Task: Select the current location as Chattahoochee National Forest, Georgia, United States . Now zoom + , and verify the location . Show zoom slider
Action: Mouse moved to (131, 90)
Screenshot: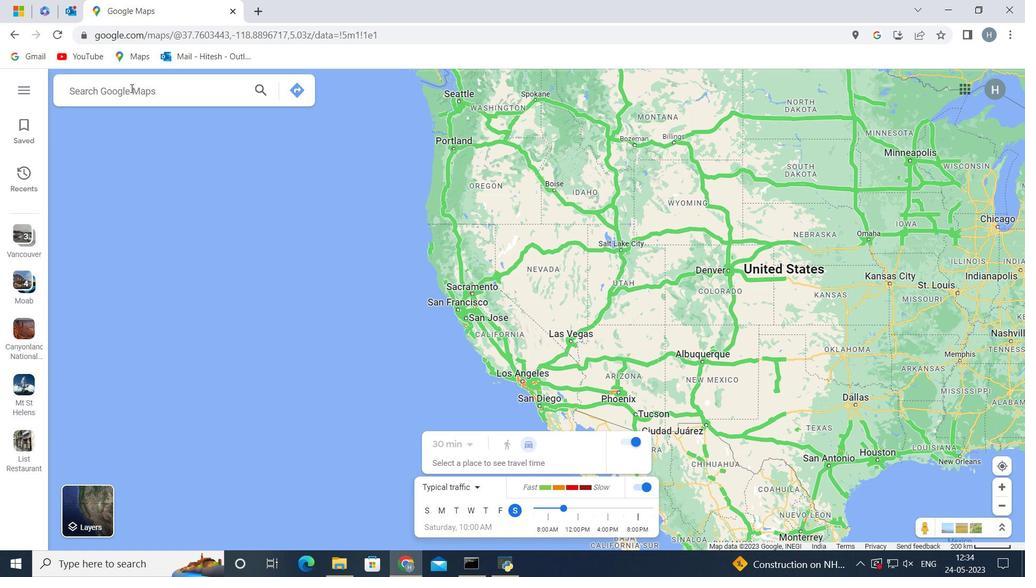
Action: Mouse pressed left at (131, 90)
Screenshot: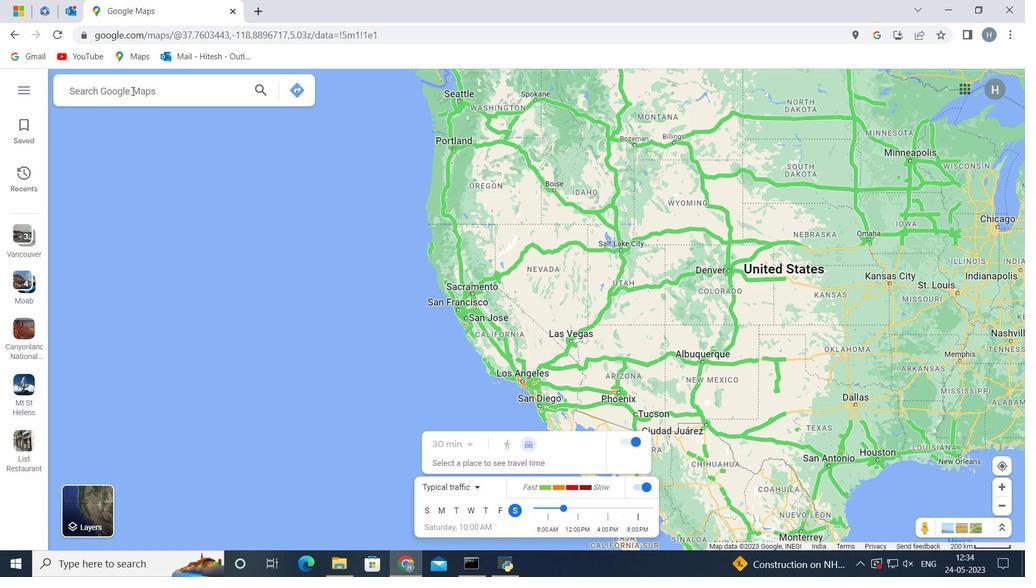 
Action: Key pressed <Key.shift><Key.shift><Key.shift><Key.shift><Key.shift>Chattahoochee<Key.space>national<Key.space>forest<Key.space>gei<Key.backspace>orgia<Key.space>united<Key.space>states<Key.space>
Screenshot: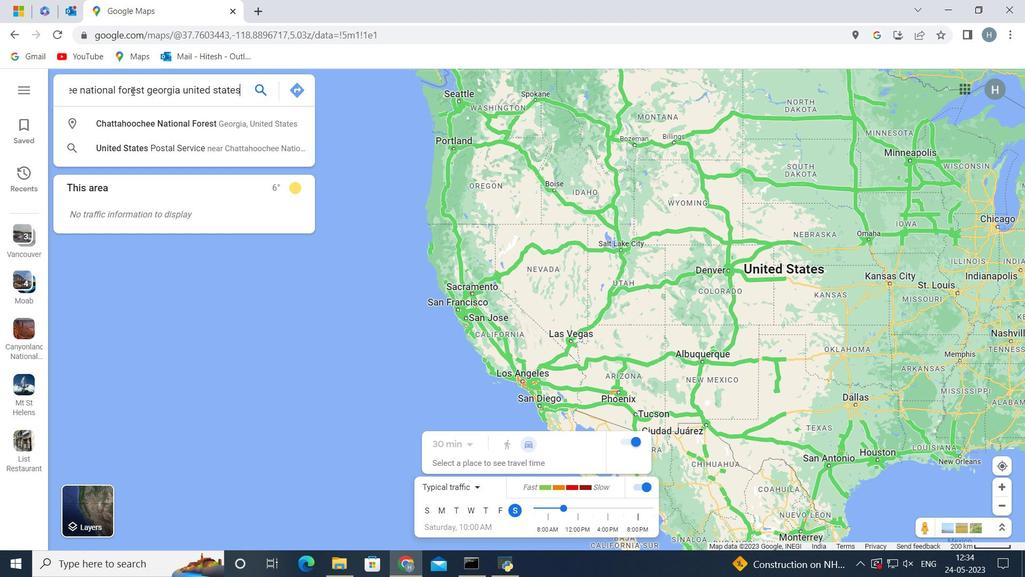 
Action: Mouse moved to (180, 119)
Screenshot: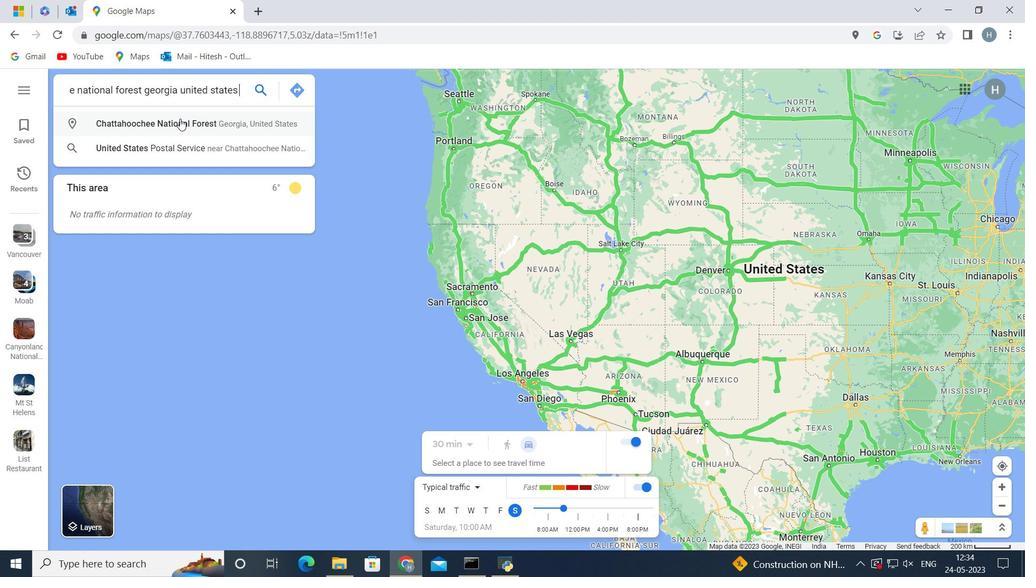 
Action: Mouse pressed left at (180, 119)
Screenshot: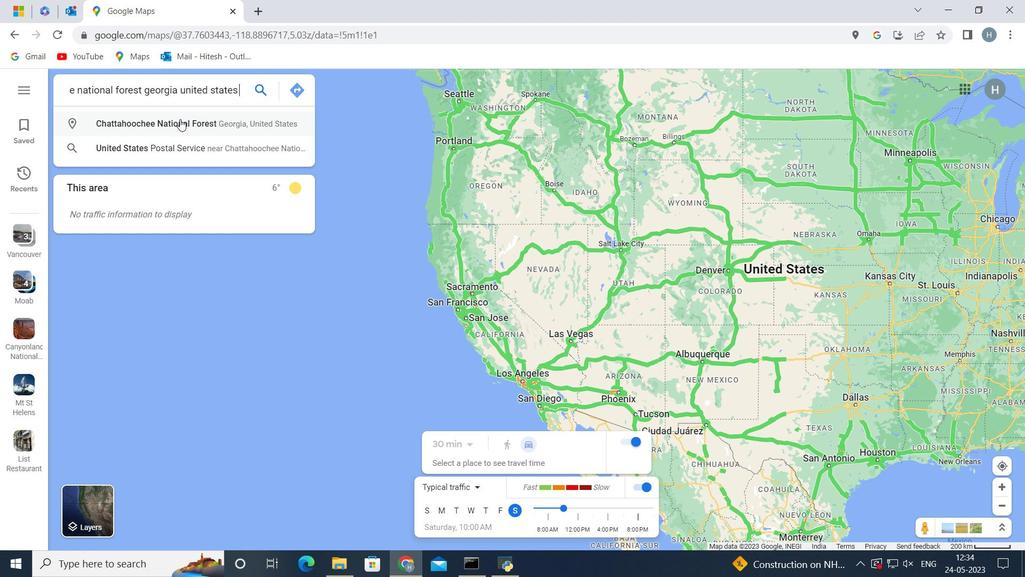 
Action: Mouse moved to (676, 312)
Screenshot: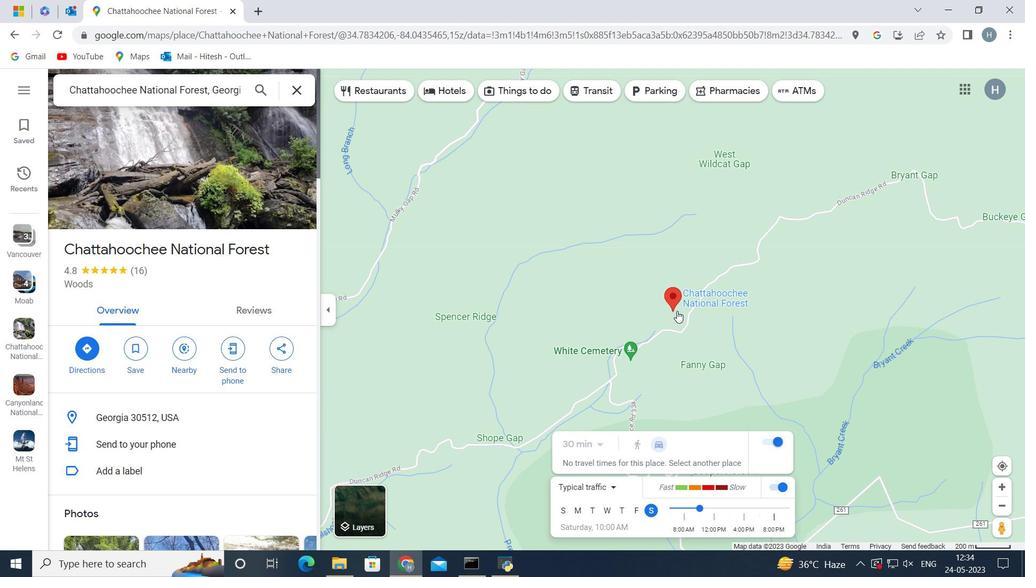 
Action: Mouse scrolled (676, 313) with delta (0, 0)
Screenshot: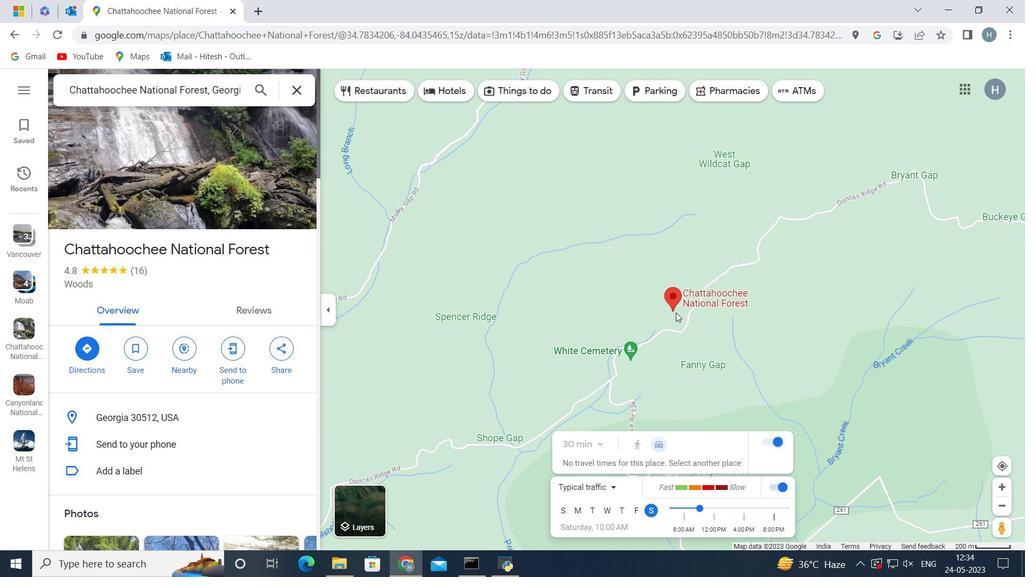 
Action: Mouse scrolled (676, 313) with delta (0, 0)
Screenshot: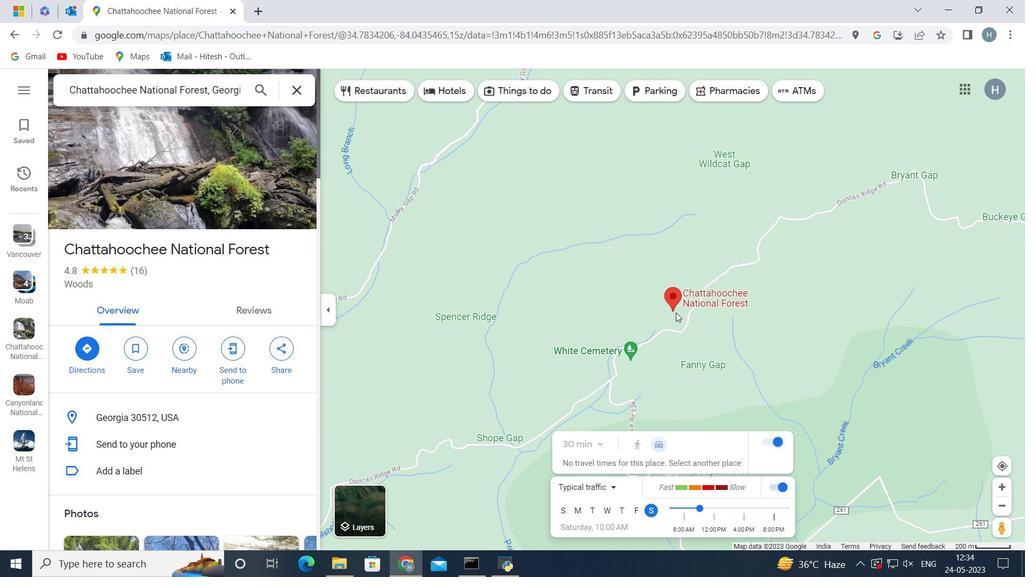 
Action: Mouse scrolled (676, 313) with delta (0, 0)
Screenshot: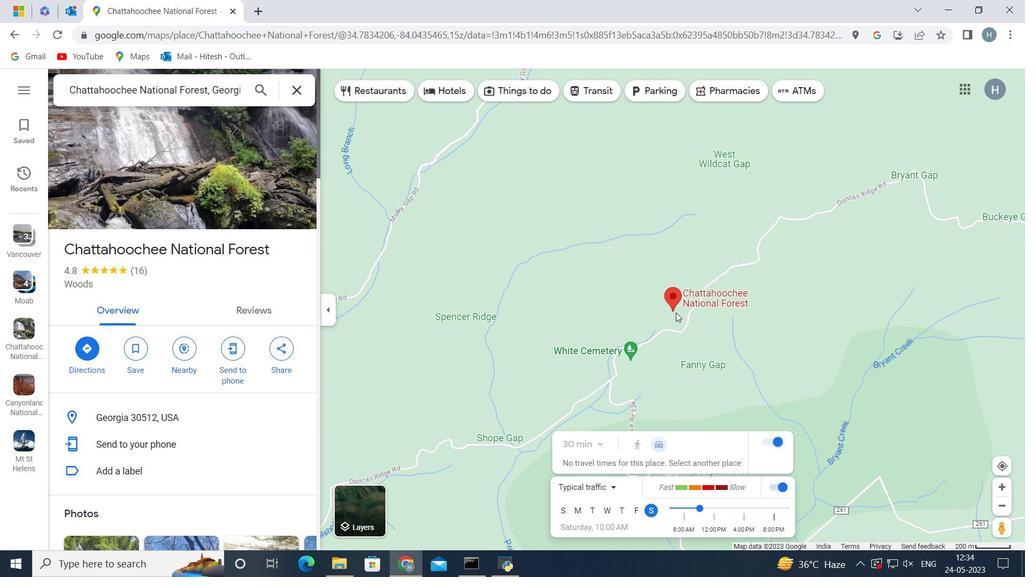 
Action: Mouse scrolled (676, 313) with delta (0, 0)
Screenshot: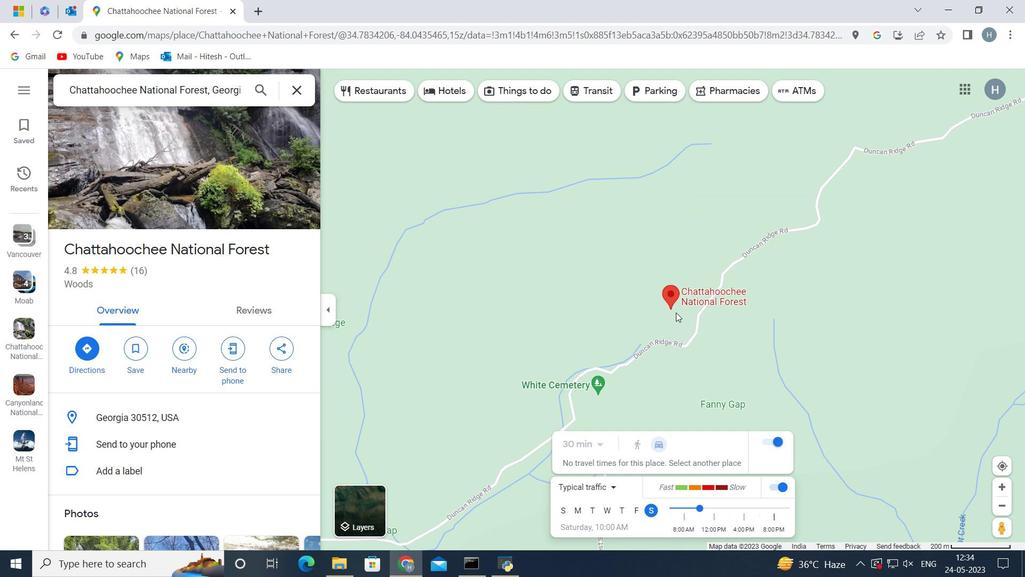 
Action: Mouse scrolled (676, 313) with delta (0, 0)
Screenshot: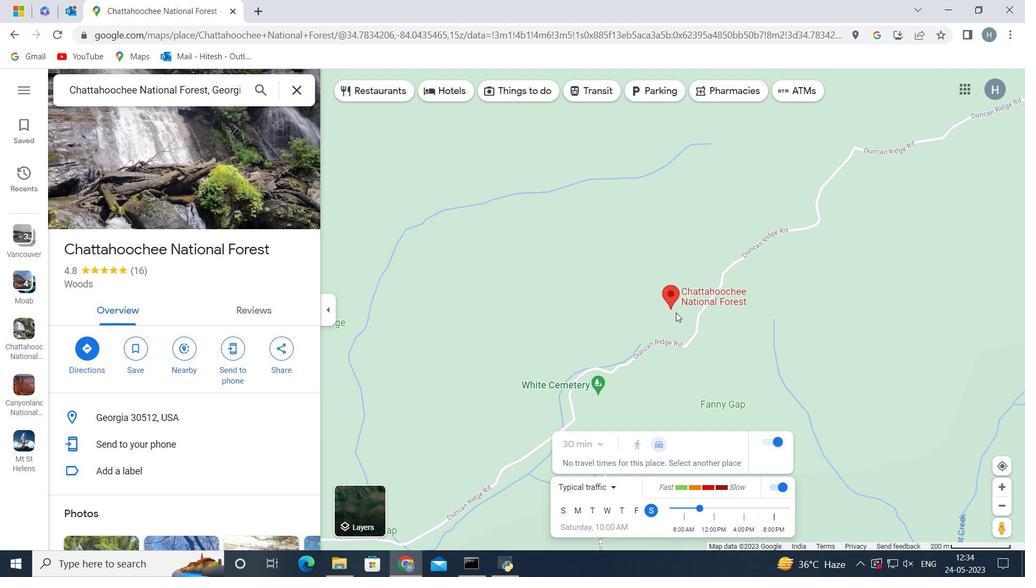 
Action: Mouse scrolled (676, 313) with delta (0, 0)
Screenshot: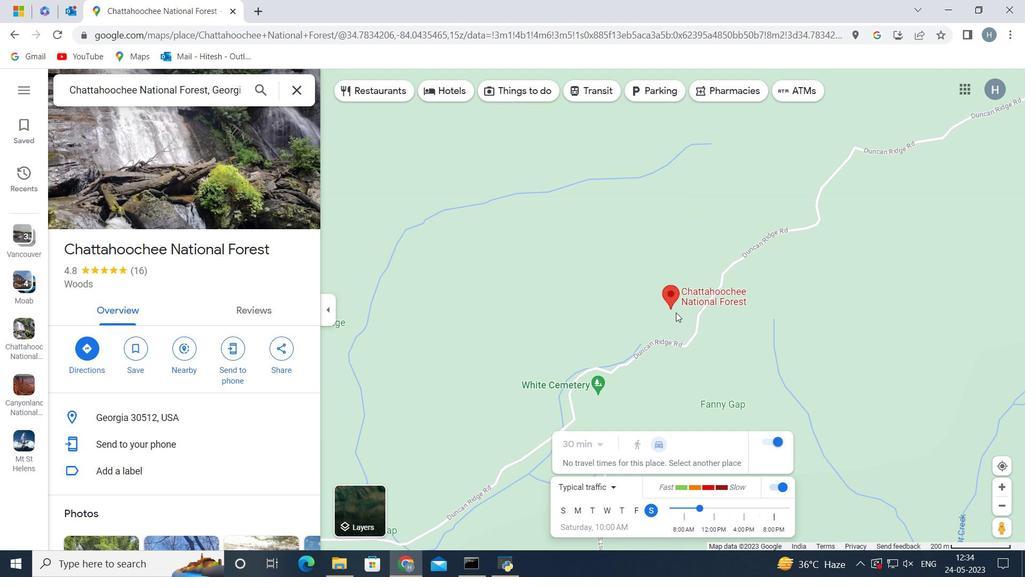 
Action: Mouse scrolled (676, 313) with delta (0, 0)
Screenshot: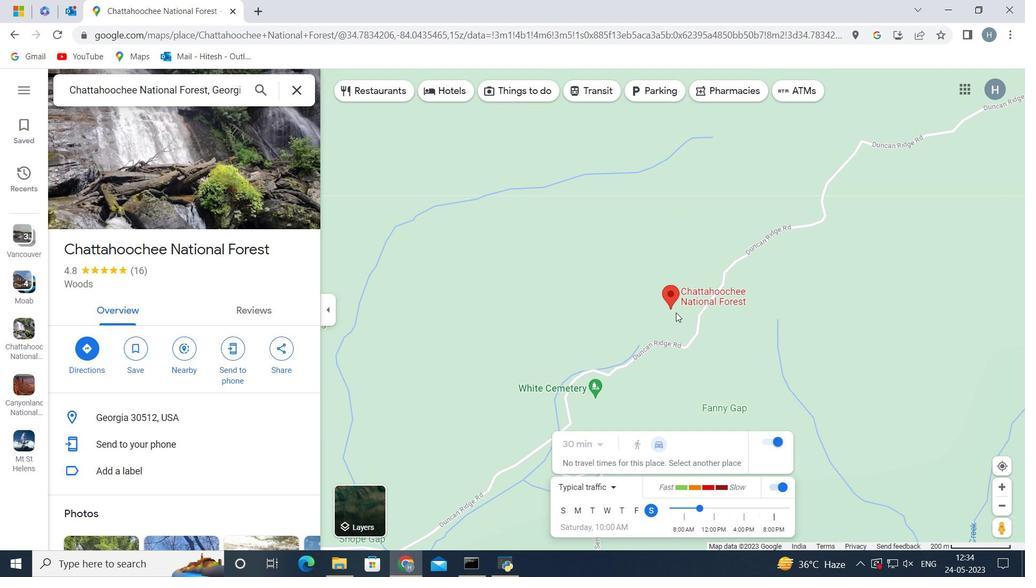 
Action: Mouse scrolled (676, 313) with delta (0, 0)
Screenshot: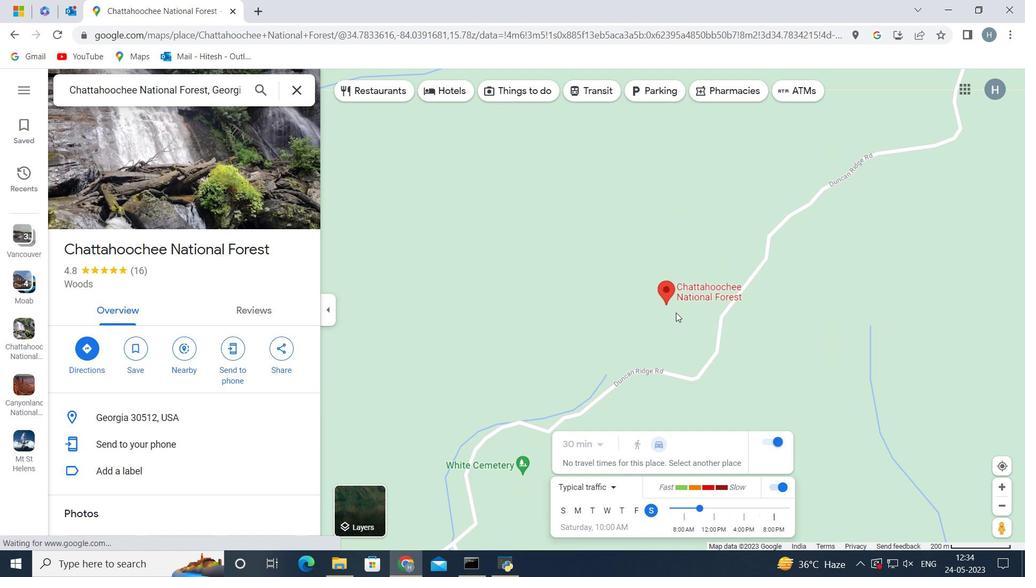 
Action: Mouse scrolled (676, 313) with delta (0, 0)
Screenshot: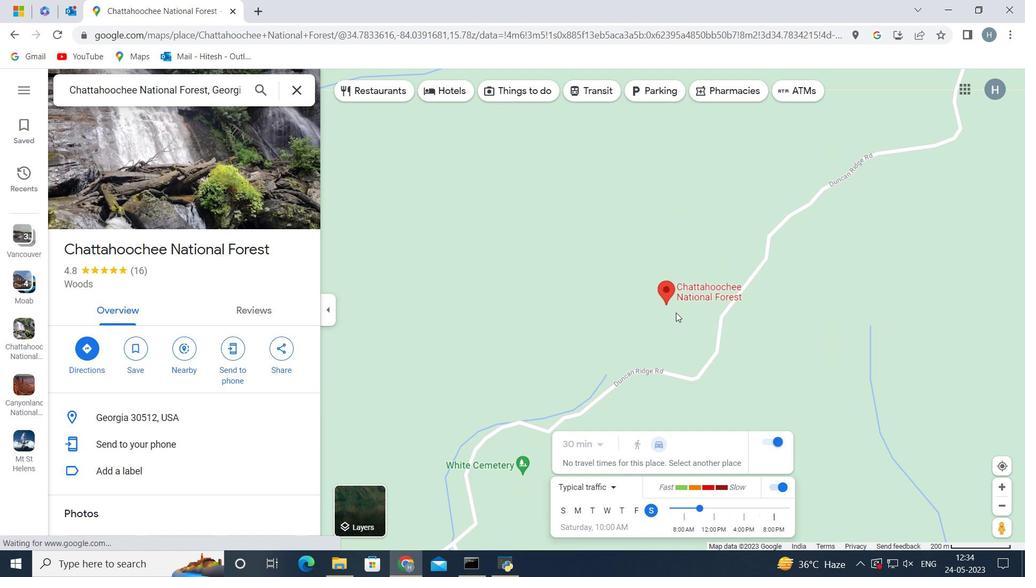 
Action: Mouse scrolled (676, 313) with delta (0, 0)
Screenshot: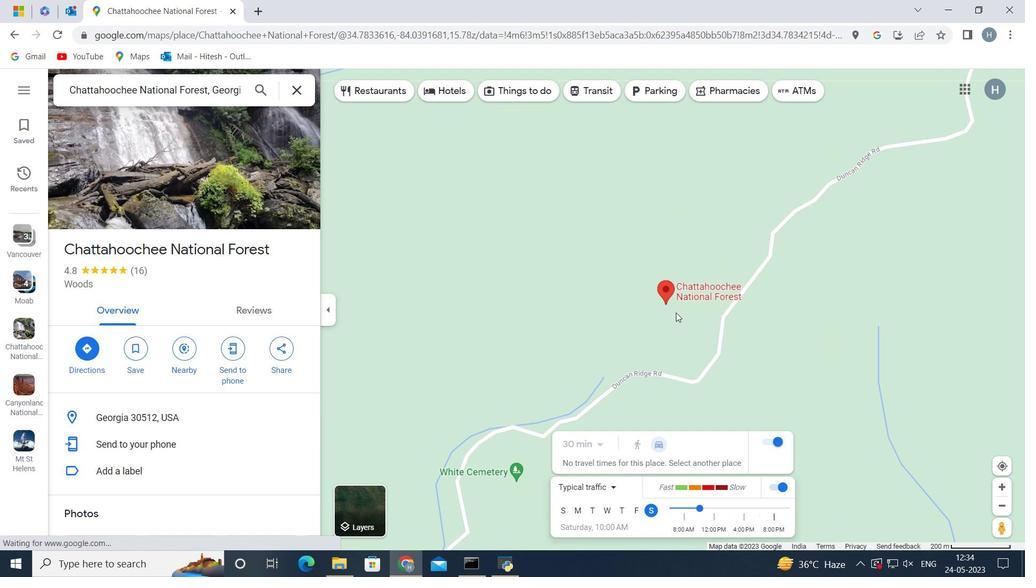 
Action: Mouse moved to (1004, 486)
Screenshot: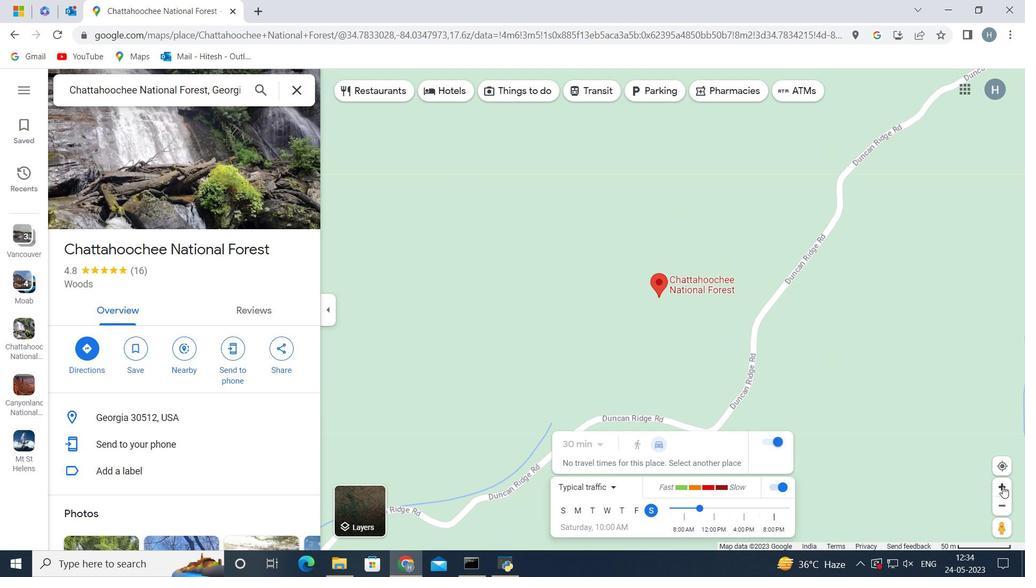 
Action: Mouse pressed left at (1004, 486)
Screenshot: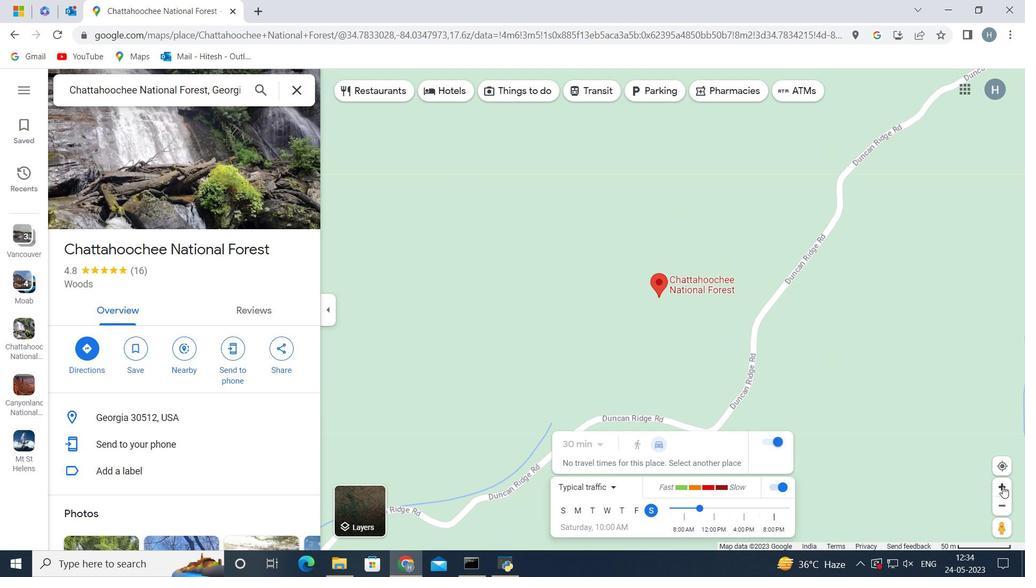 
Action: Mouse moved to (673, 285)
Screenshot: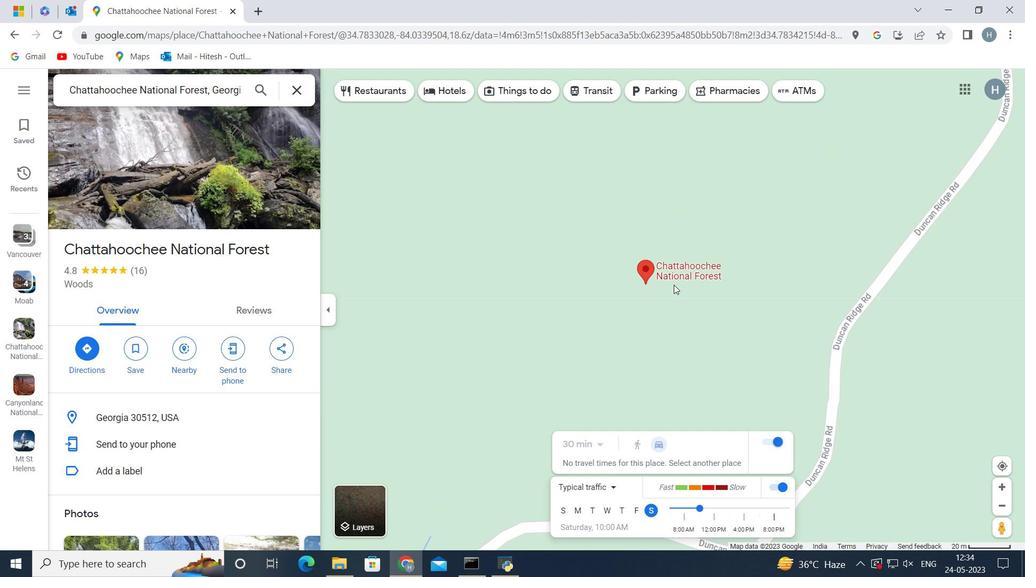 
Action: Mouse scrolled (673, 285) with delta (0, 0)
Screenshot: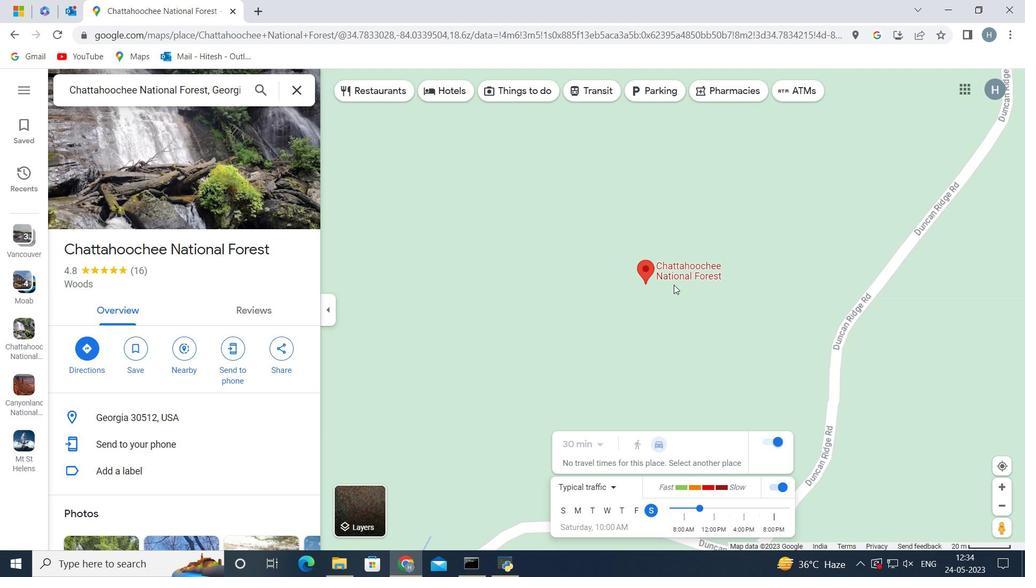
Action: Mouse scrolled (673, 285) with delta (0, 0)
Screenshot: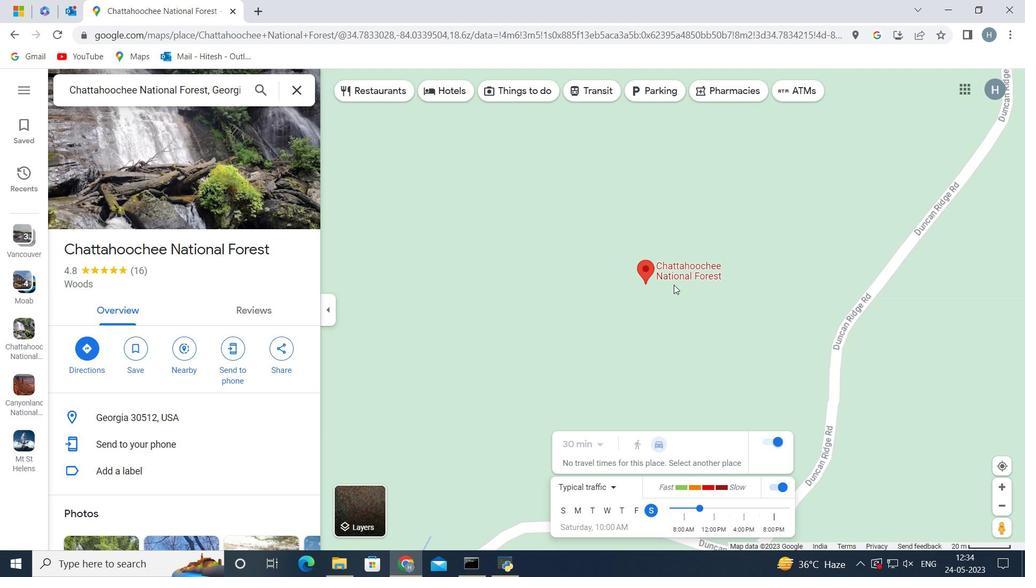 
Action: Mouse scrolled (673, 285) with delta (0, 0)
Screenshot: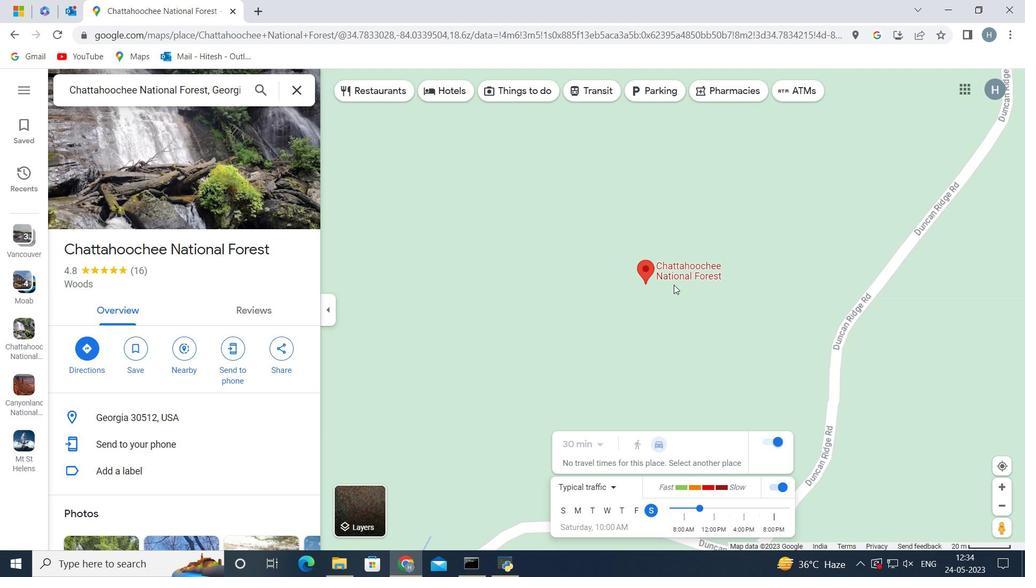 
Action: Mouse moved to (659, 293)
Screenshot: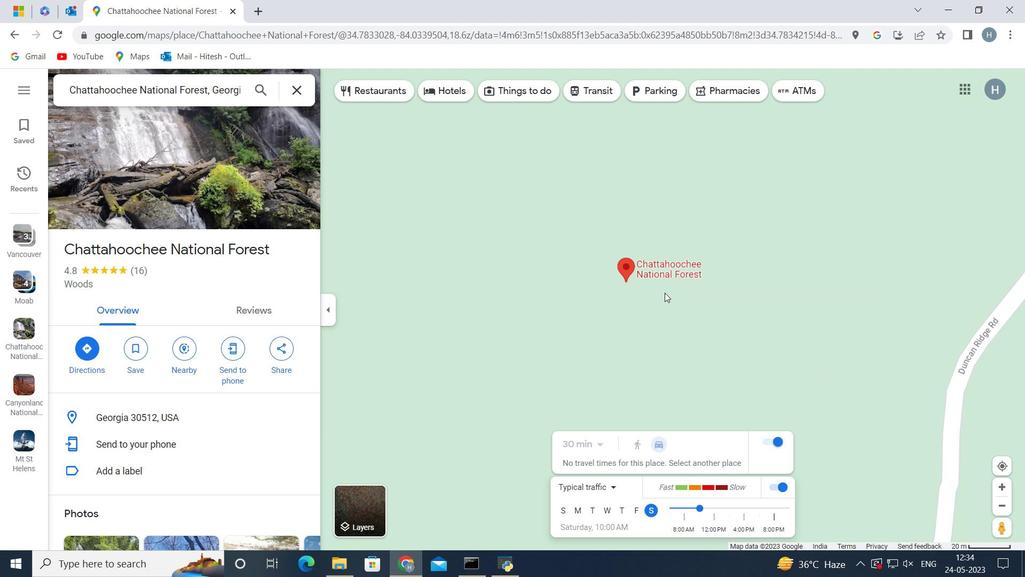
Action: Mouse scrolled (659, 294) with delta (0, 0)
Screenshot: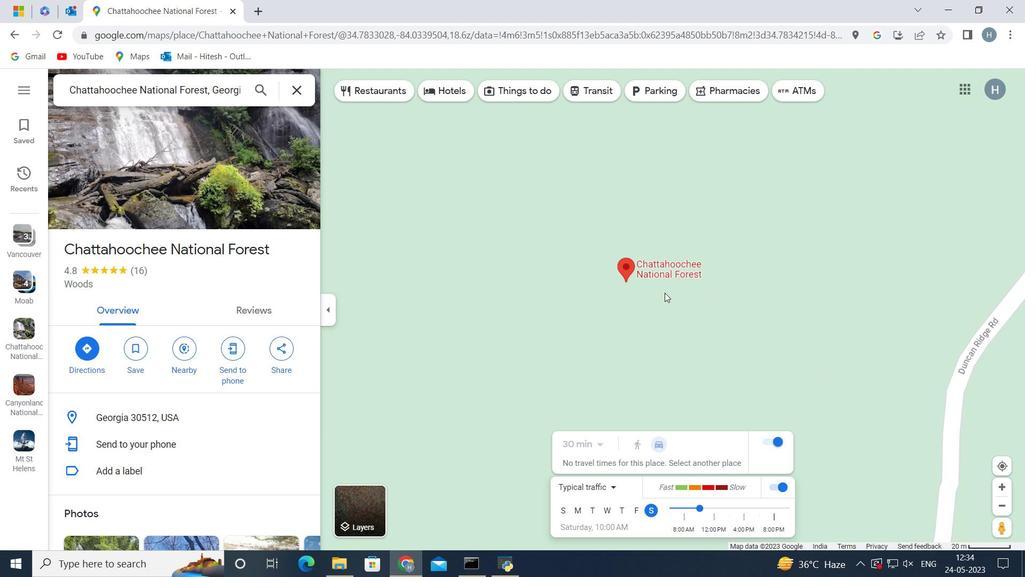 
Action: Mouse scrolled (659, 294) with delta (0, 0)
Screenshot: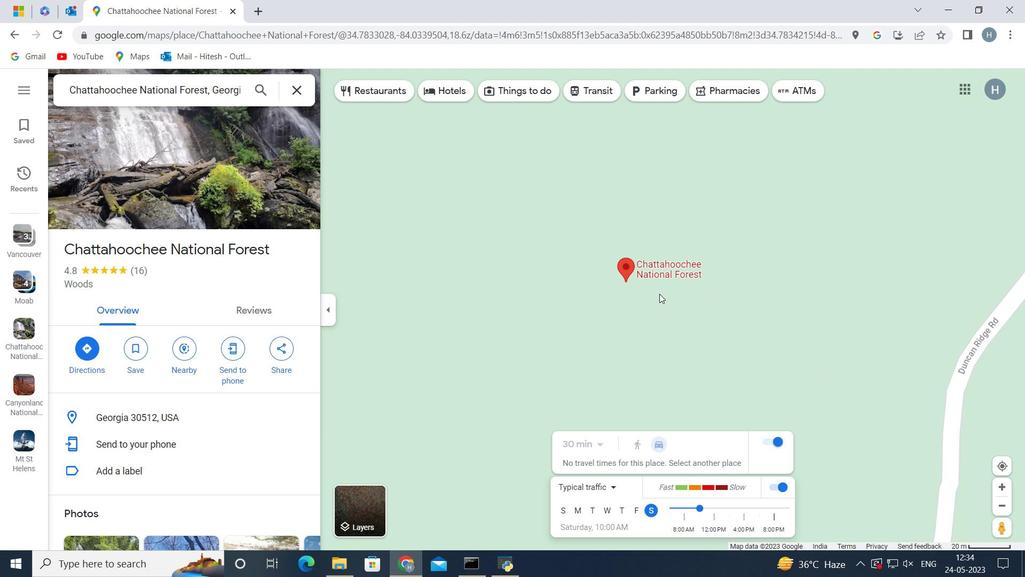 
Action: Mouse moved to (659, 293)
Screenshot: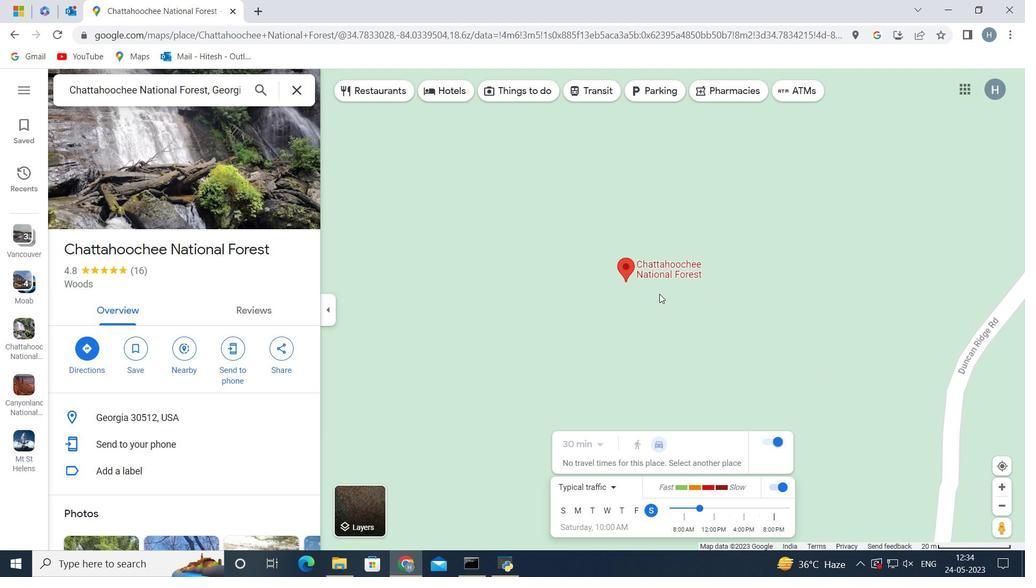 
Action: Mouse scrolled (659, 294) with delta (0, 0)
Screenshot: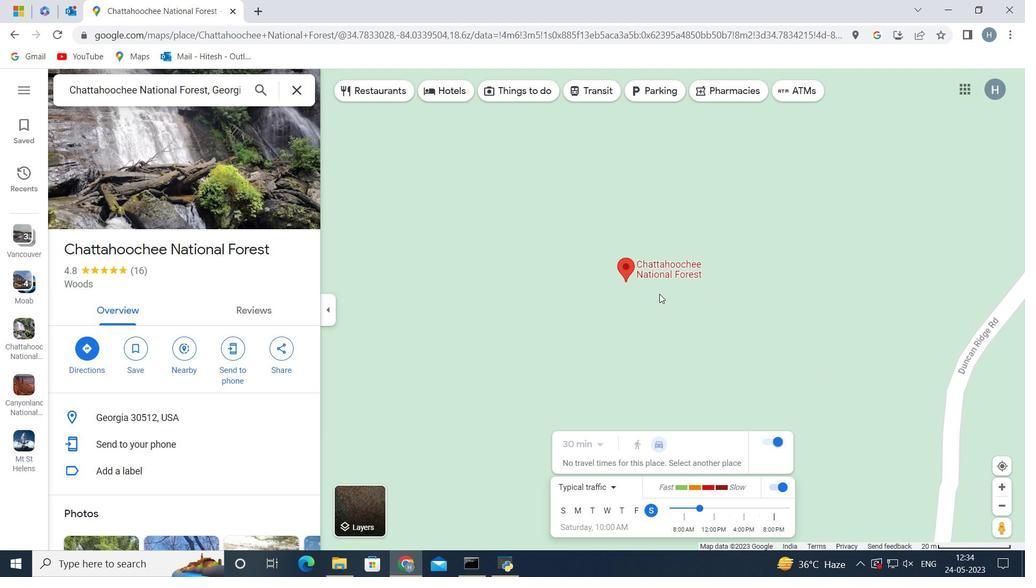 
Action: Mouse moved to (625, 292)
Screenshot: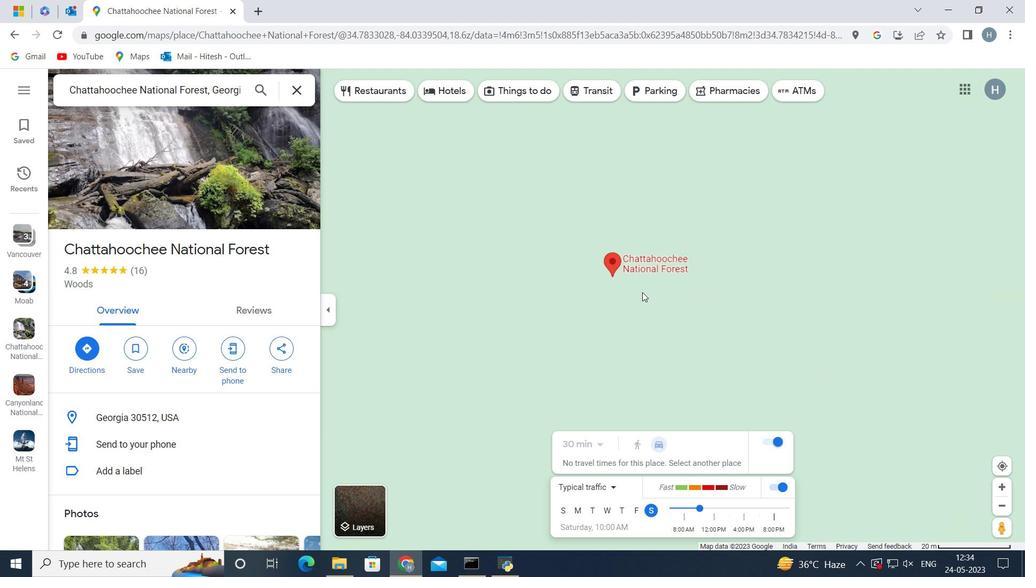 
Action: Mouse scrolled (625, 292) with delta (0, 0)
Screenshot: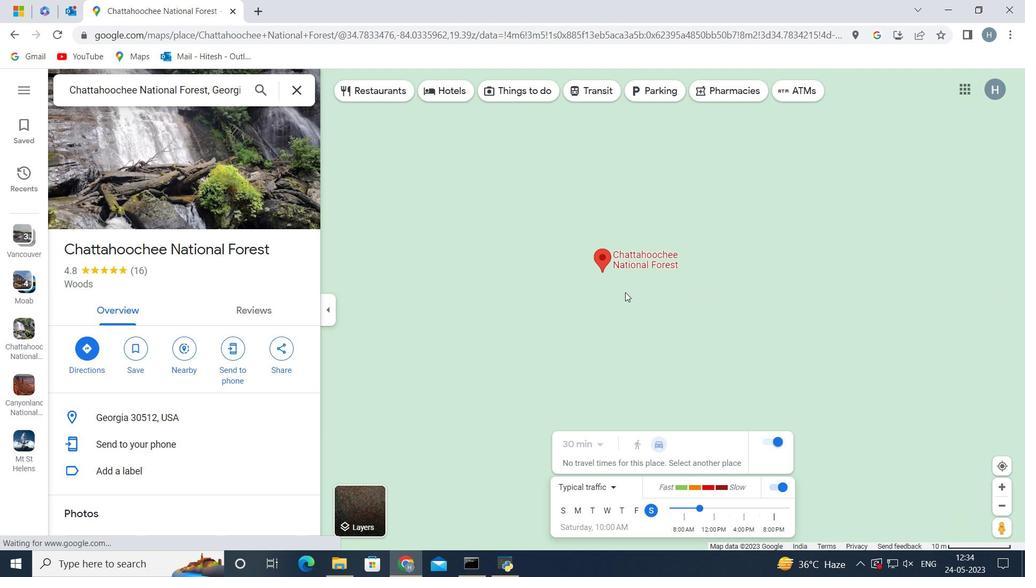 
Action: Mouse scrolled (625, 292) with delta (0, 0)
Screenshot: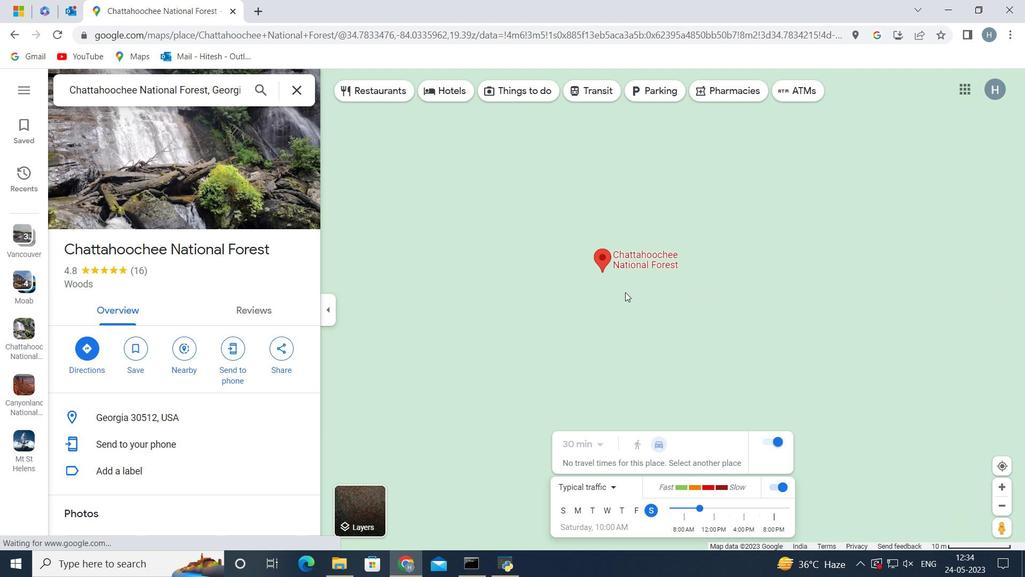 
Action: Mouse scrolled (625, 292) with delta (0, 0)
Screenshot: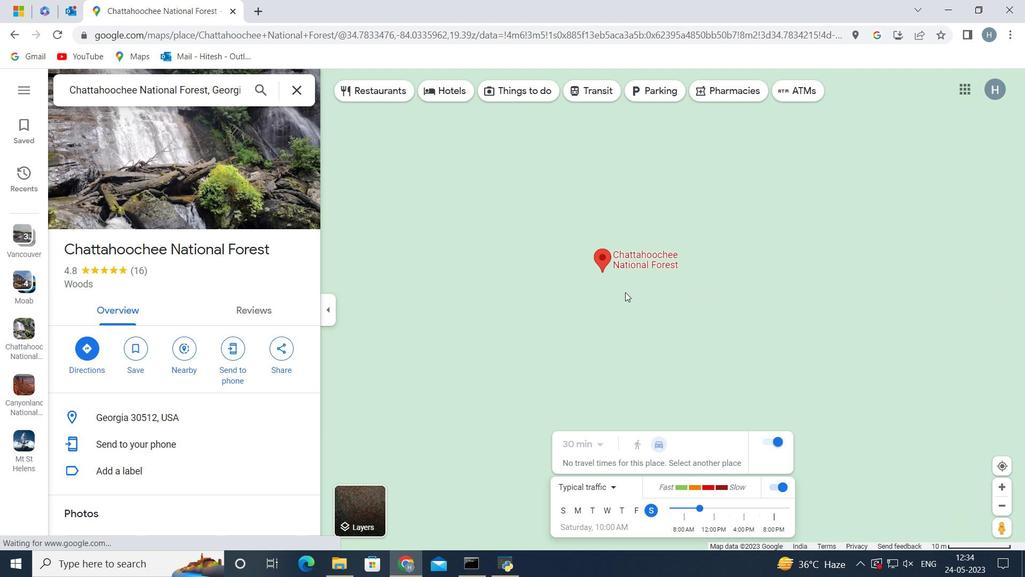 
Action: Mouse scrolled (625, 292) with delta (0, 0)
Screenshot: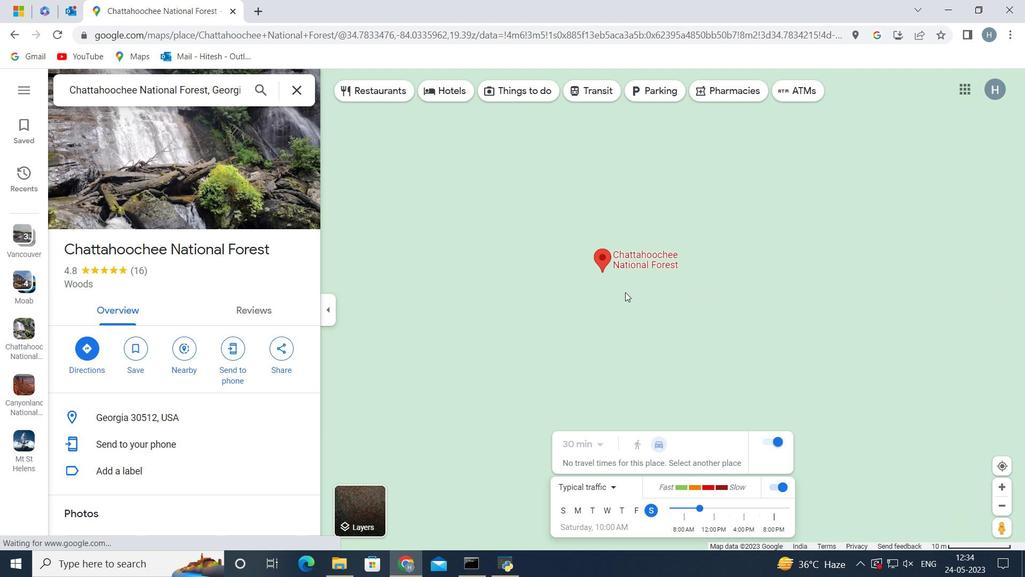 
Action: Mouse scrolled (625, 292) with delta (0, 0)
Screenshot: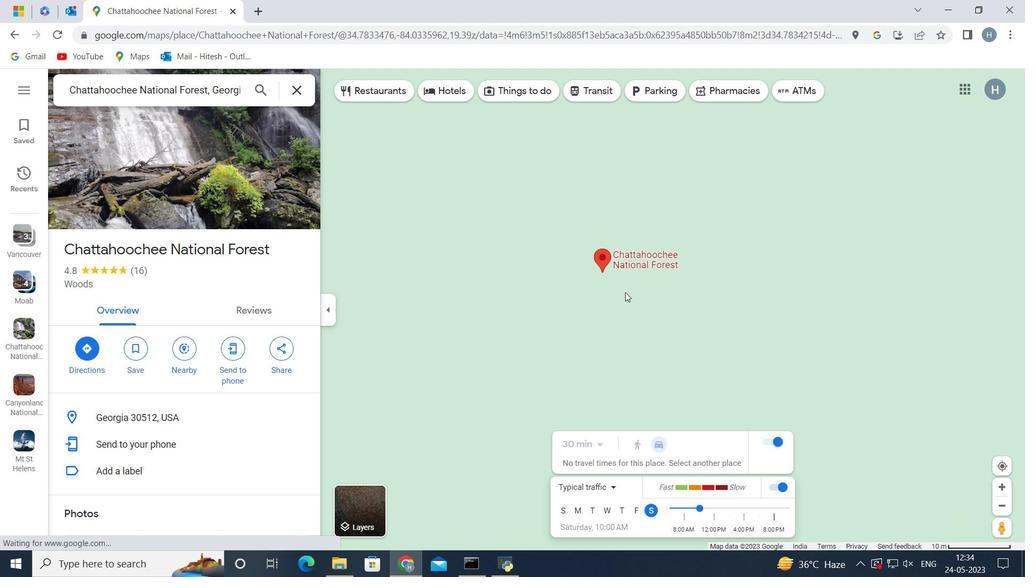 
Action: Mouse scrolled (625, 292) with delta (0, 0)
Screenshot: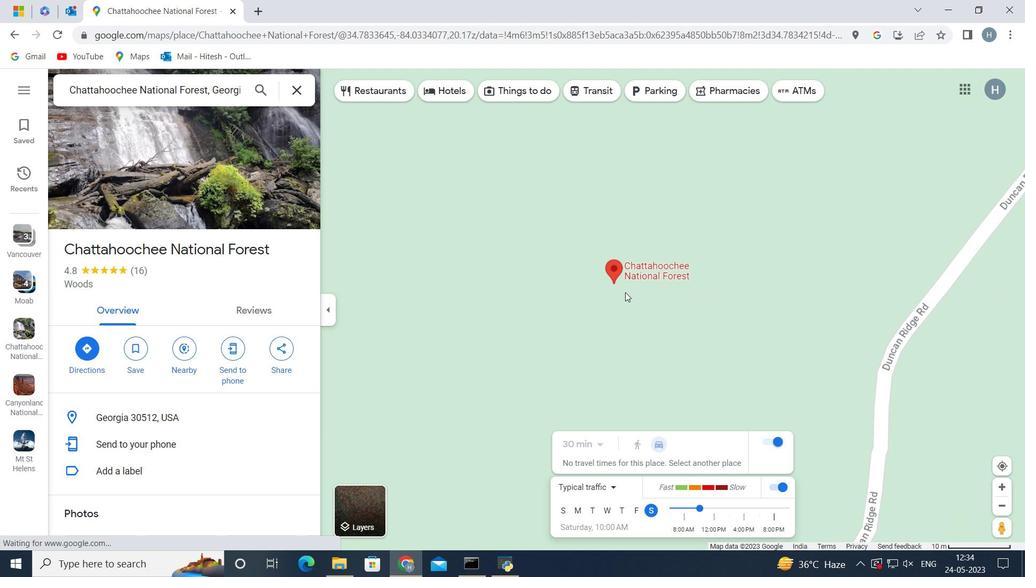 
Action: Mouse scrolled (625, 292) with delta (0, 0)
Screenshot: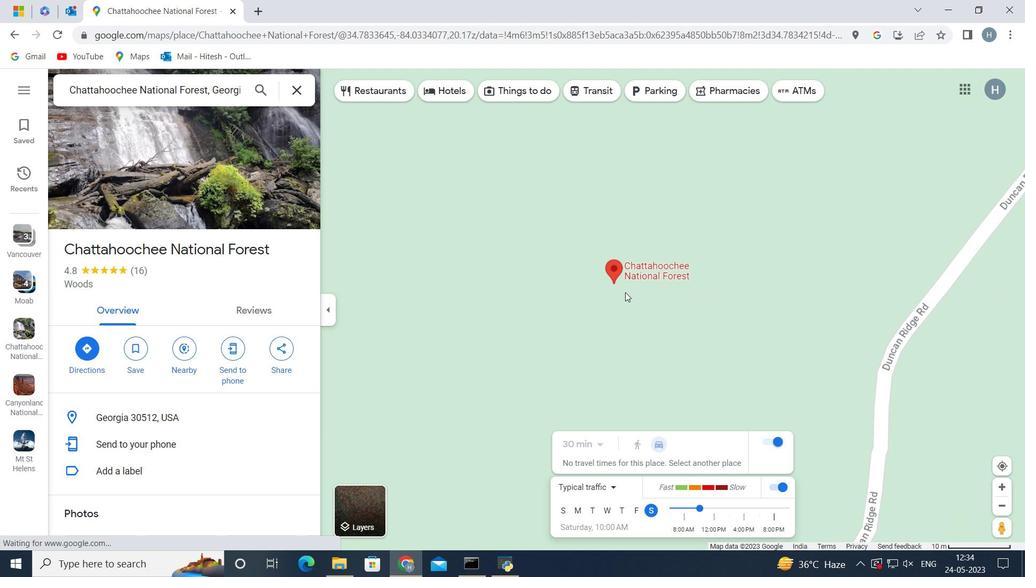 
Action: Mouse scrolled (625, 292) with delta (0, 0)
Screenshot: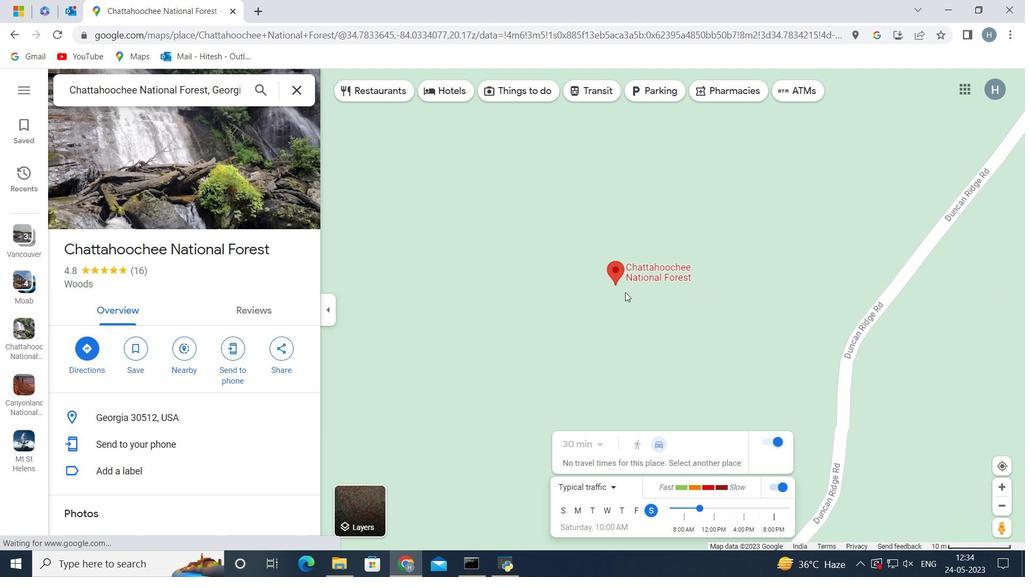 
Action: Mouse scrolled (625, 292) with delta (0, 0)
Screenshot: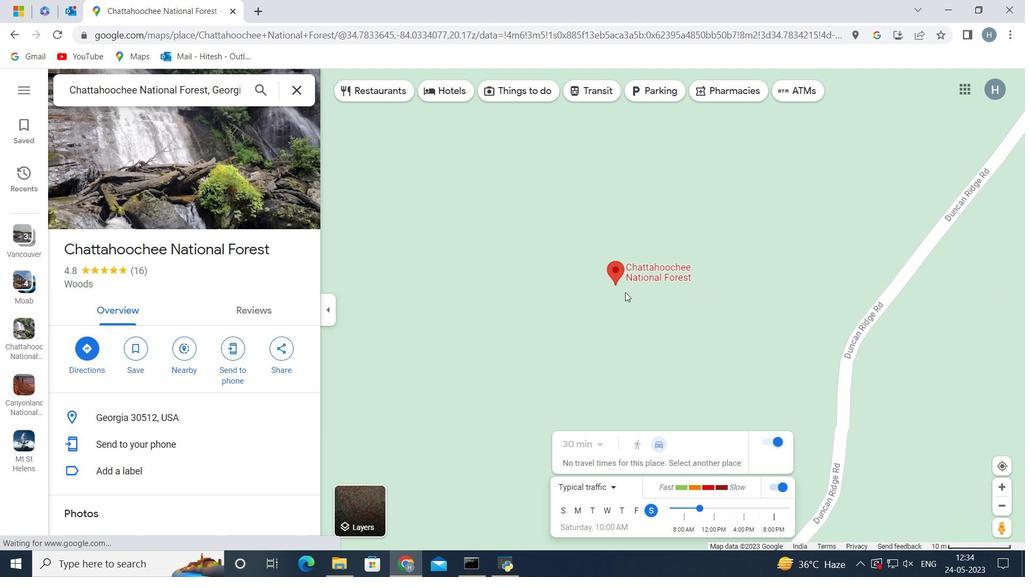 
Action: Mouse scrolled (625, 292) with delta (0, 0)
Screenshot: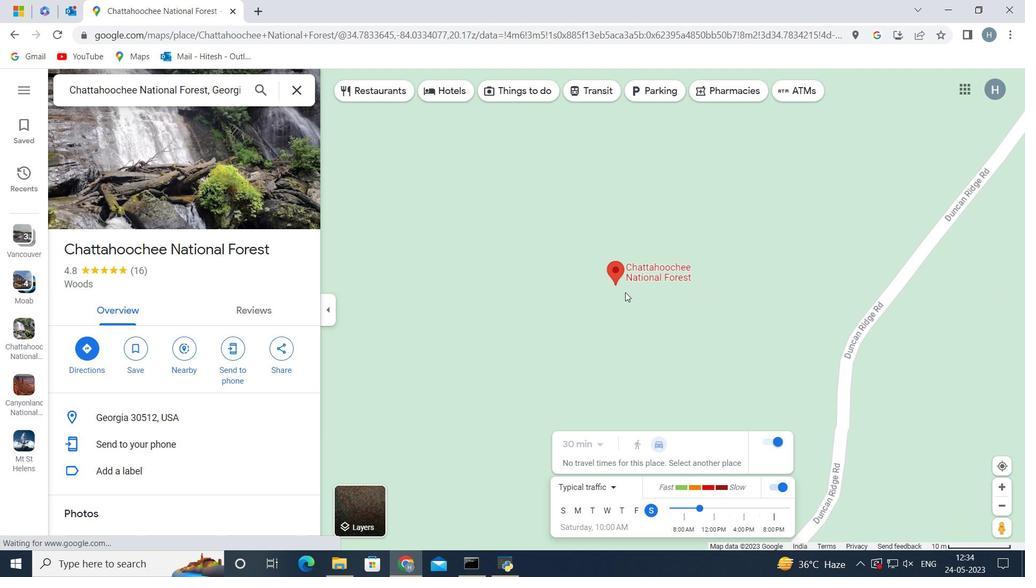 
Action: Mouse scrolled (625, 292) with delta (0, 0)
Screenshot: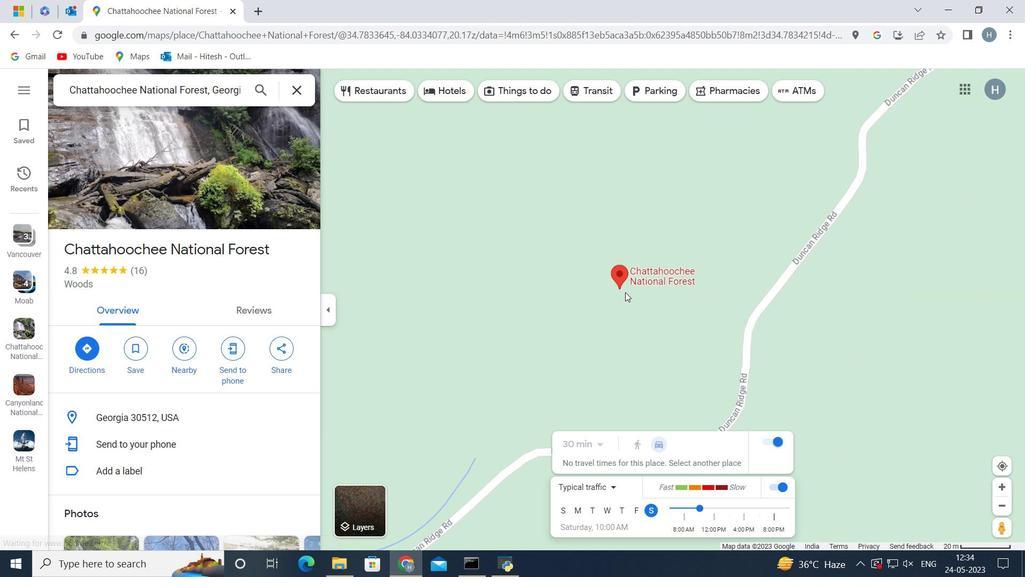 
Action: Mouse scrolled (625, 292) with delta (0, 0)
Screenshot: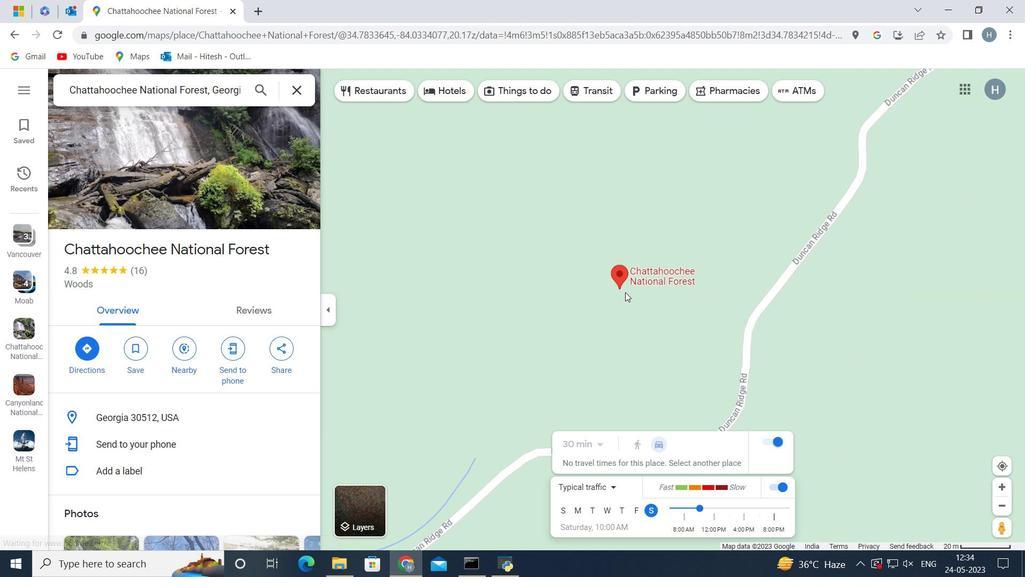 
Action: Mouse scrolled (625, 292) with delta (0, 0)
Screenshot: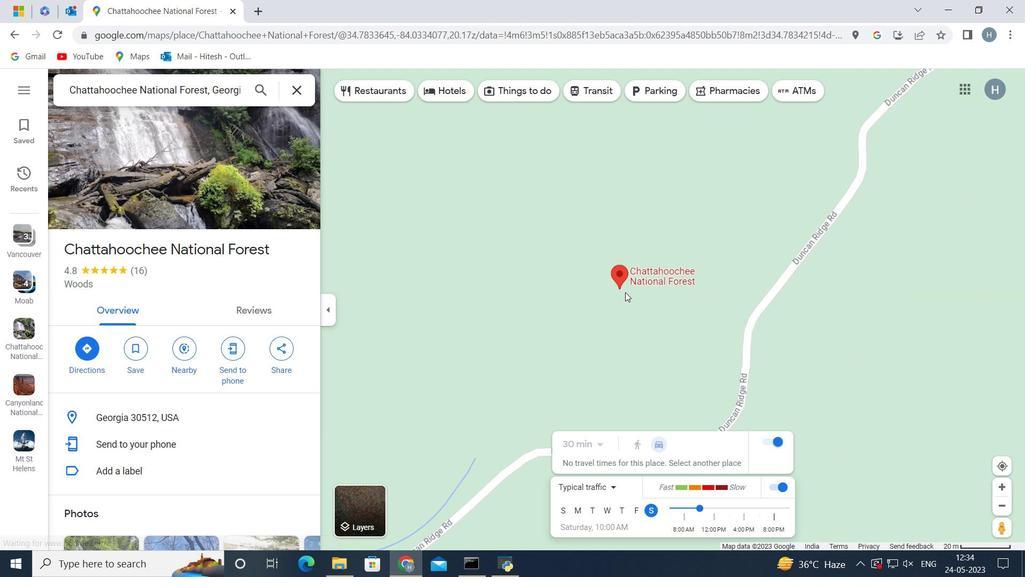 
Action: Mouse scrolled (625, 292) with delta (0, 0)
Screenshot: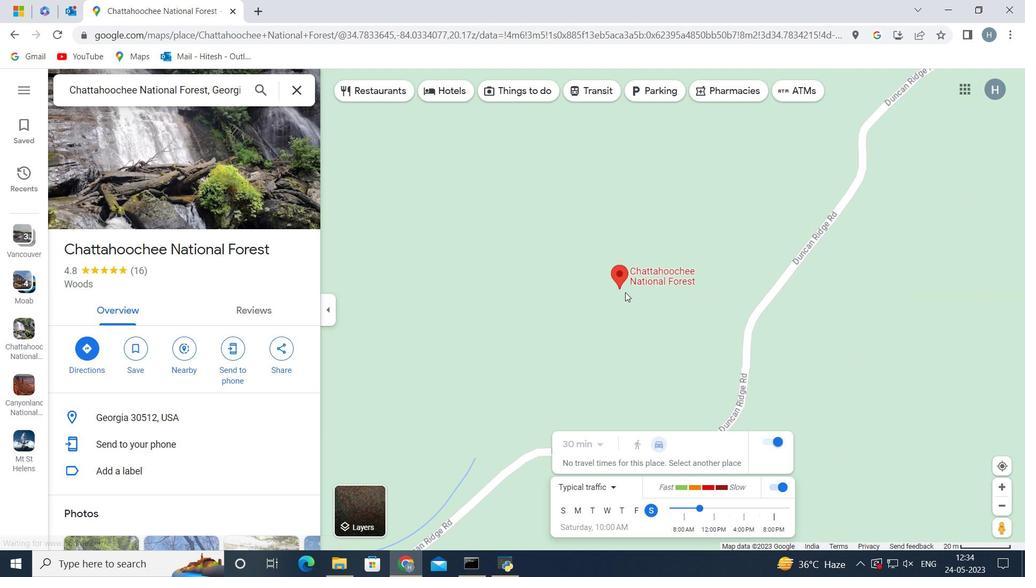 
Action: Mouse scrolled (625, 292) with delta (0, 0)
Screenshot: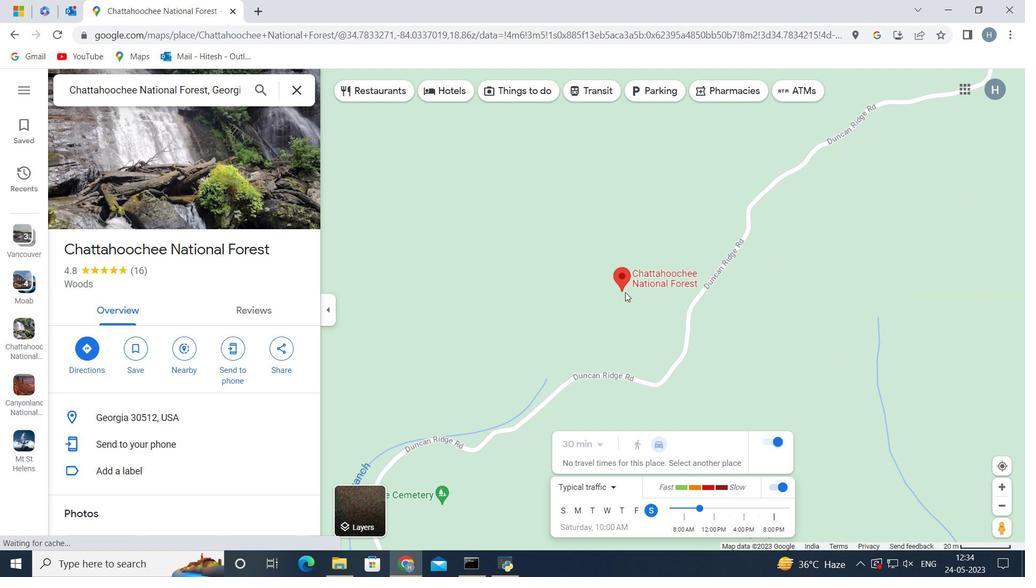 
Action: Mouse scrolled (625, 292) with delta (0, 0)
Screenshot: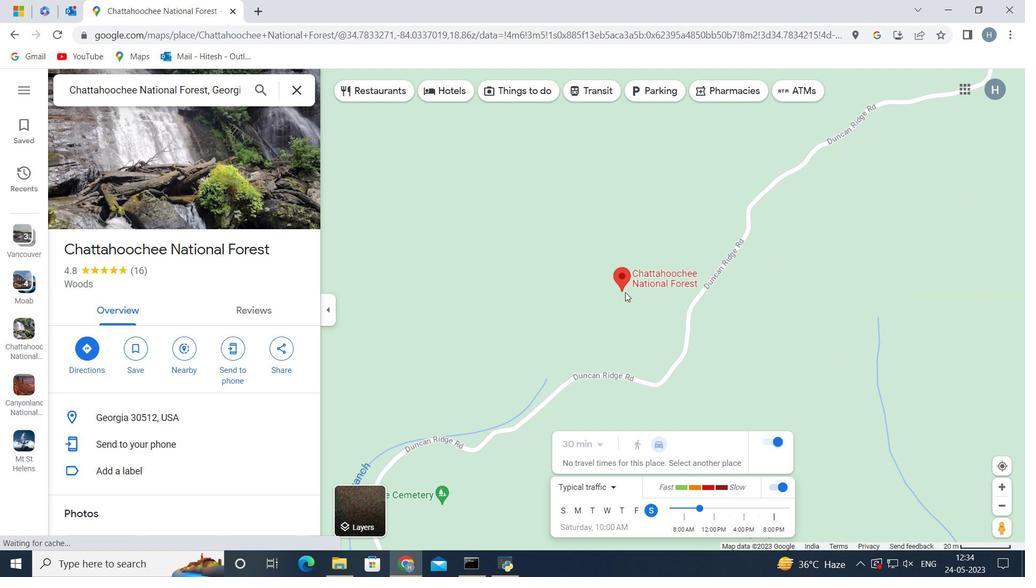 
Action: Mouse scrolled (625, 292) with delta (0, 0)
Screenshot: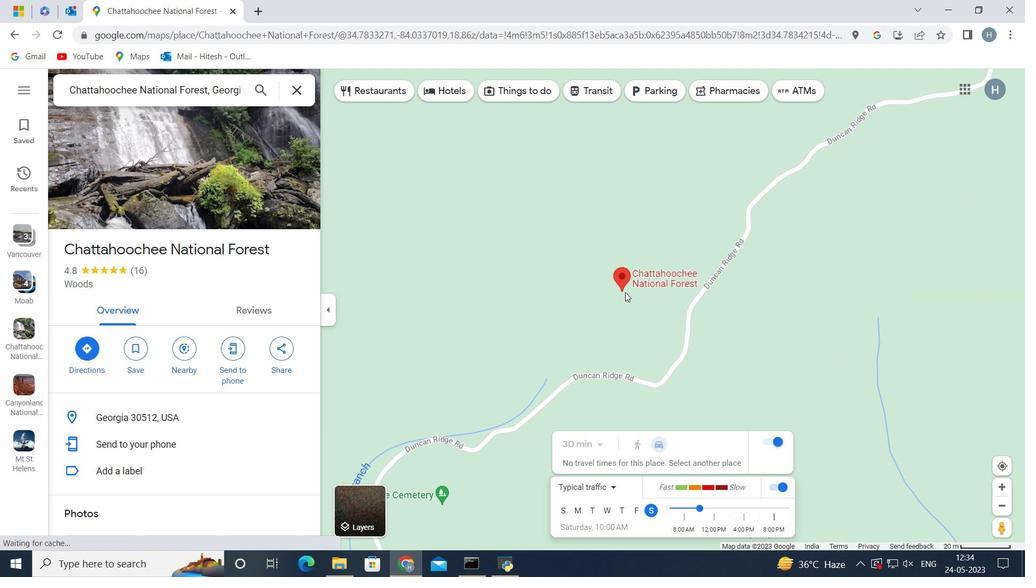 
Action: Mouse scrolled (625, 292) with delta (0, 0)
Screenshot: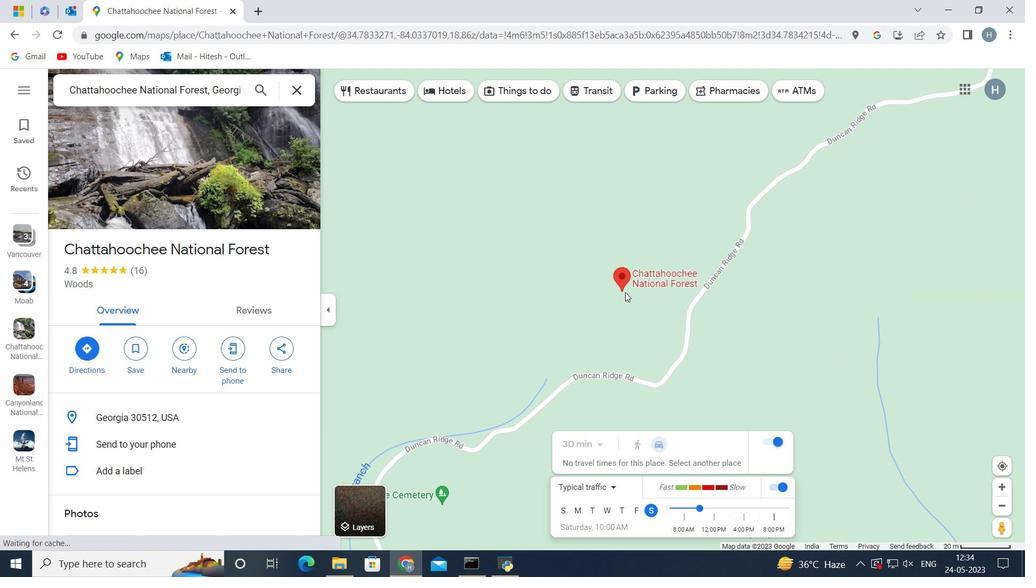 
Action: Mouse scrolled (625, 292) with delta (0, 0)
Screenshot: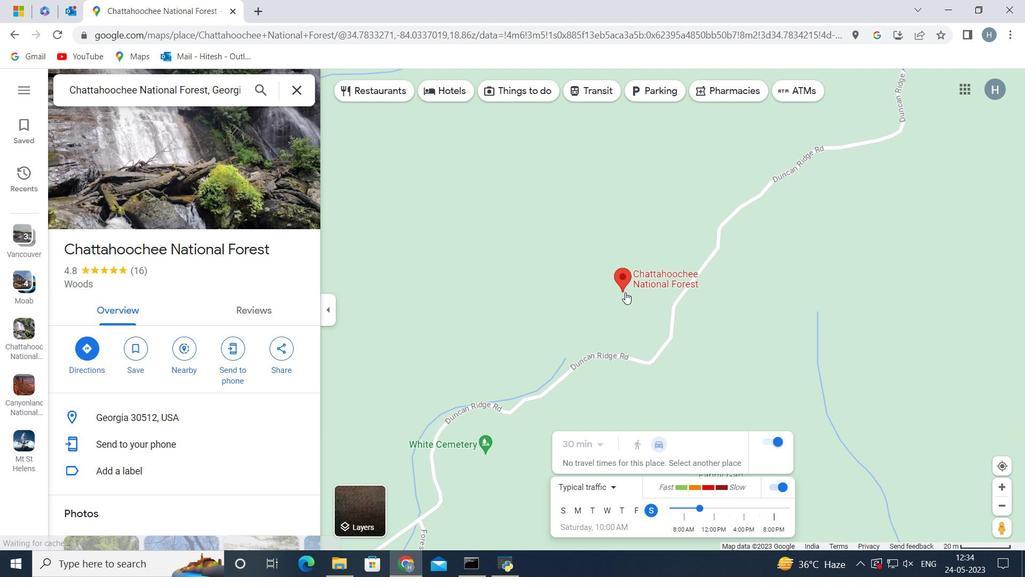 
Action: Mouse scrolled (625, 292) with delta (0, 0)
Screenshot: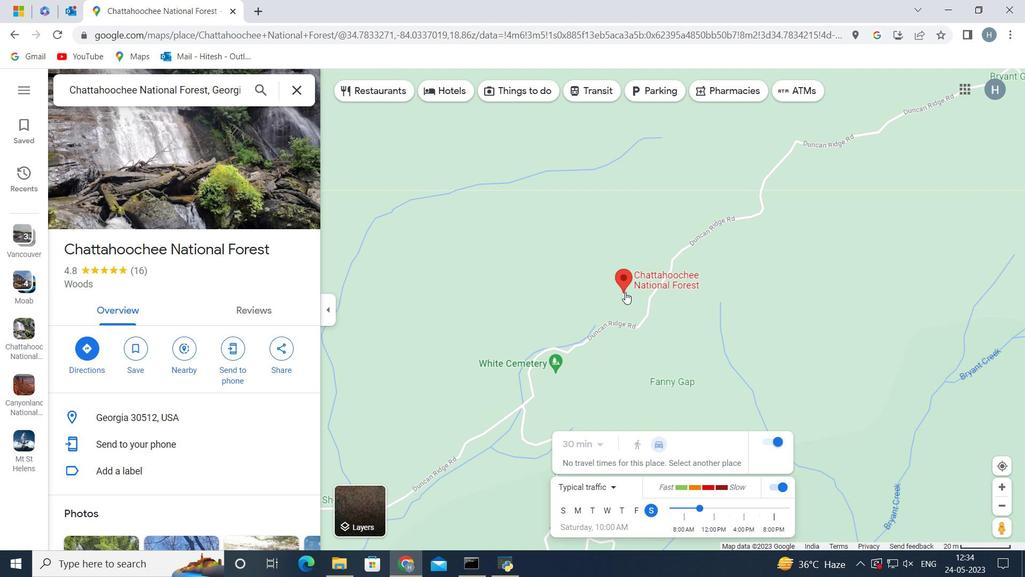 
Action: Mouse scrolled (625, 292) with delta (0, 0)
Screenshot: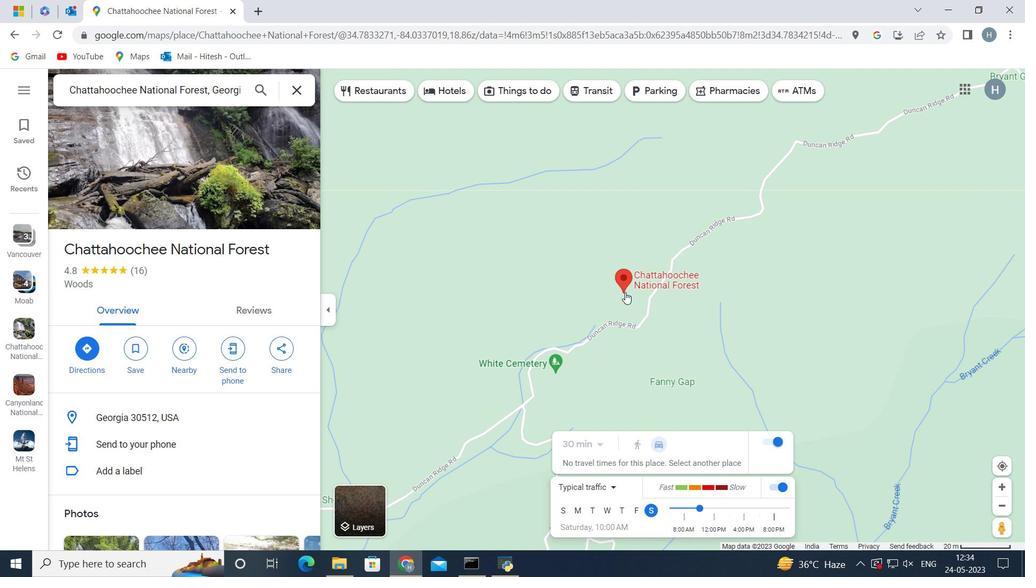 
Action: Mouse moved to (377, 510)
Screenshot: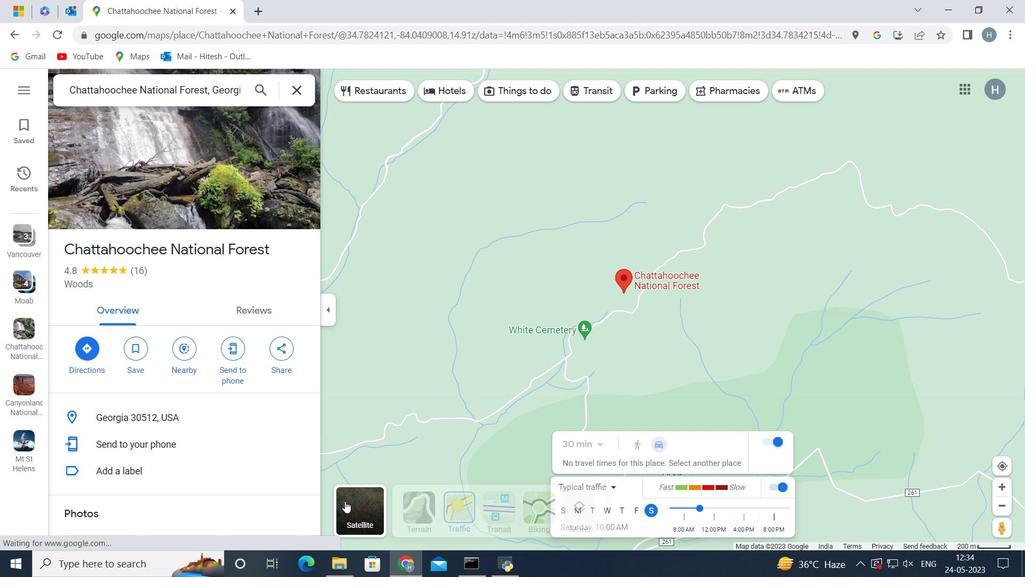 
Action: Mouse pressed left at (377, 510)
Screenshot: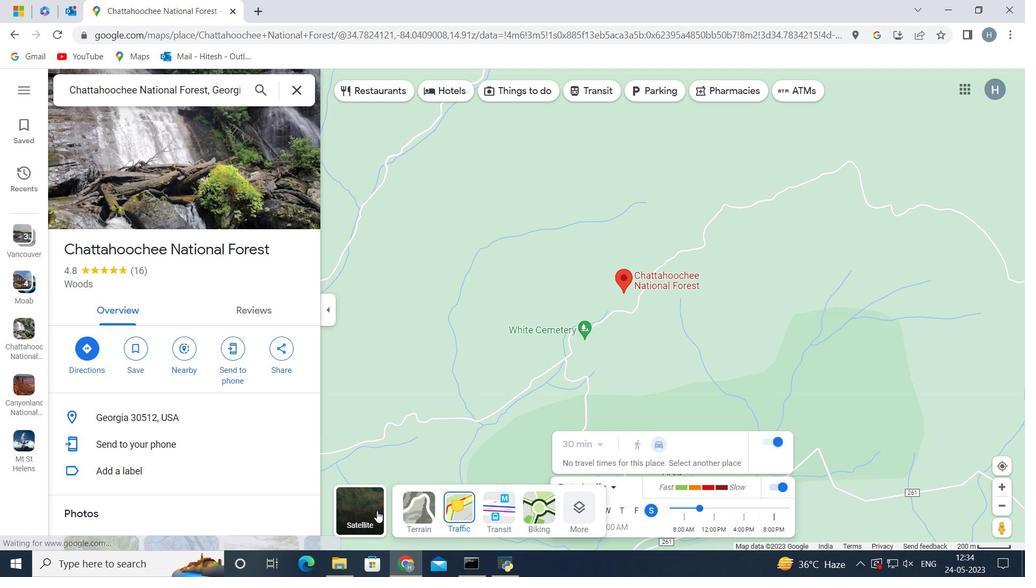 
Action: Mouse moved to (369, 510)
Screenshot: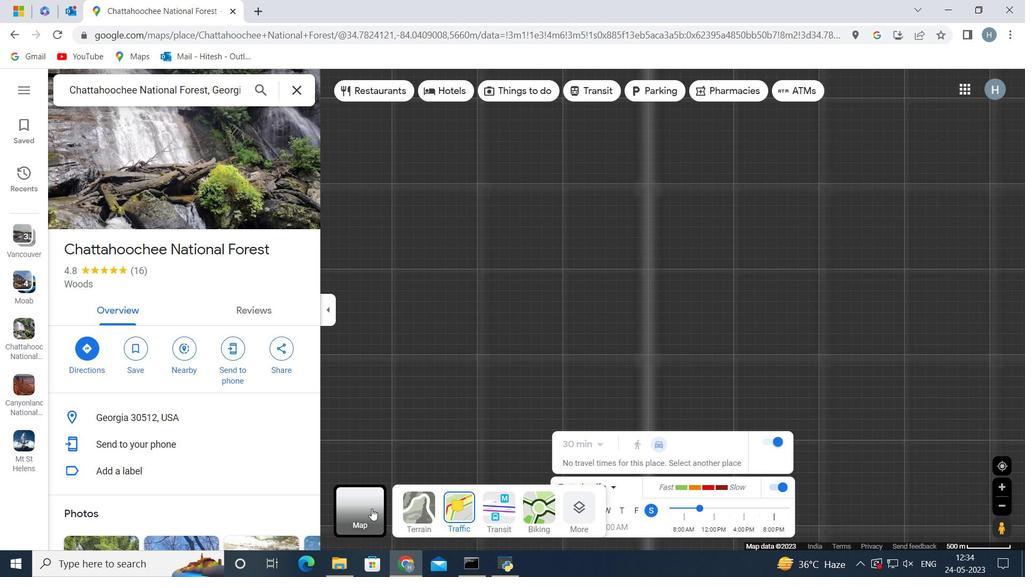 
Action: Mouse pressed left at (369, 510)
Screenshot: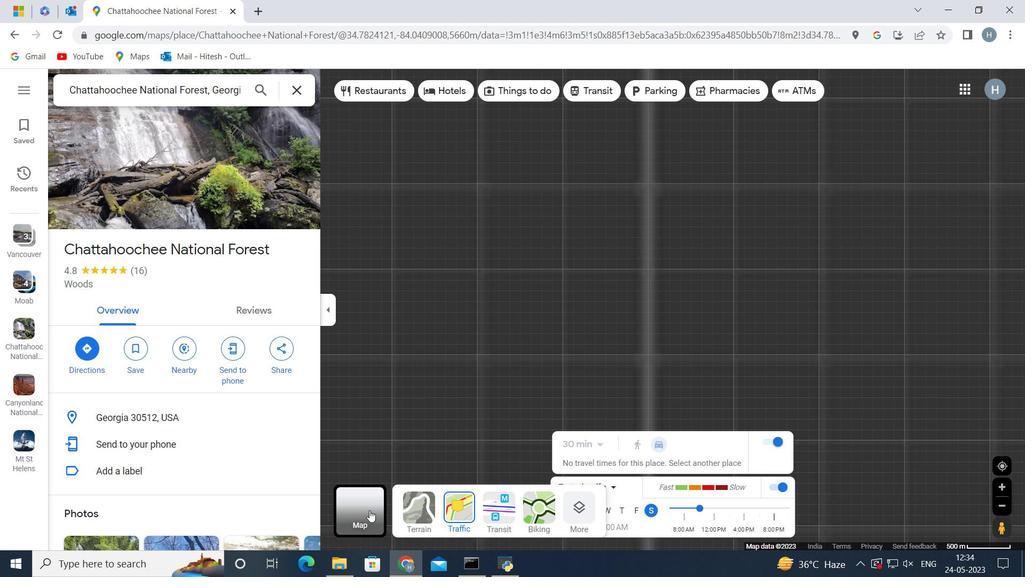 
Action: Mouse moved to (577, 301)
Screenshot: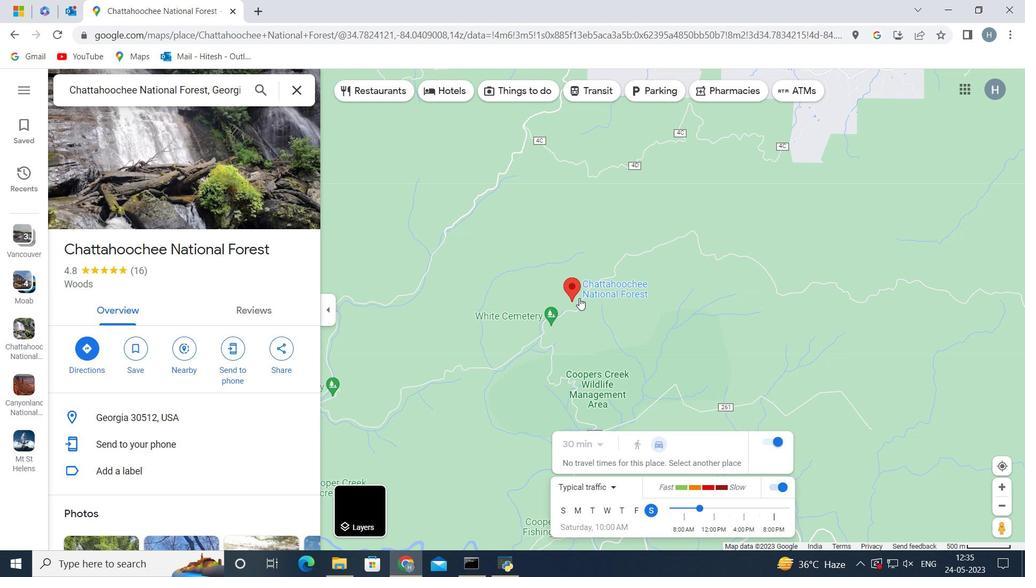 
Action: Mouse scrolled (577, 302) with delta (0, 0)
Screenshot: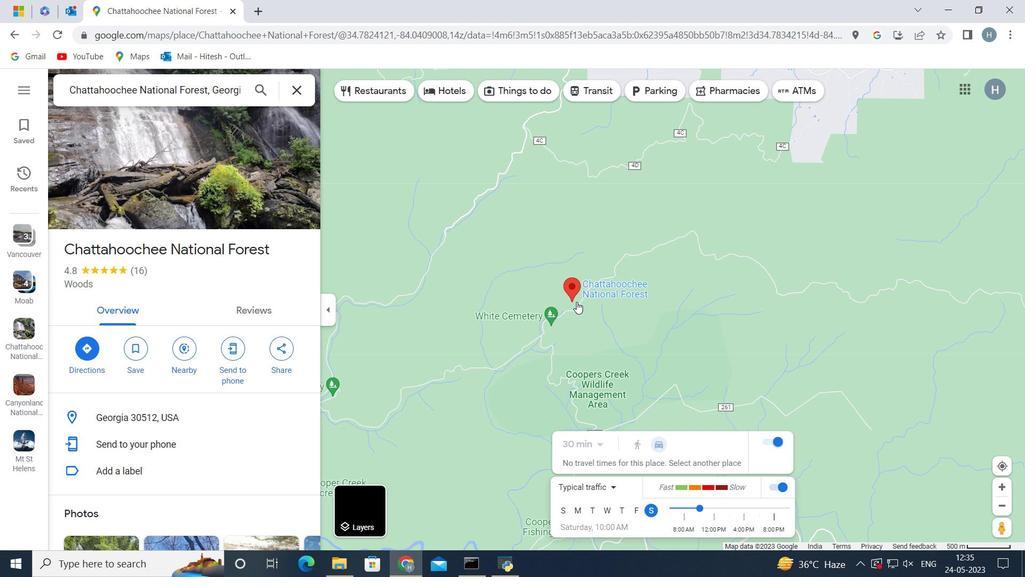 
Action: Mouse scrolled (577, 302) with delta (0, 0)
Screenshot: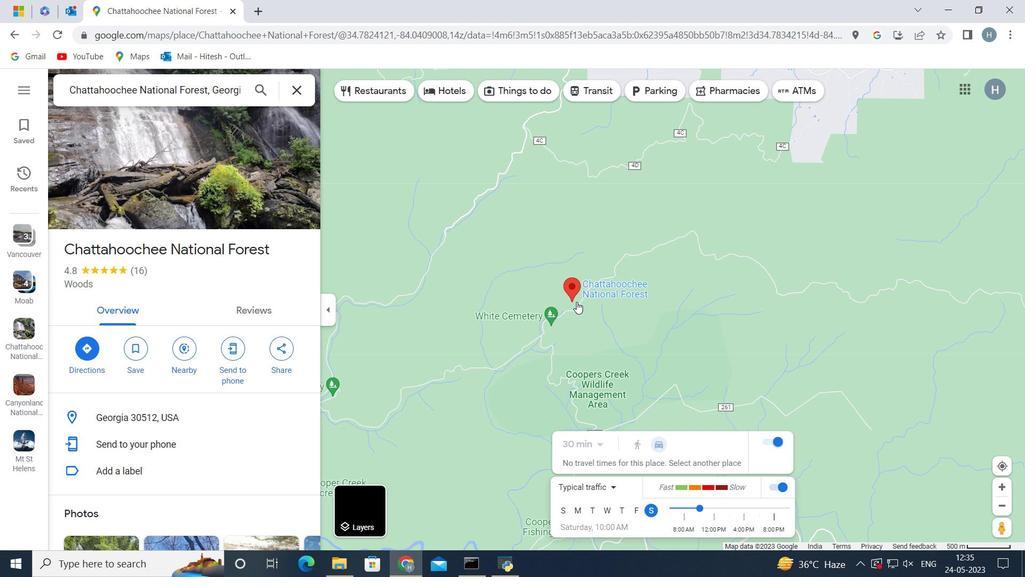 
Action: Mouse moved to (226, 153)
Screenshot: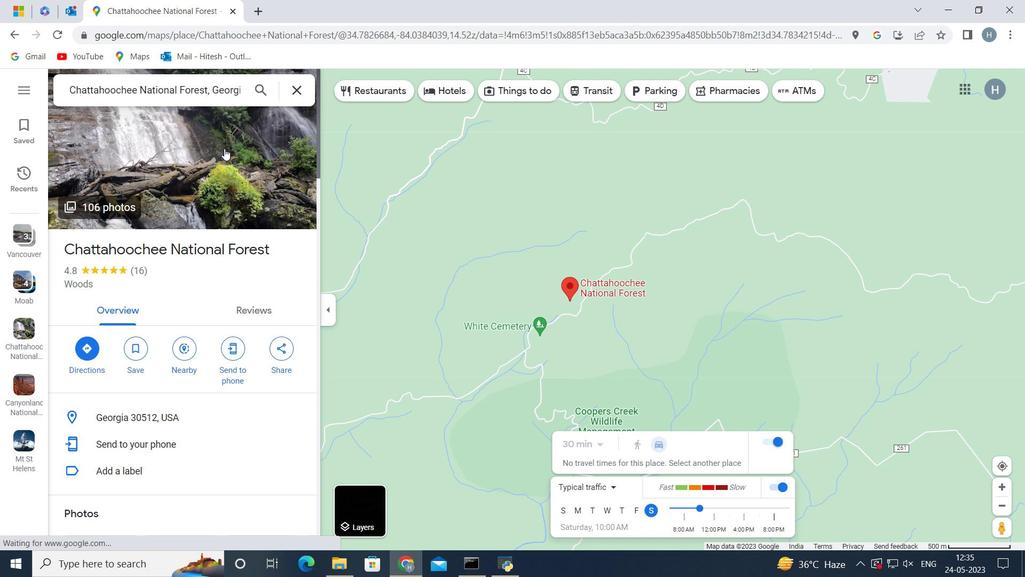 
Action: Mouse pressed left at (226, 153)
Screenshot: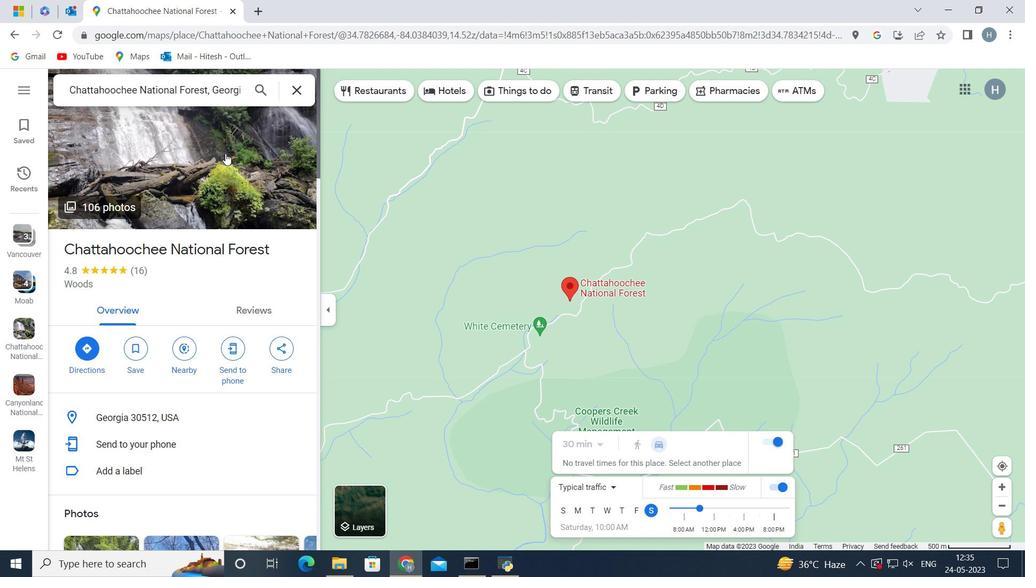
Action: Mouse moved to (630, 340)
Screenshot: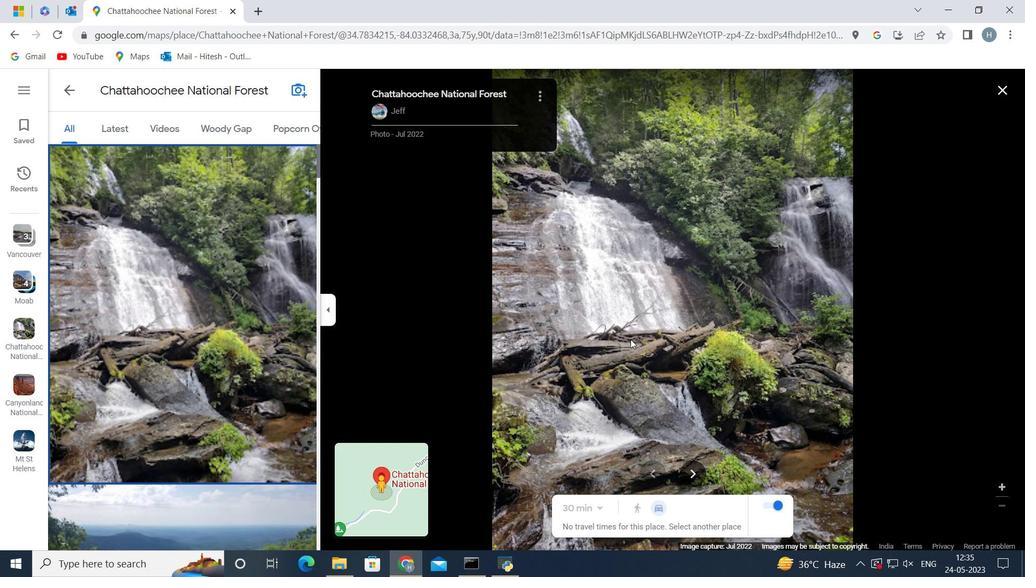 
Action: Mouse scrolled (630, 340) with delta (0, 0)
Screenshot: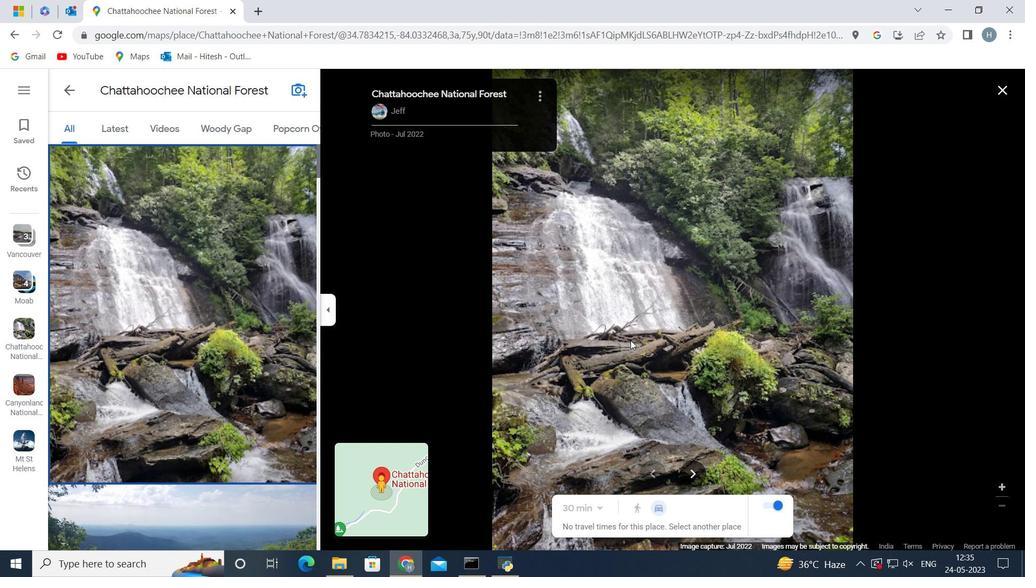 
Action: Mouse scrolled (630, 340) with delta (0, 0)
Screenshot: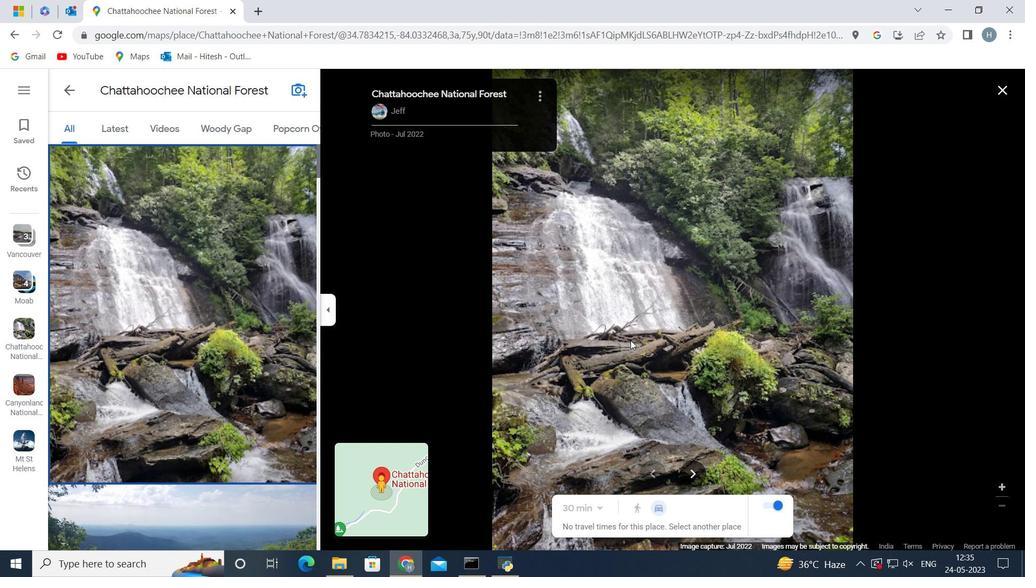 
Action: Mouse scrolled (630, 340) with delta (0, 0)
Screenshot: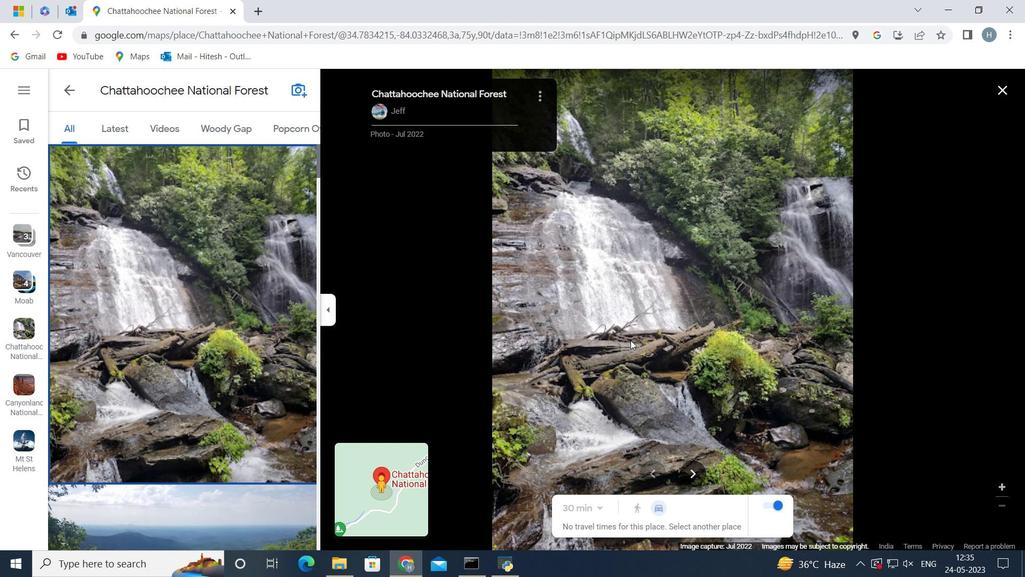 
Action: Mouse scrolled (630, 340) with delta (0, 0)
Screenshot: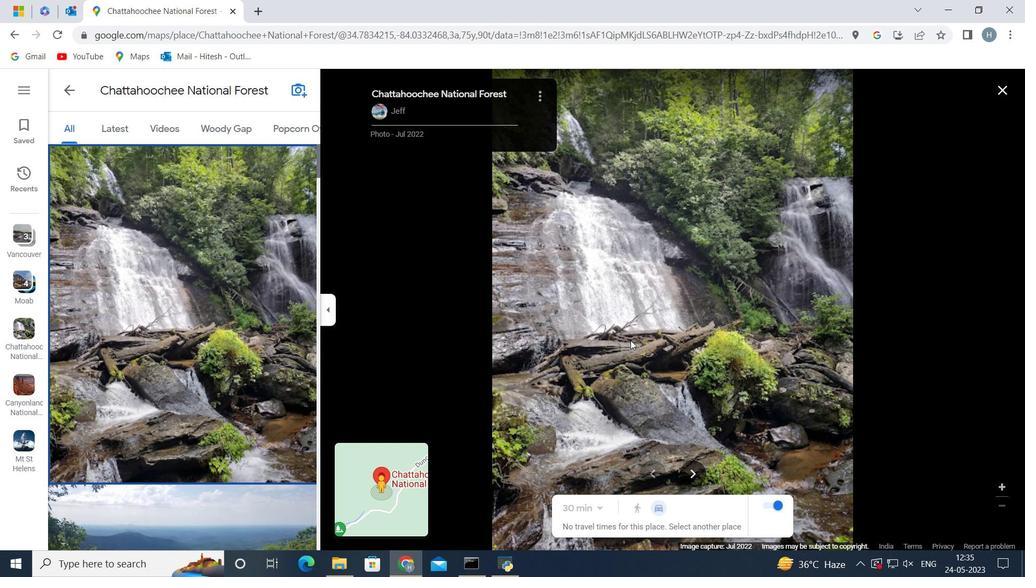 
Action: Mouse scrolled (630, 340) with delta (0, 0)
Screenshot: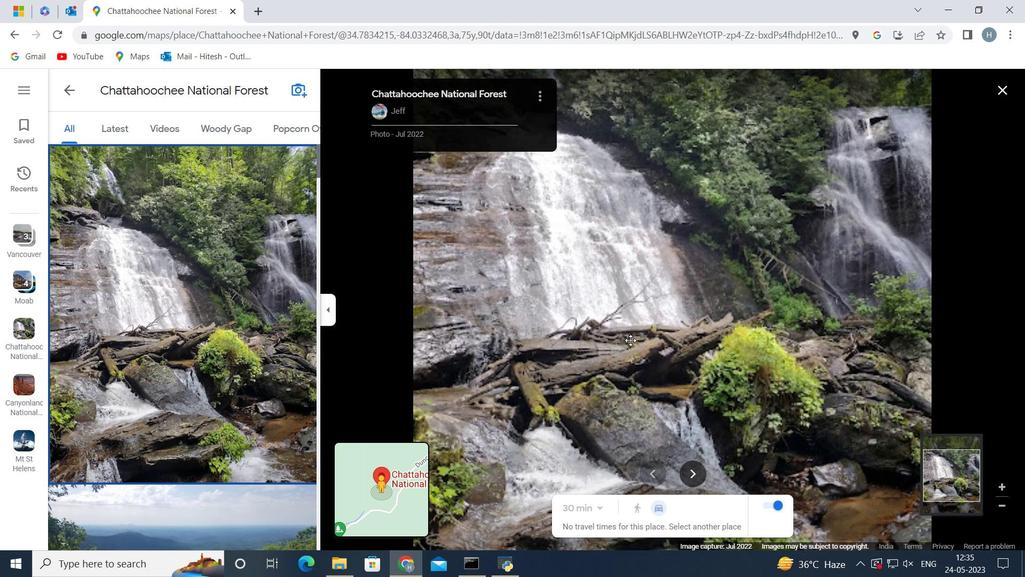 
Action: Mouse scrolled (630, 340) with delta (0, 0)
Screenshot: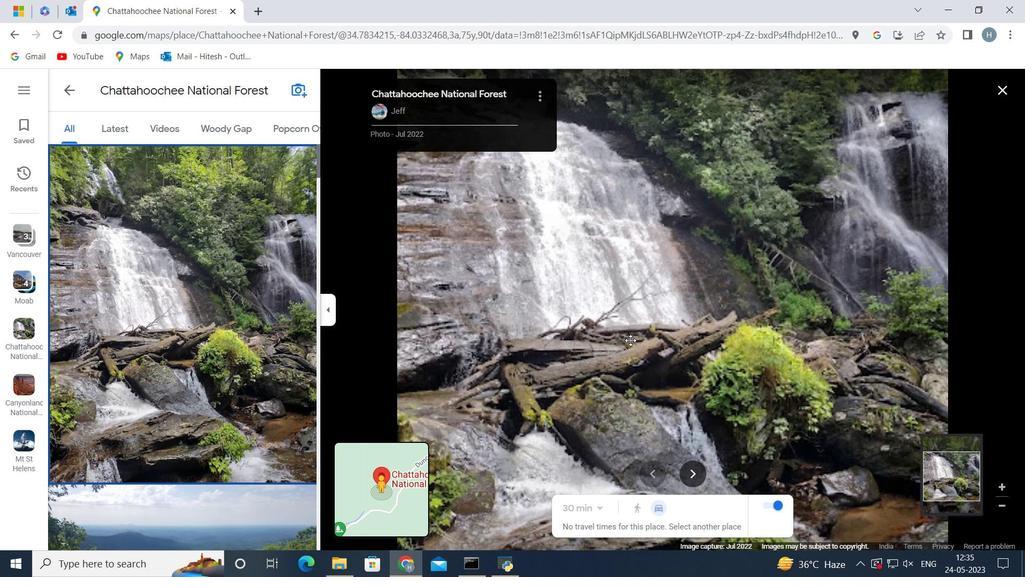 
Action: Mouse scrolled (630, 340) with delta (0, 0)
Screenshot: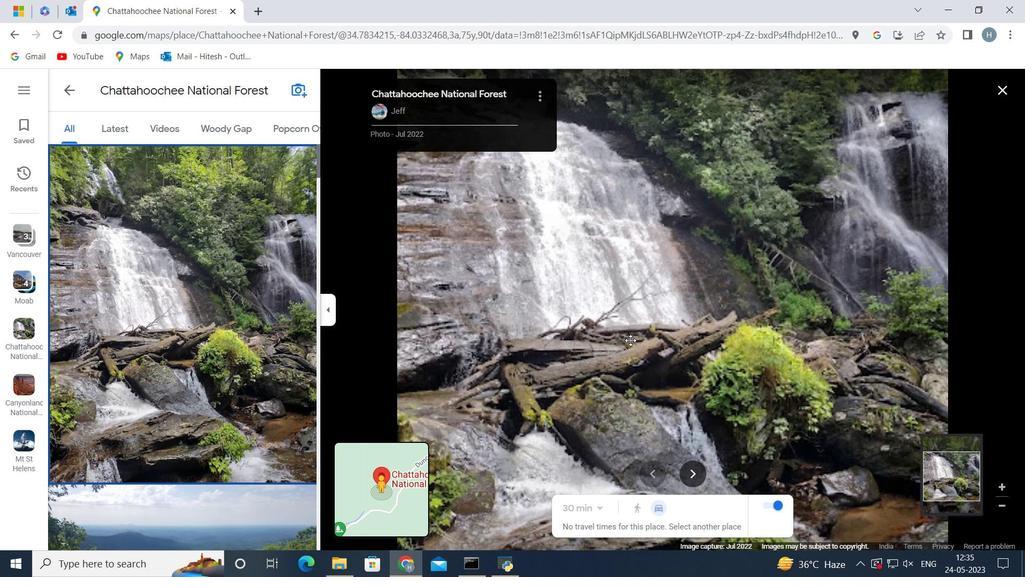 
Action: Mouse scrolled (630, 340) with delta (0, 0)
Screenshot: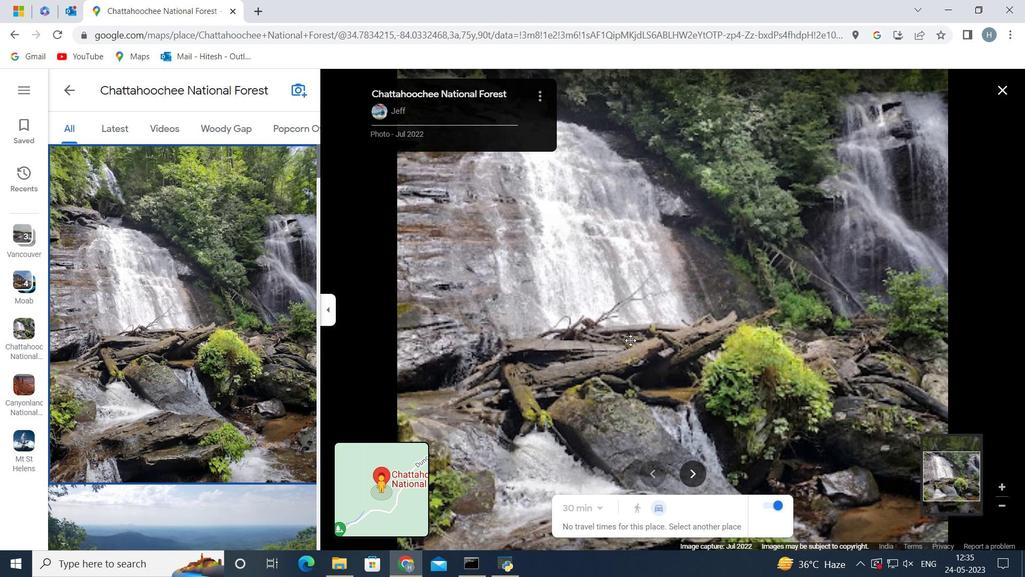 
Action: Mouse scrolled (630, 339) with delta (0, 0)
Screenshot: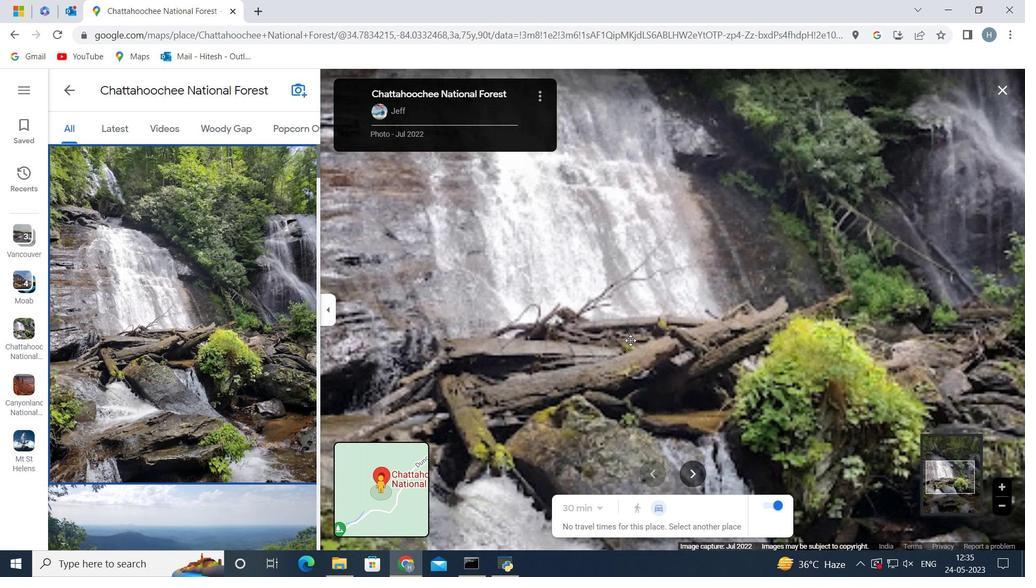 
Action: Mouse scrolled (630, 339) with delta (0, 0)
Screenshot: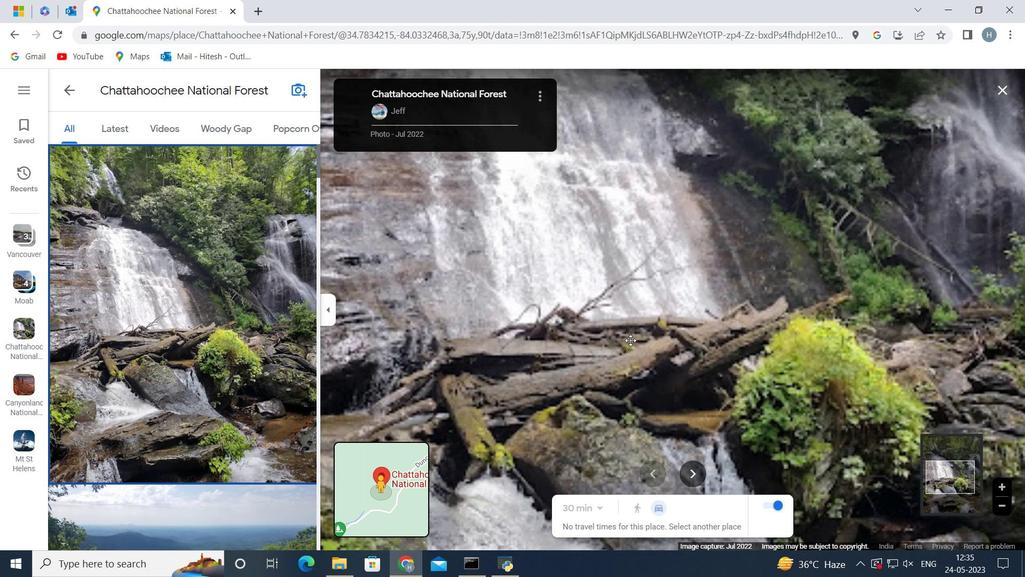 
Action: Mouse scrolled (630, 339) with delta (0, 0)
Screenshot: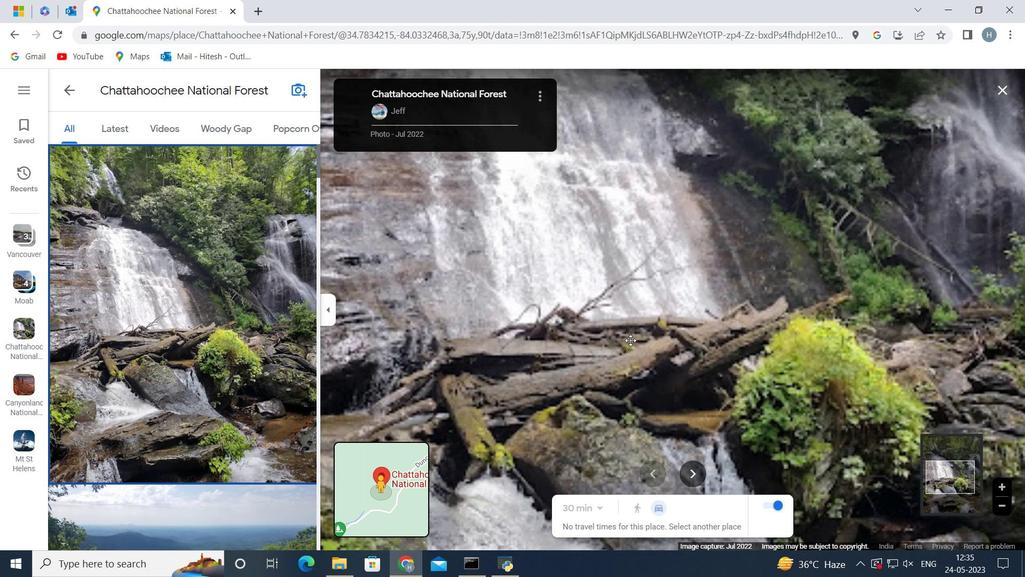 
Action: Mouse scrolled (630, 339) with delta (0, 0)
Screenshot: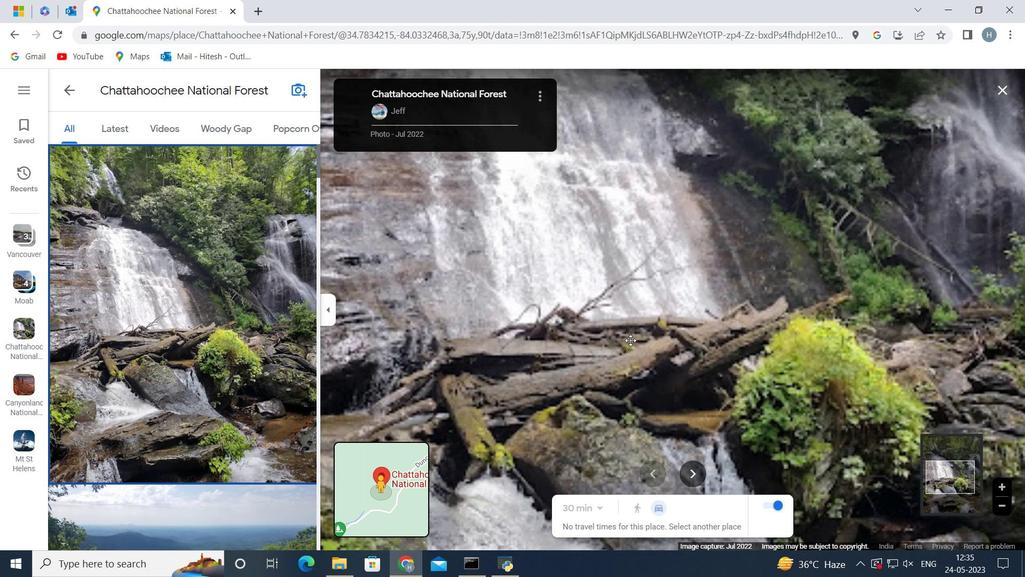 
Action: Mouse scrolled (630, 339) with delta (0, 0)
Screenshot: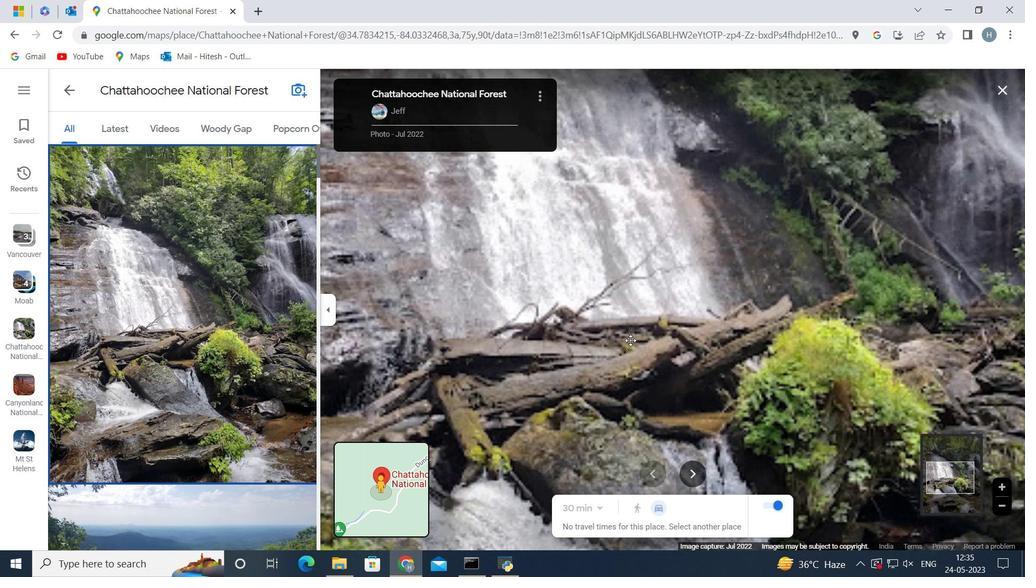 
Action: Mouse scrolled (630, 339) with delta (0, 0)
Screenshot: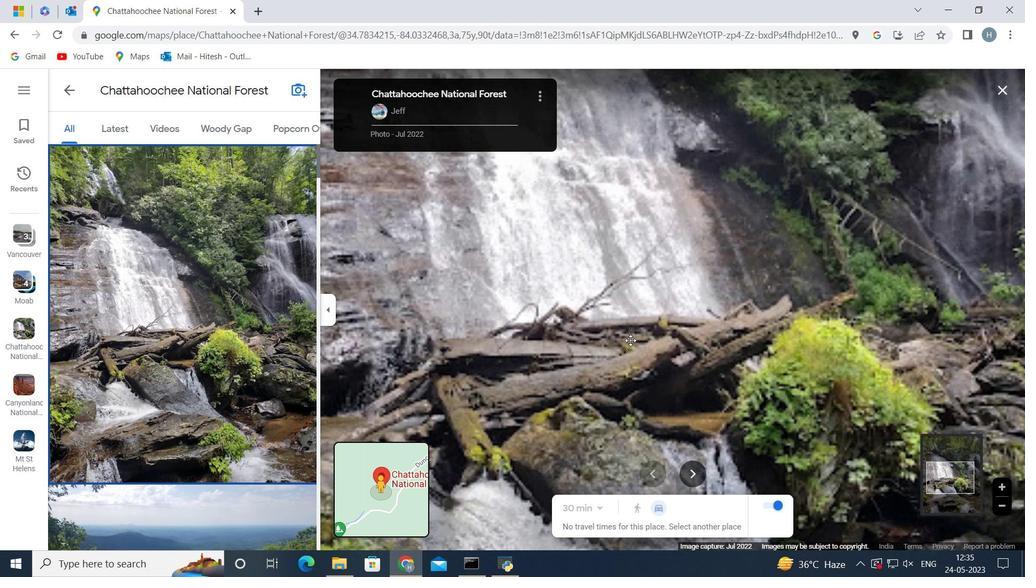 
Action: Mouse scrolled (630, 339) with delta (0, 0)
Screenshot: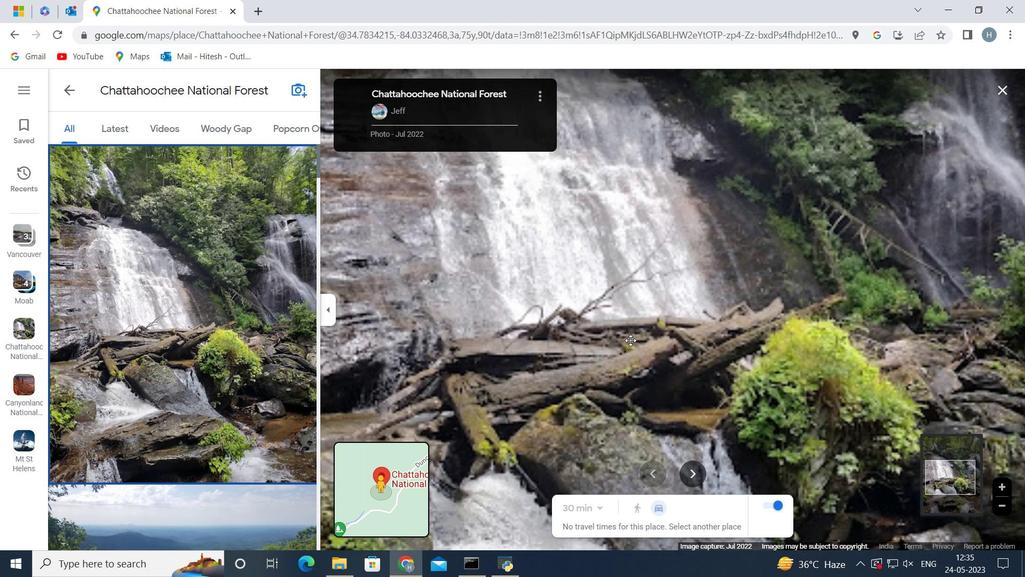 
Action: Mouse scrolled (630, 339) with delta (0, 0)
Screenshot: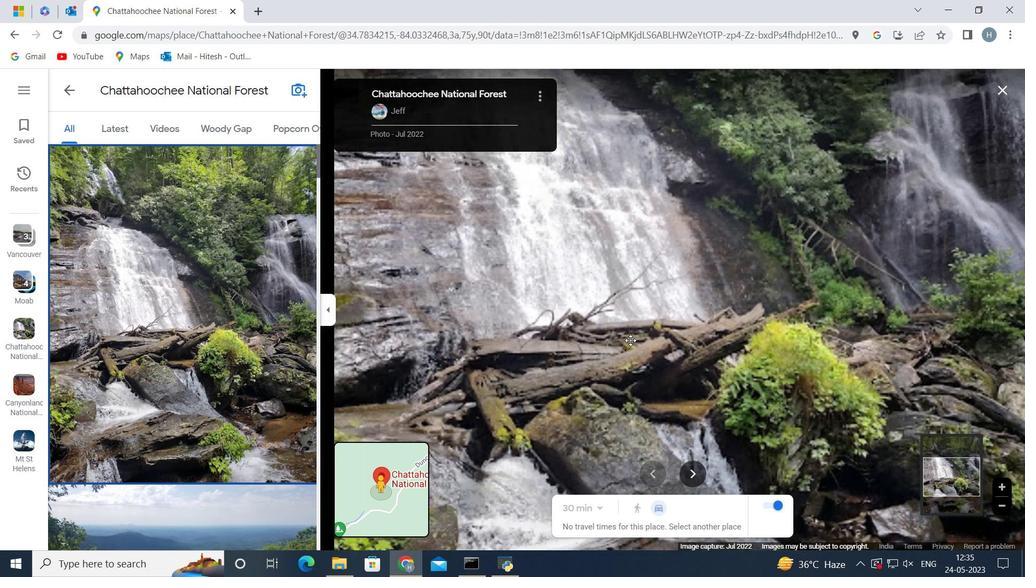 
Action: Mouse scrolled (630, 339) with delta (0, 0)
Screenshot: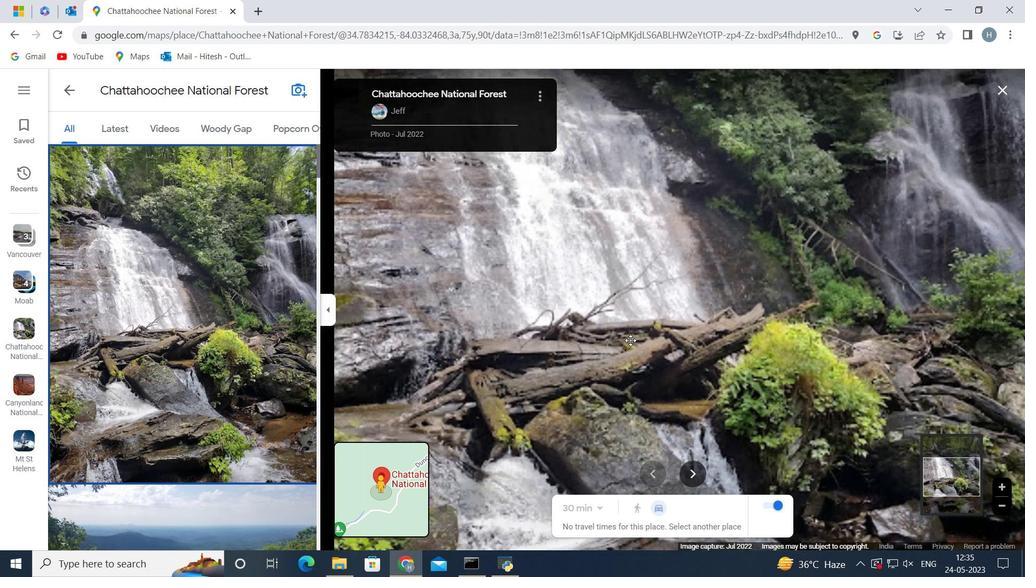 
Action: Mouse scrolled (630, 339) with delta (0, 0)
Screenshot: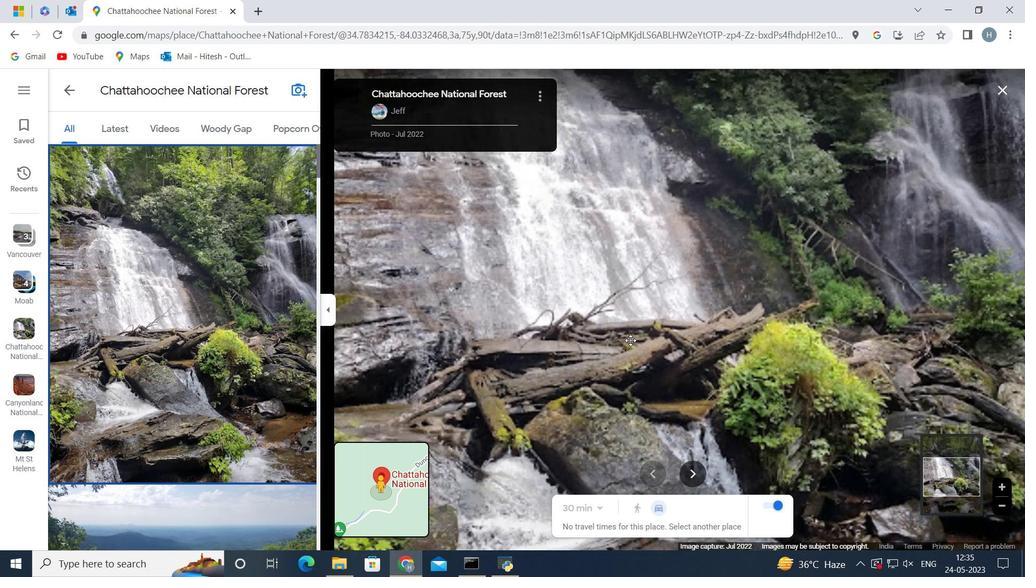 
Action: Mouse scrolled (630, 339) with delta (0, 0)
Screenshot: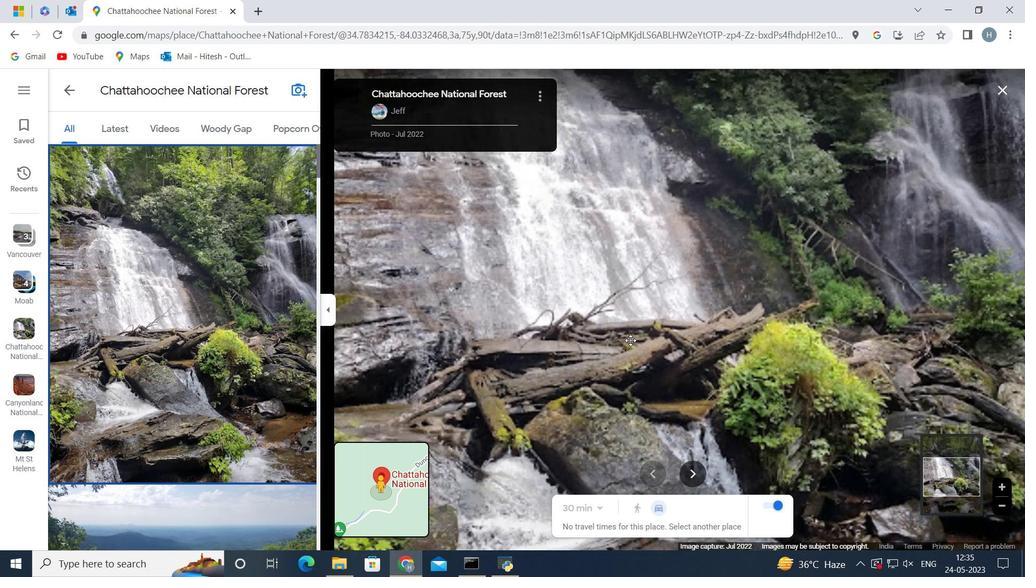 
Action: Mouse scrolled (630, 339) with delta (0, 0)
Screenshot: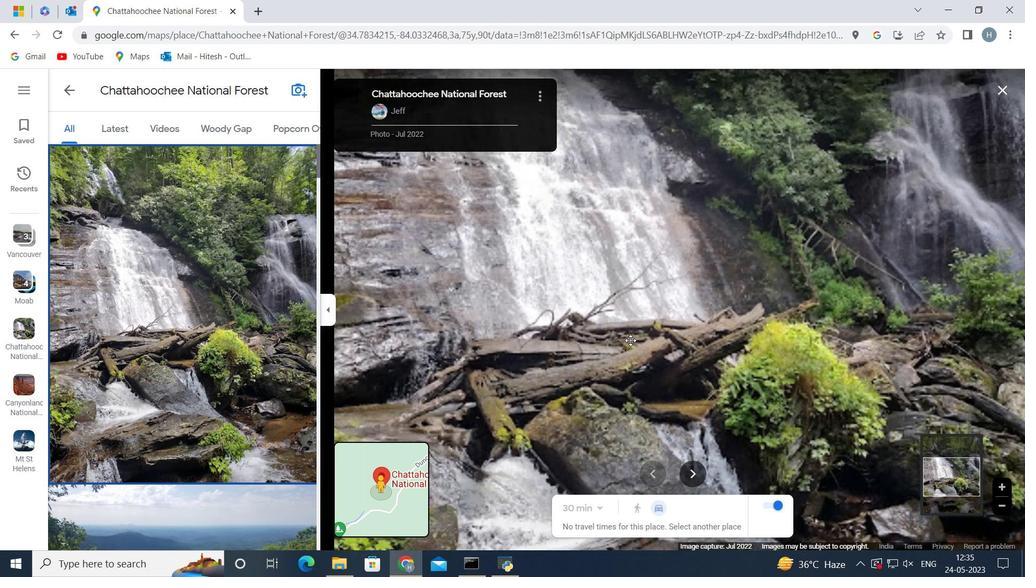 
Action: Key pressed <Key.right>
Screenshot: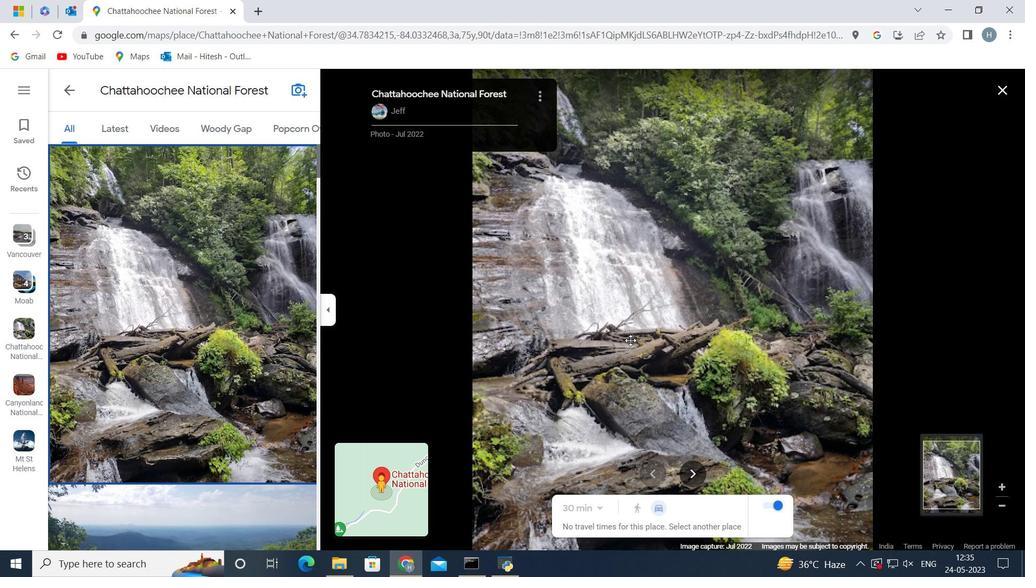 
Action: Mouse moved to (855, 351)
Screenshot: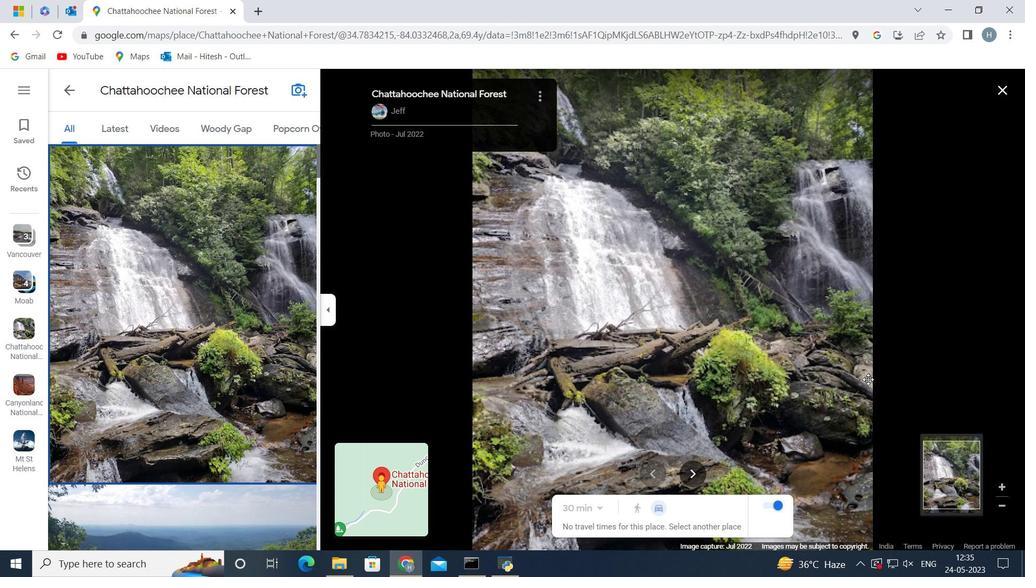 
Action: Mouse pressed left at (855, 351)
Screenshot: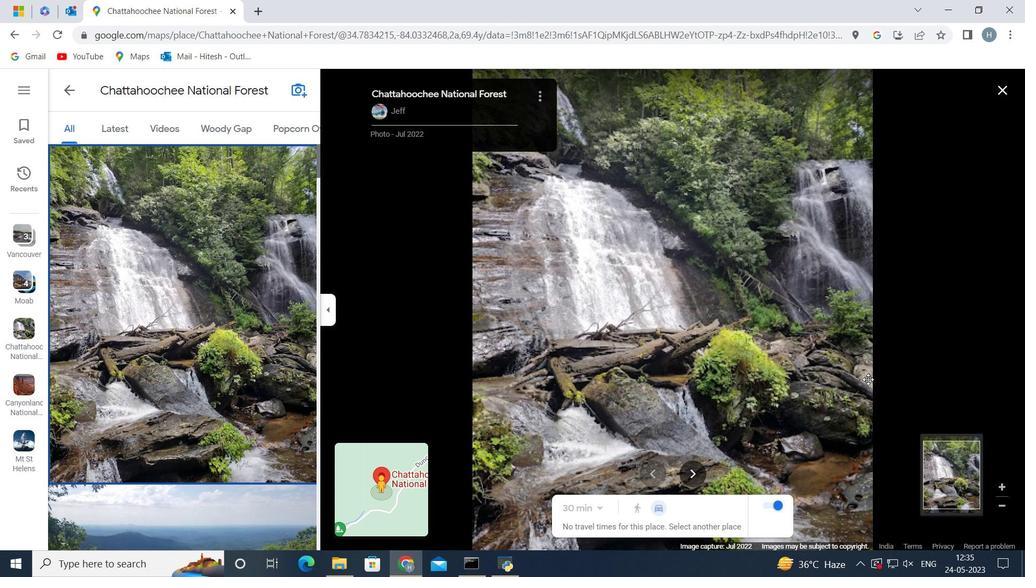 
Action: Mouse moved to (783, 372)
Screenshot: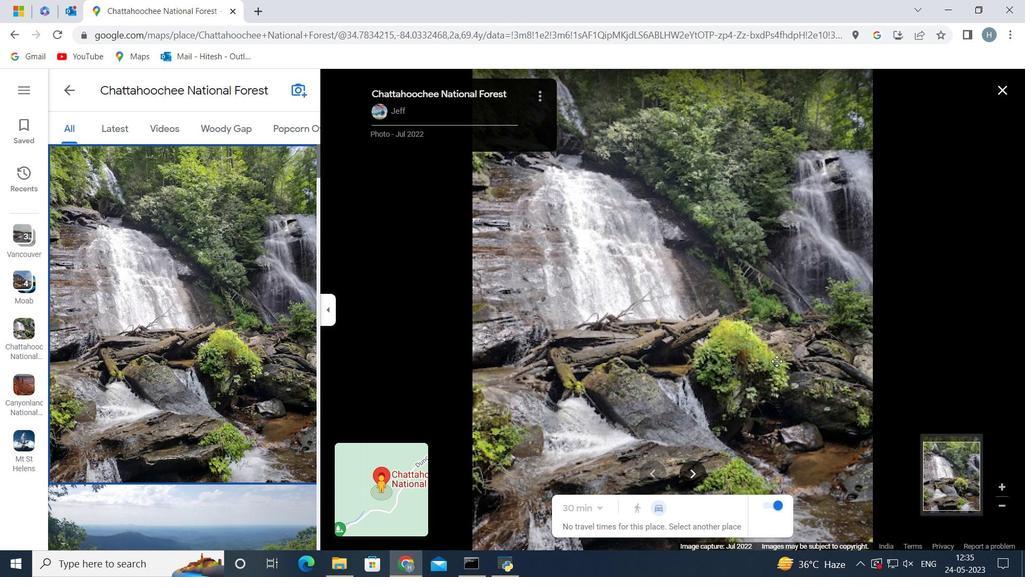 
Action: Key pressed <Key.right>
Screenshot: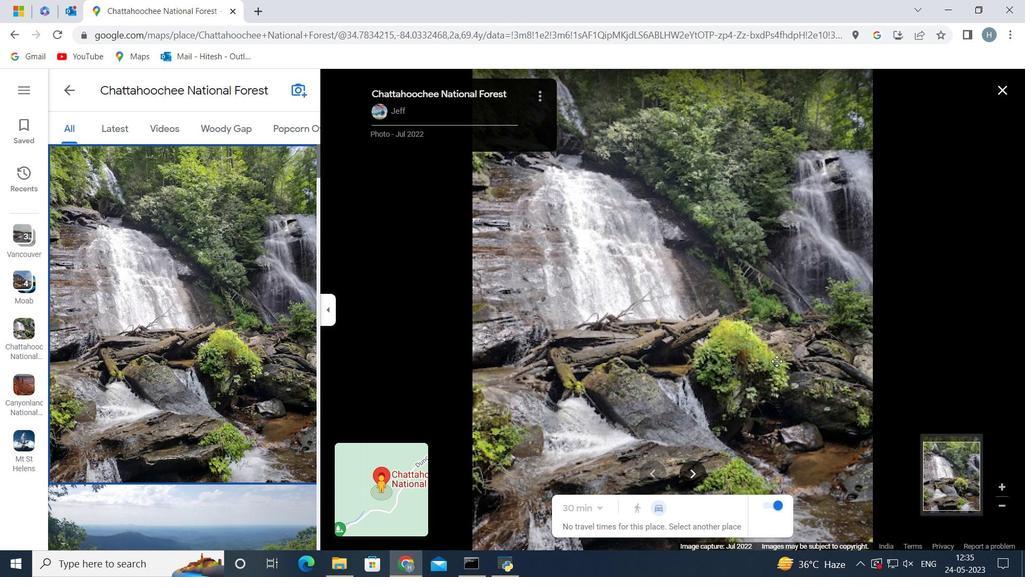
Action: Mouse moved to (1002, 507)
Screenshot: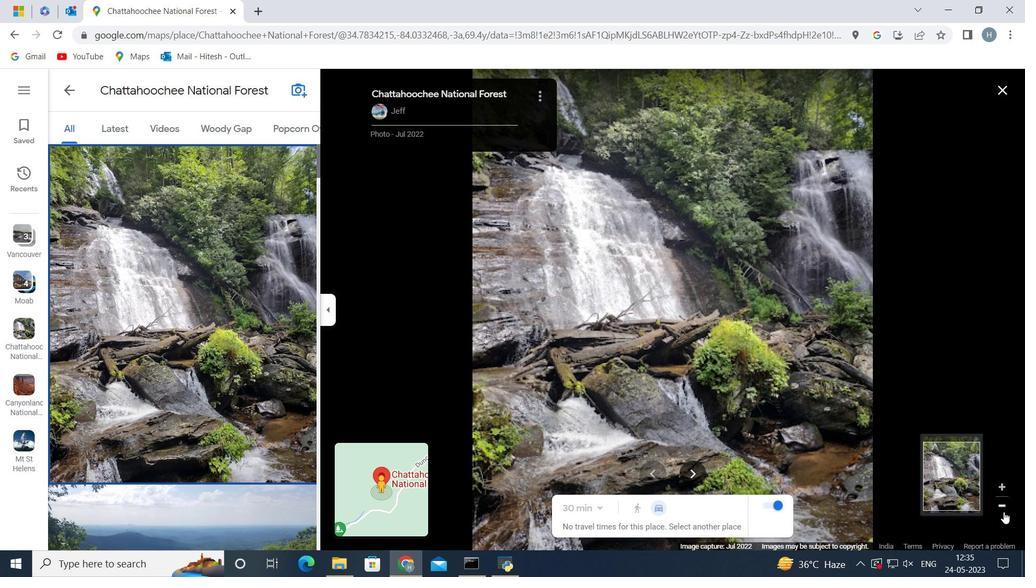 
Action: Mouse pressed left at (1002, 507)
Screenshot: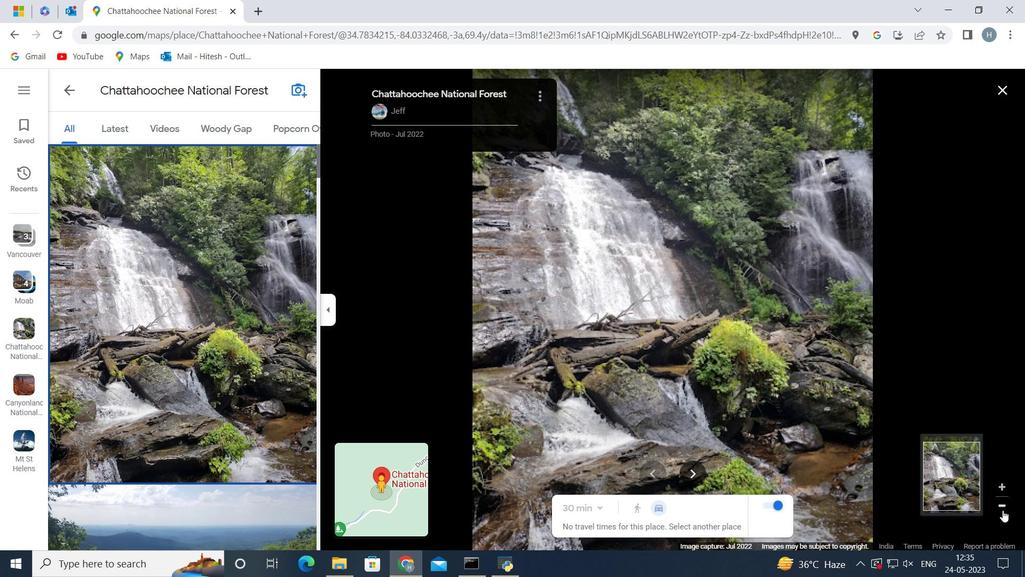 
Action: Mouse pressed left at (1002, 507)
Screenshot: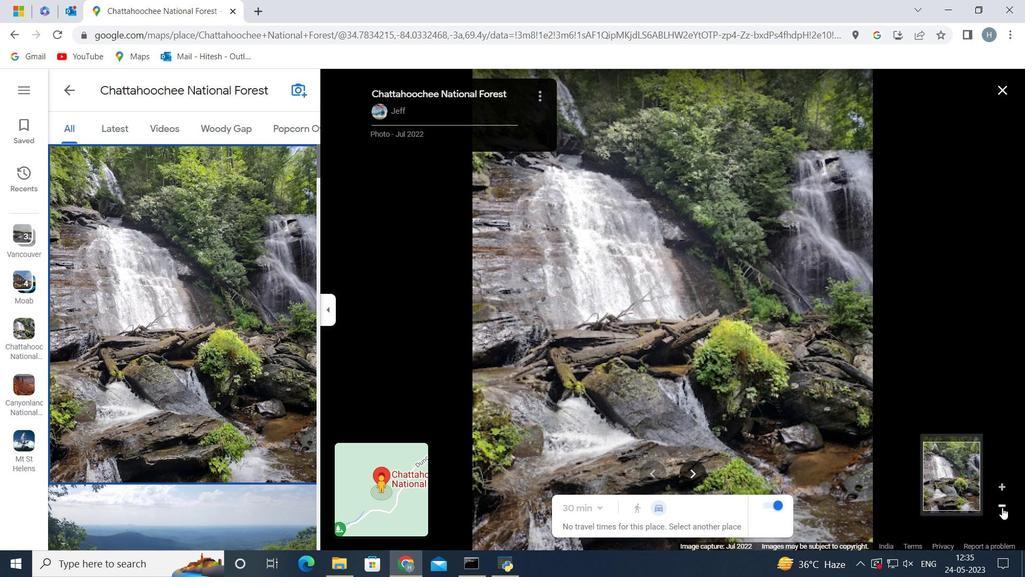 
Action: Mouse moved to (1002, 507)
Screenshot: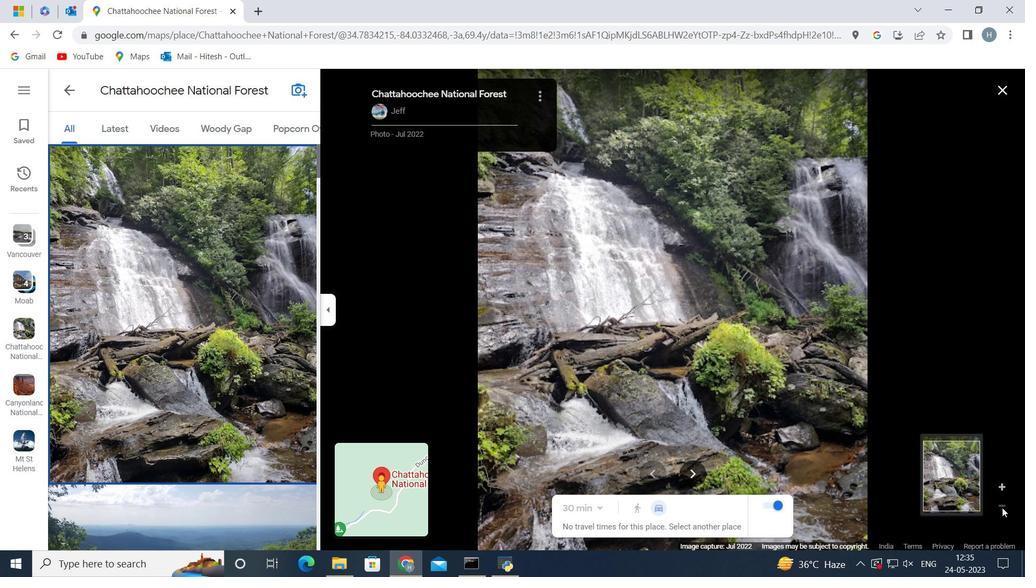 
Action: Mouse pressed left at (1002, 507)
Screenshot: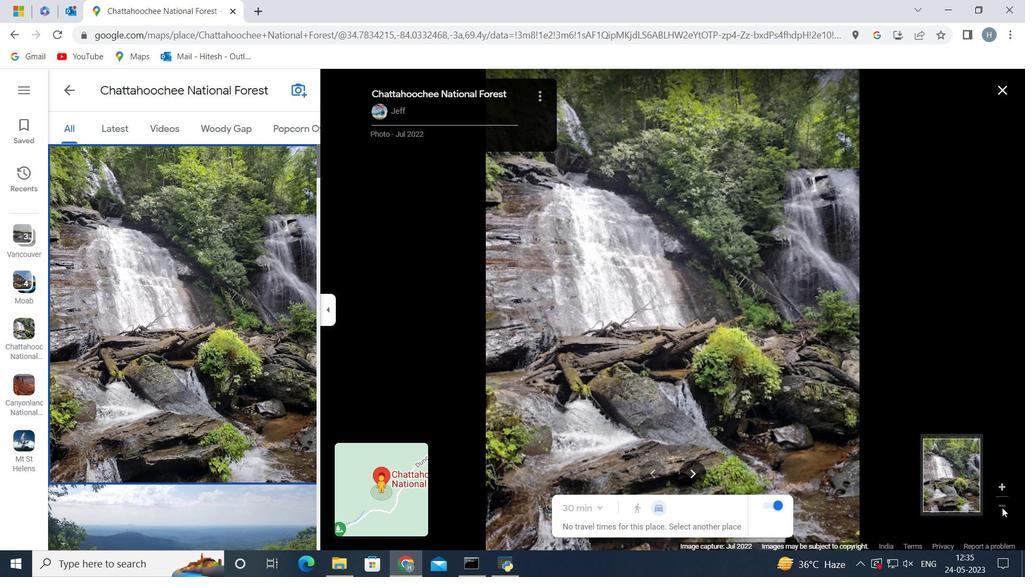 
Action: Mouse pressed left at (1002, 507)
Screenshot: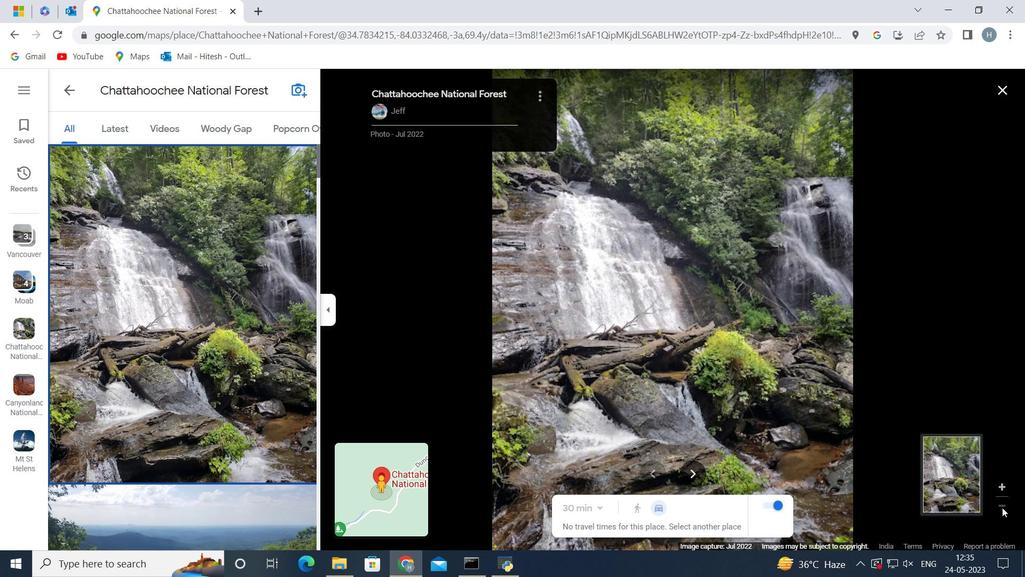 
Action: Mouse moved to (908, 438)
Screenshot: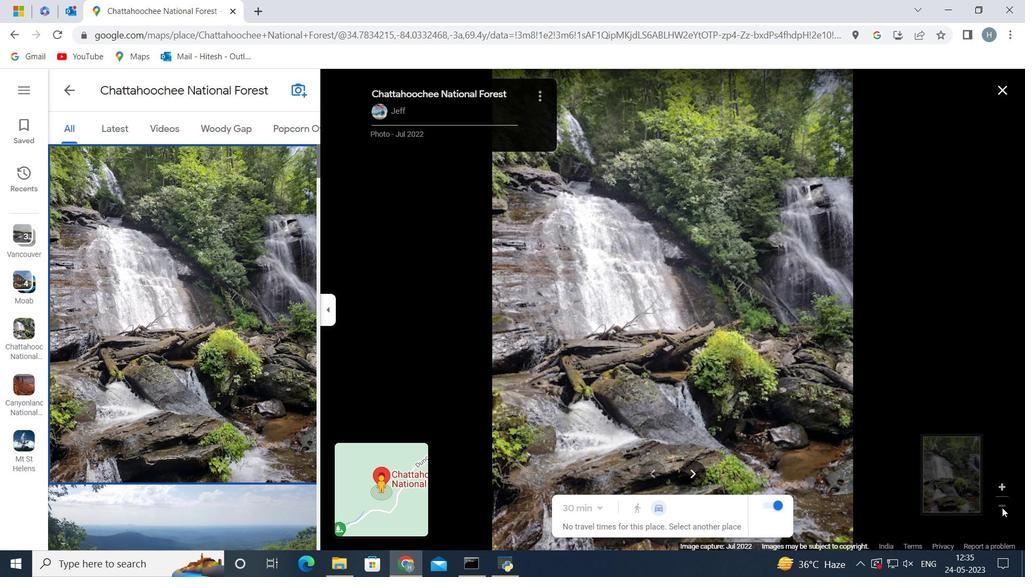 
Action: Key pressed <Key.right>
Screenshot: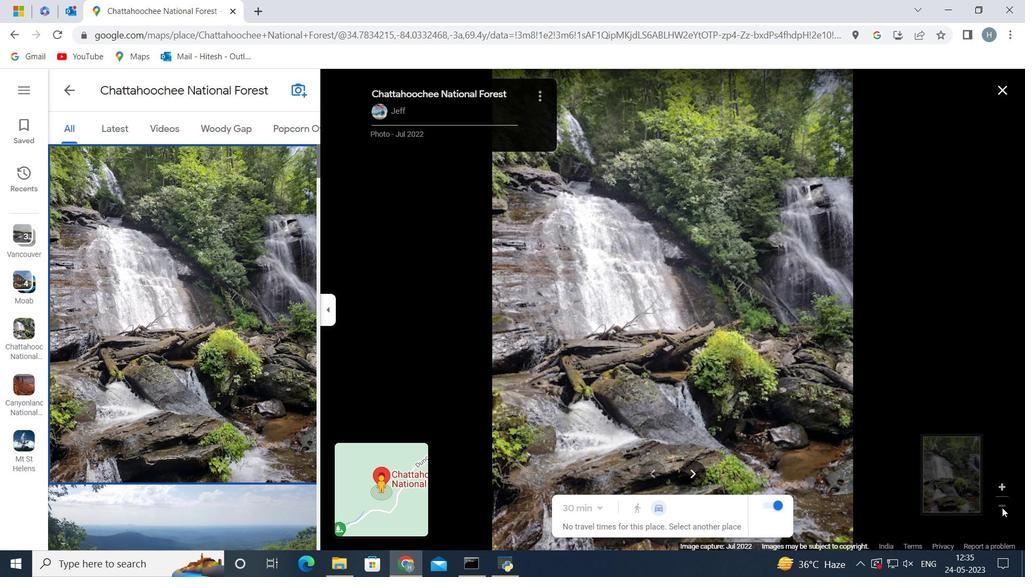 
Action: Mouse moved to (840, 373)
Screenshot: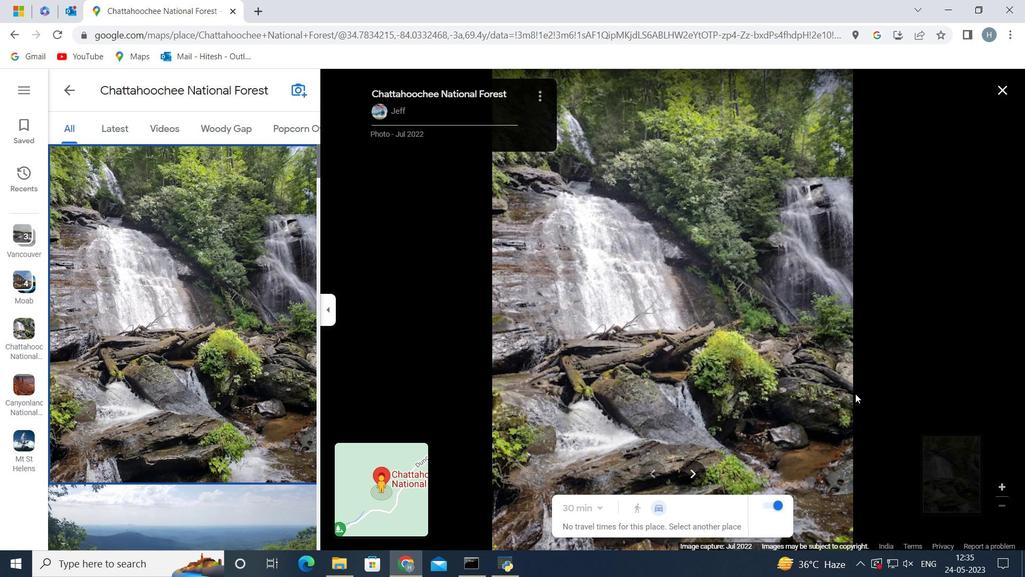 
Action: Key pressed <Key.right><Key.right>
Screenshot: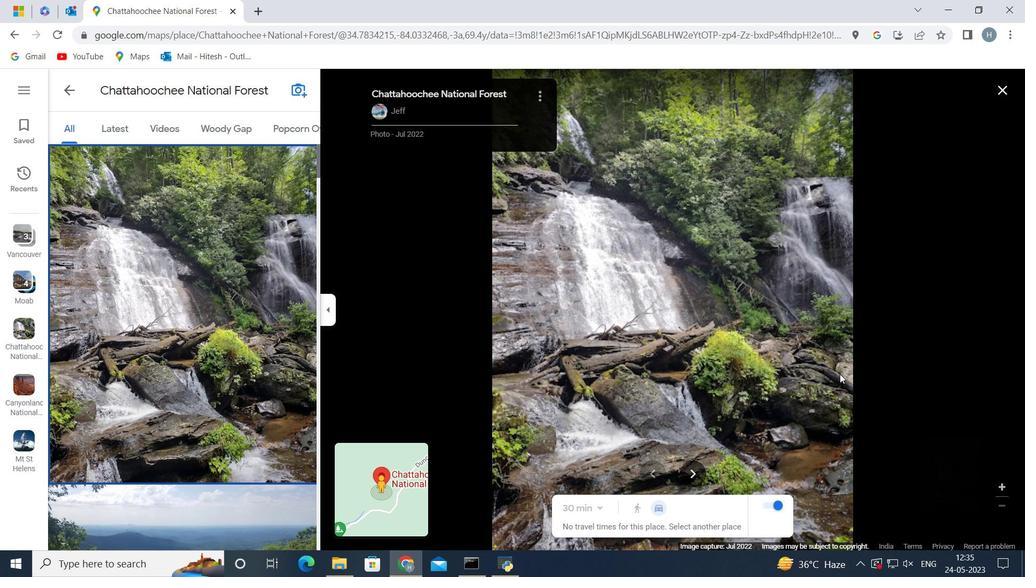 
Action: Mouse moved to (1003, 91)
Screenshot: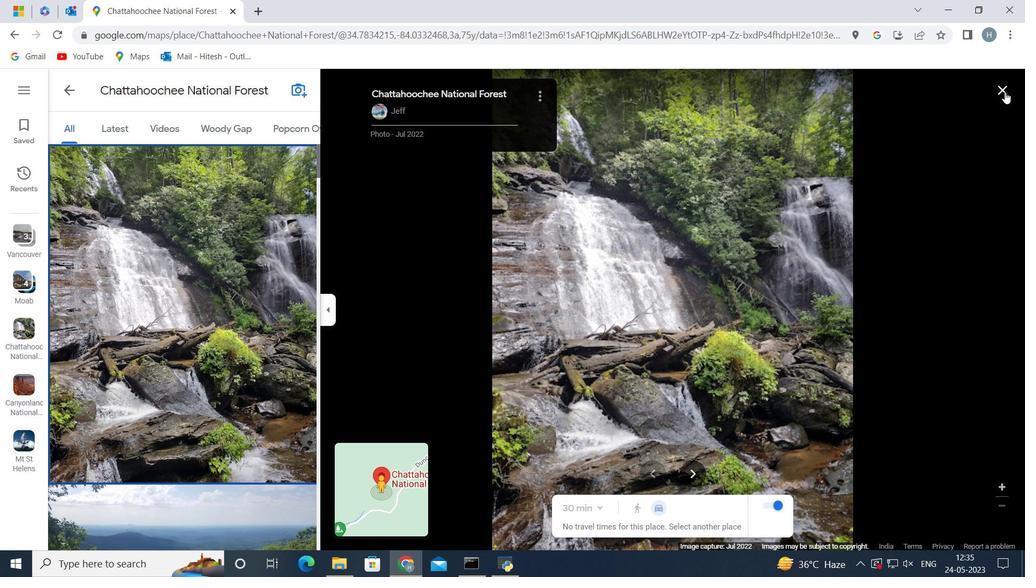 
Action: Mouse pressed left at (1003, 91)
Screenshot: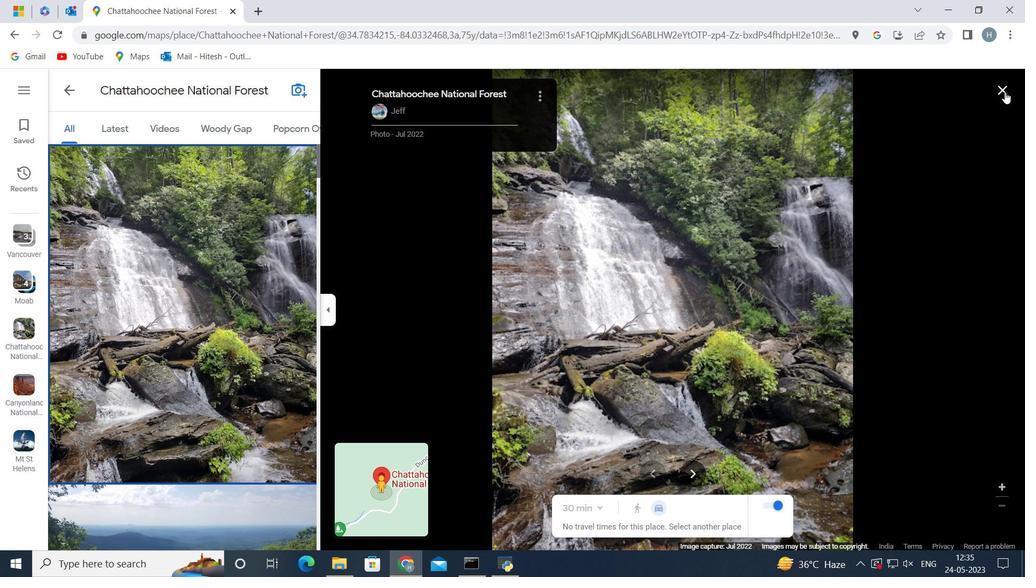 
Action: Mouse moved to (513, 304)
Screenshot: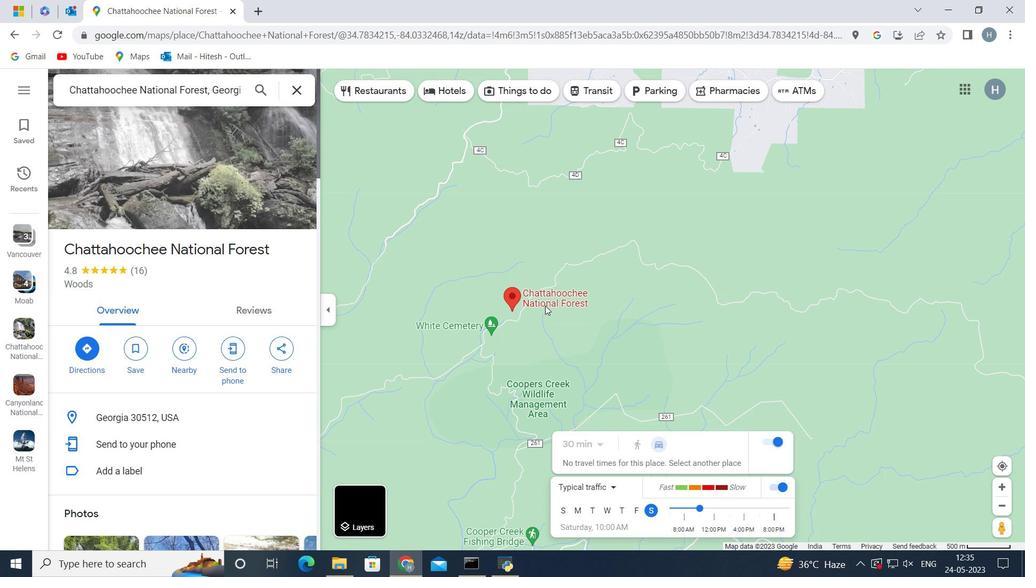 
Action: Mouse scrolled (513, 305) with delta (0, 0)
Screenshot: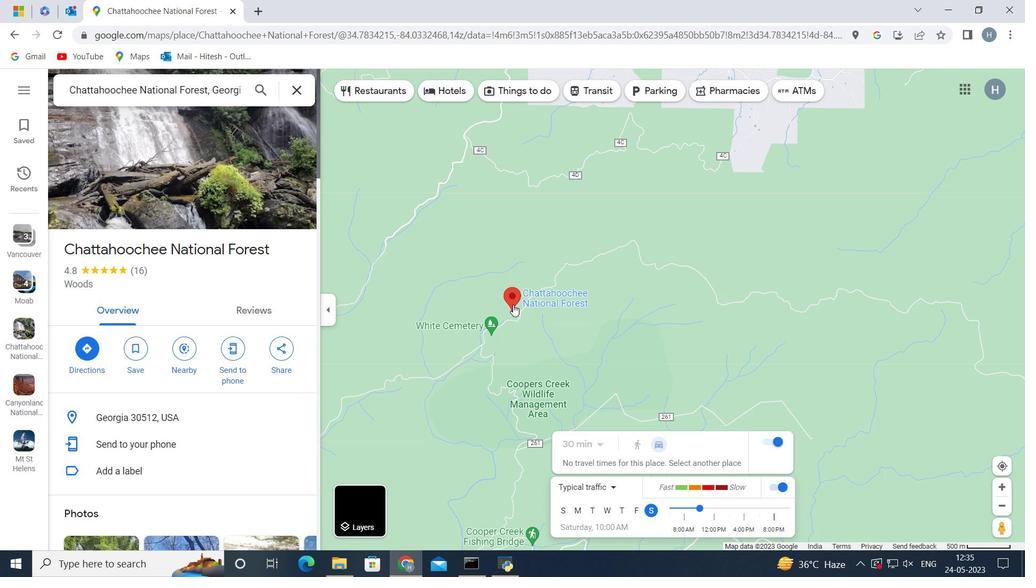 
Action: Mouse moved to (512, 304)
Screenshot: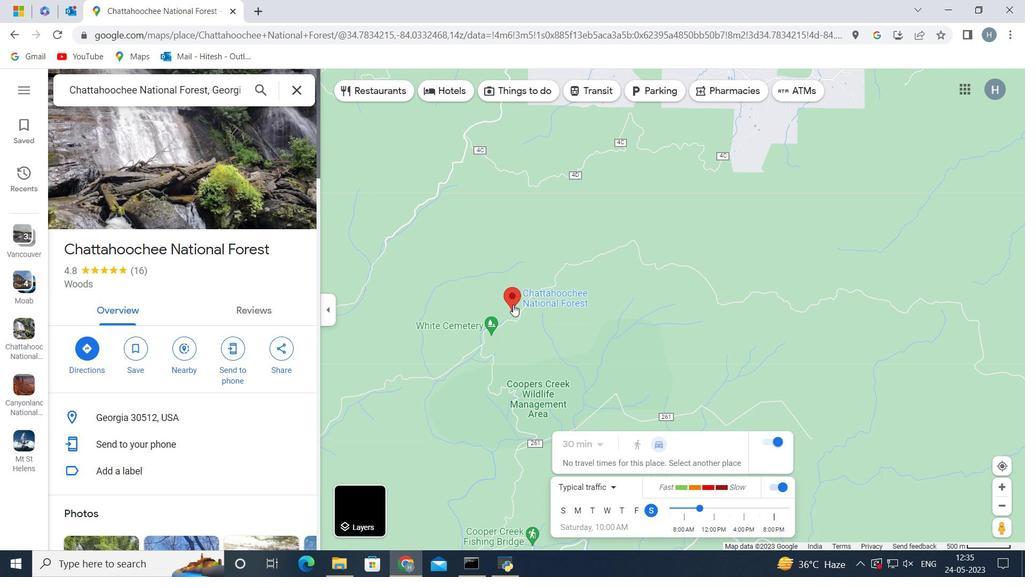 
Action: Mouse scrolled (512, 305) with delta (0, 0)
Screenshot: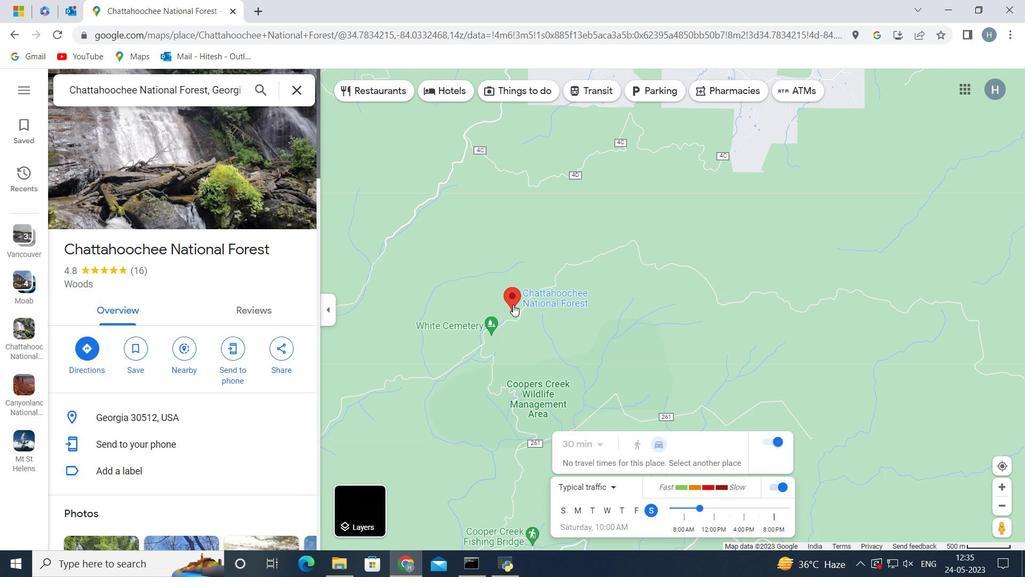 
Action: Mouse scrolled (512, 305) with delta (0, 0)
Screenshot: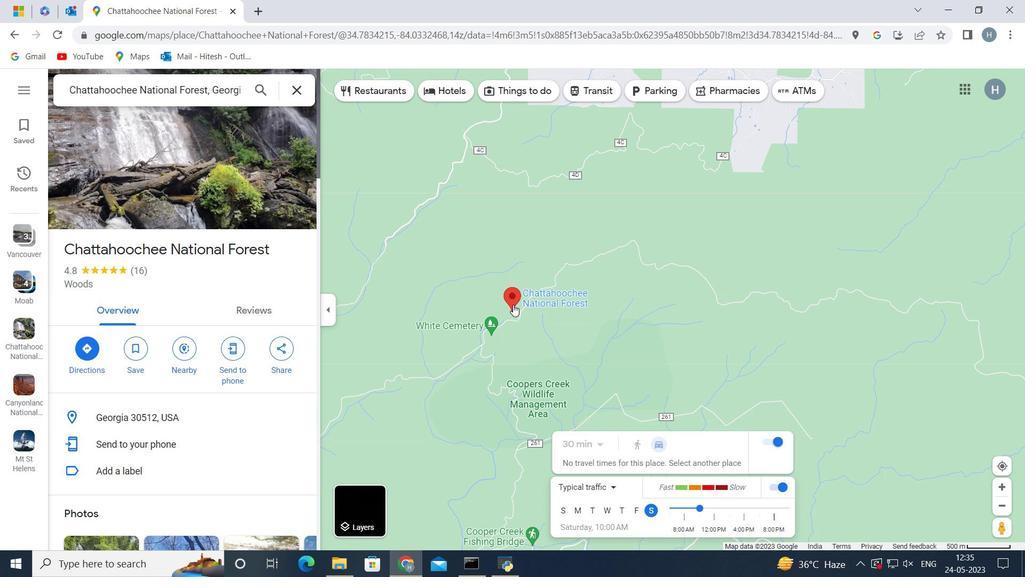 
Action: Mouse moved to (514, 328)
Screenshot: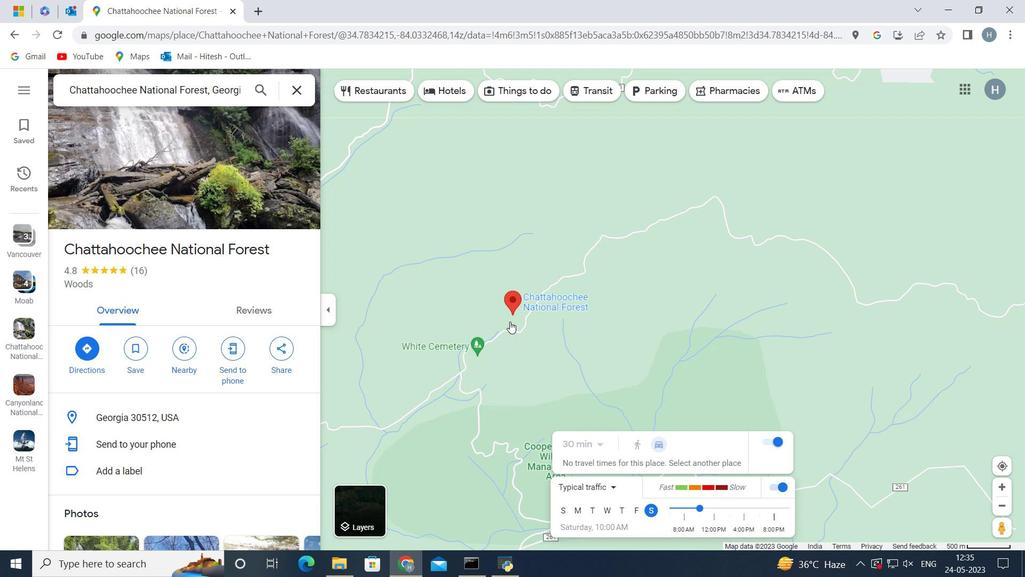 
Action: Mouse scrolled (514, 328) with delta (0, 0)
Screenshot: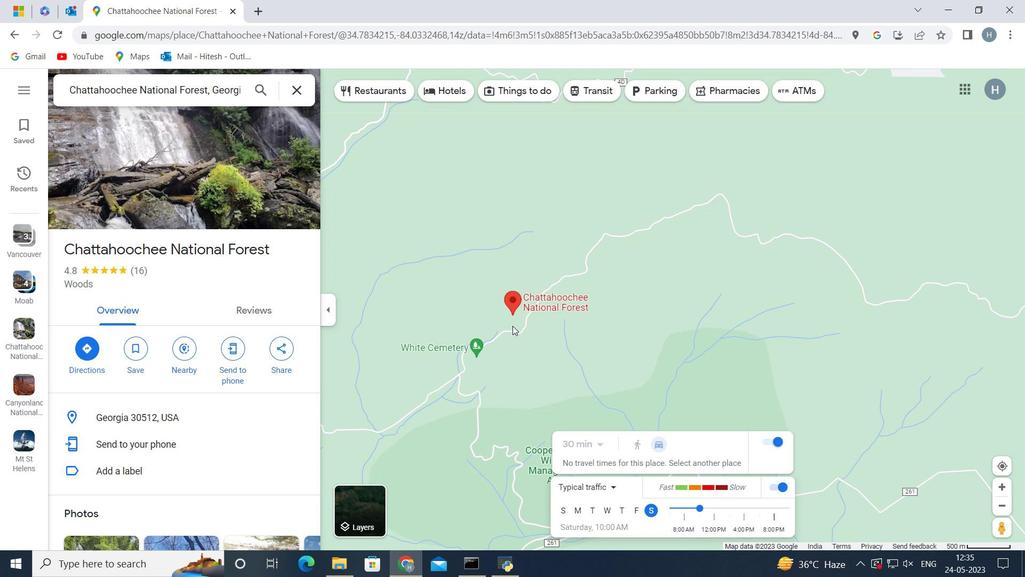 
Action: Mouse scrolled (514, 328) with delta (0, 0)
Screenshot: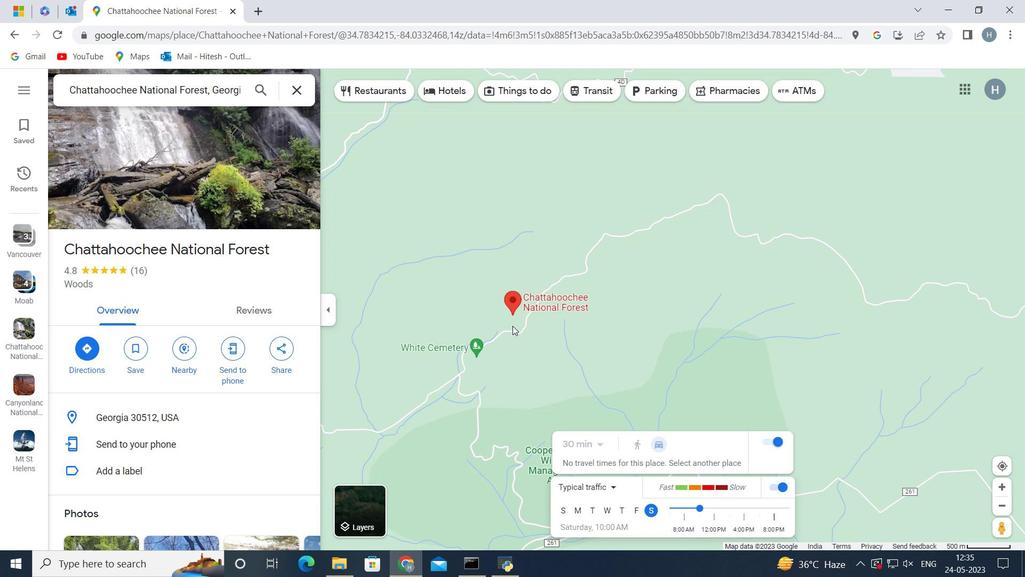 
Action: Mouse moved to (515, 328)
Screenshot: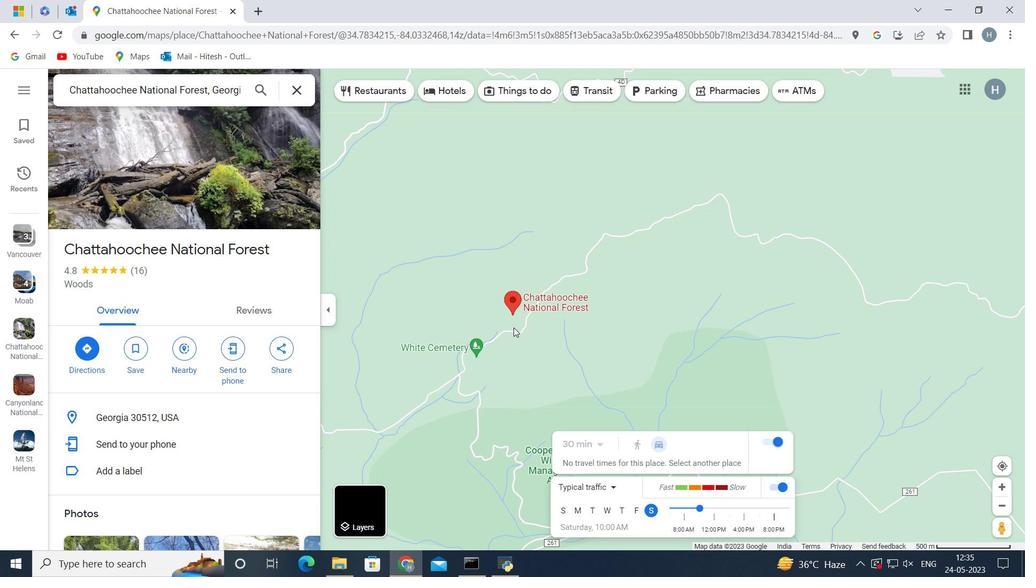 
Action: Mouse scrolled (515, 328) with delta (0, 0)
Screenshot: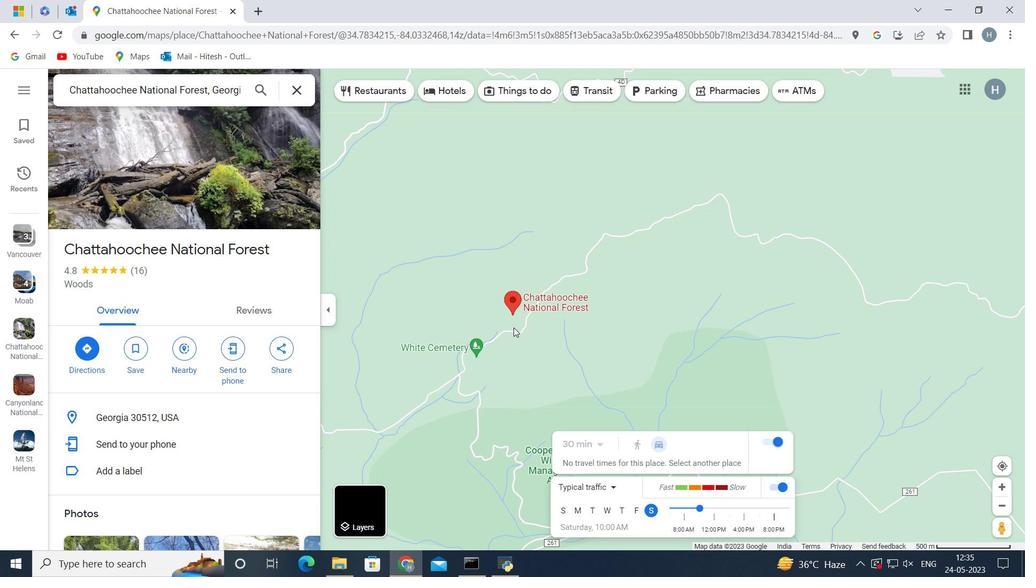 
Action: Mouse scrolled (515, 328) with delta (0, 0)
Screenshot: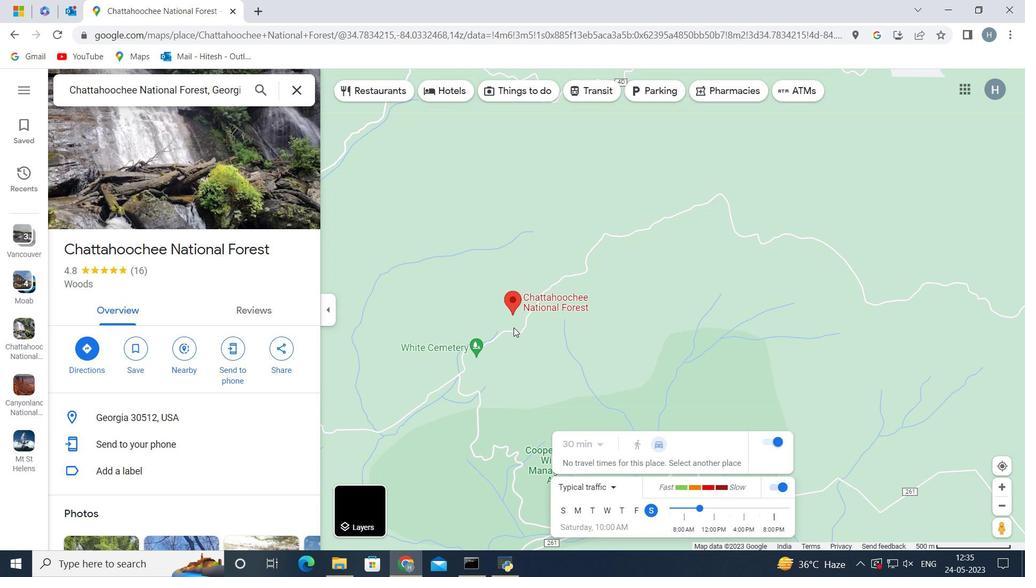 
Action: Mouse scrolled (515, 328) with delta (0, 0)
Screenshot: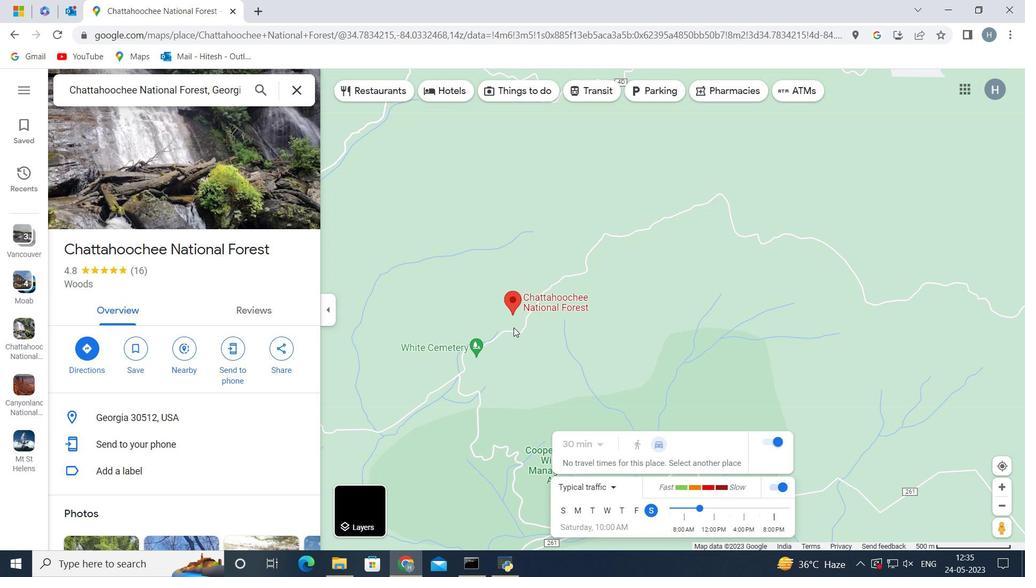 
Action: Mouse scrolled (515, 328) with delta (0, 0)
Screenshot: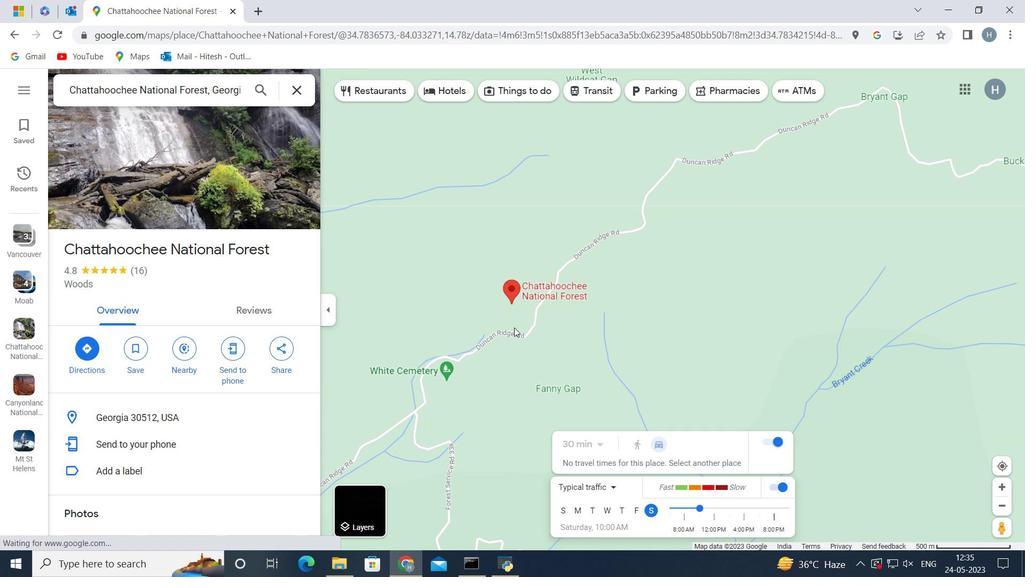 
Action: Mouse scrolled (515, 328) with delta (0, 0)
Screenshot: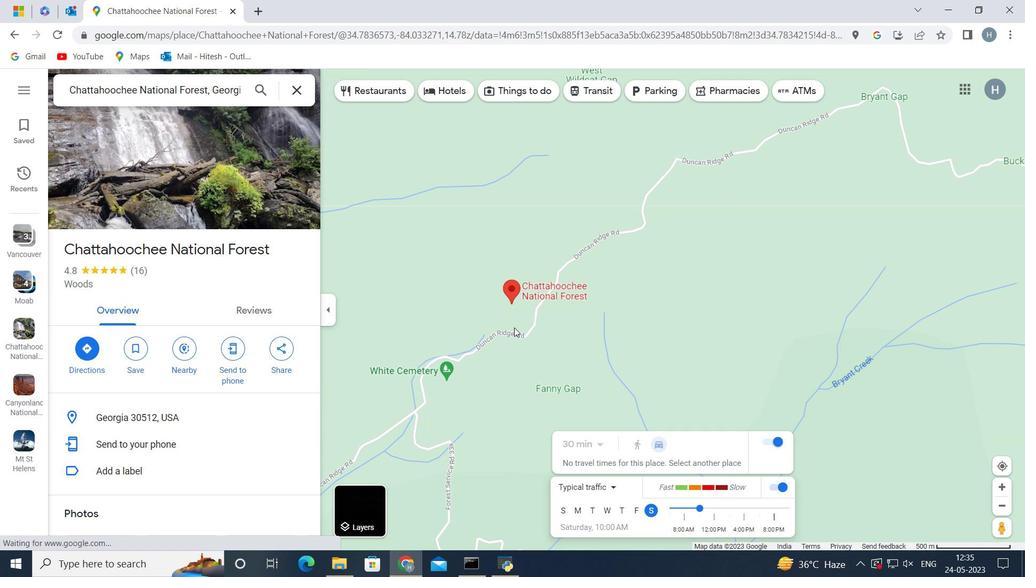 
Action: Mouse scrolled (515, 328) with delta (0, 0)
Screenshot: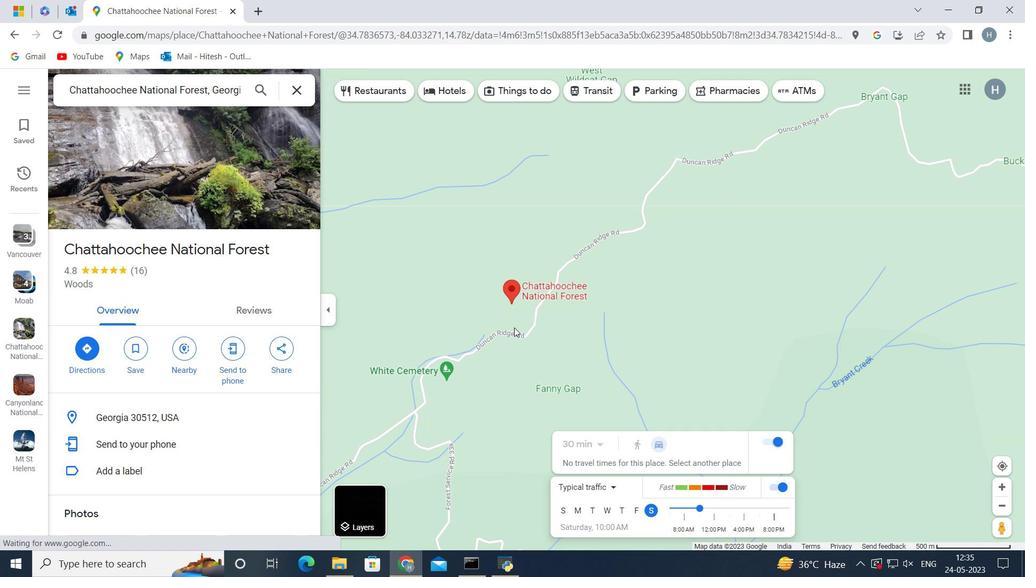
Action: Mouse scrolled (515, 328) with delta (0, 0)
Screenshot: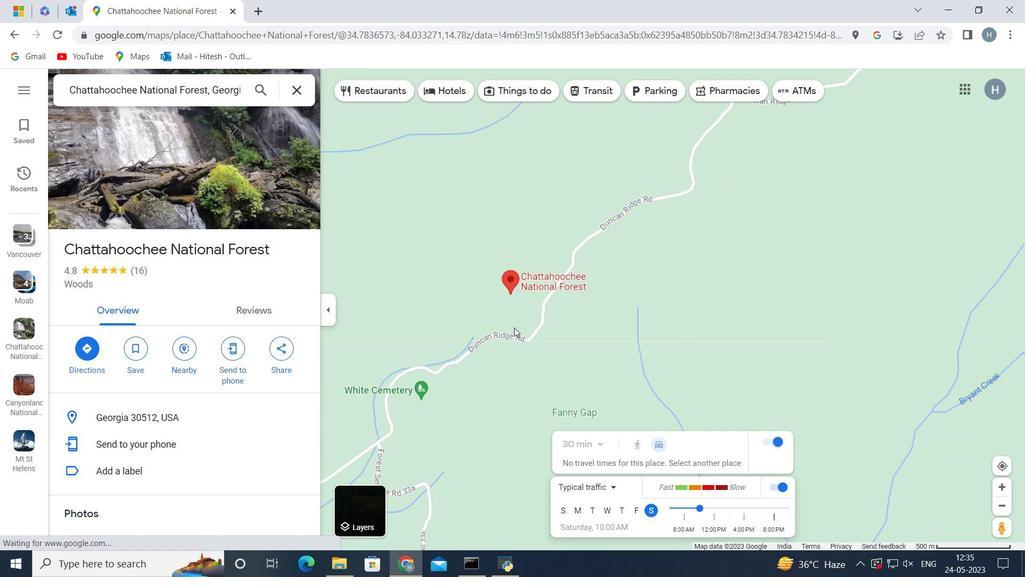 
Action: Mouse moved to (505, 293)
Screenshot: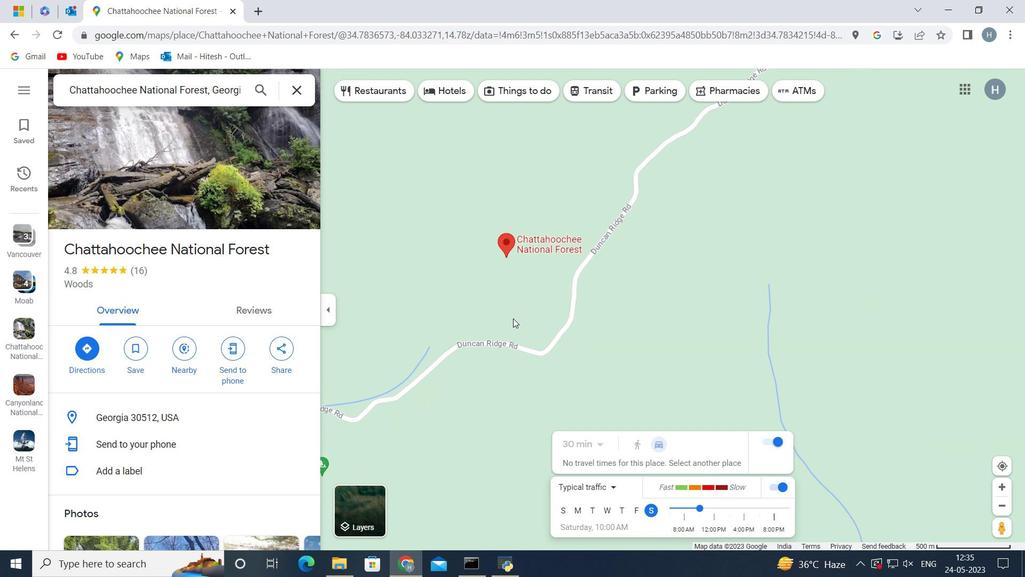 
Action: Mouse pressed left at (505, 293)
Screenshot: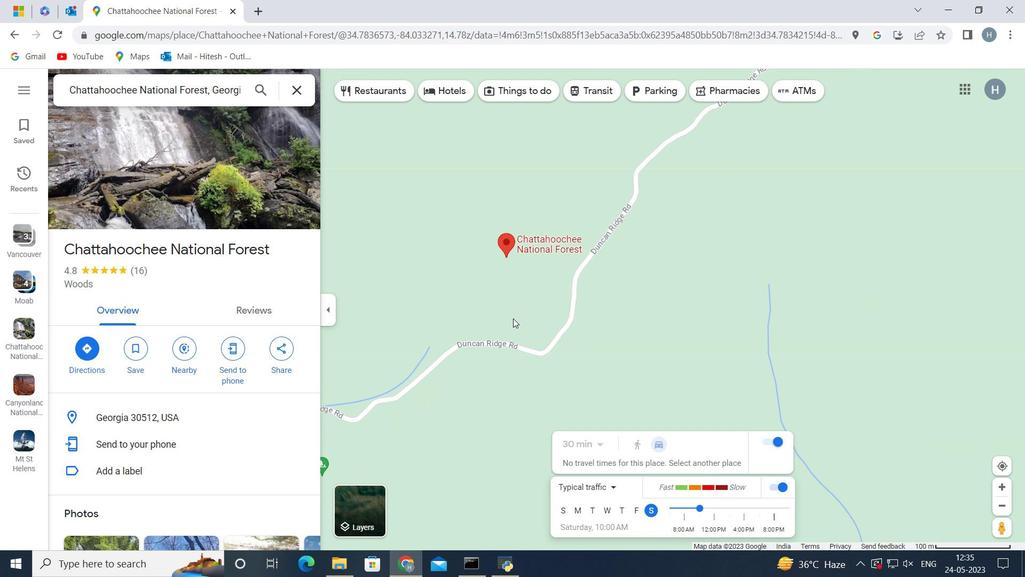 
Action: Mouse moved to (521, 304)
Screenshot: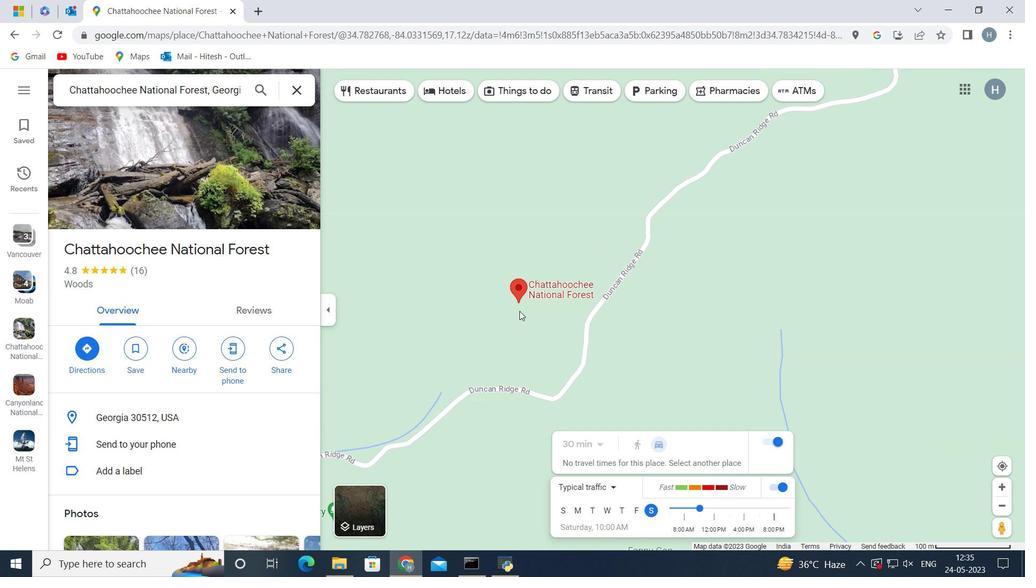 
Action: Mouse scrolled (521, 305) with delta (0, 0)
Screenshot: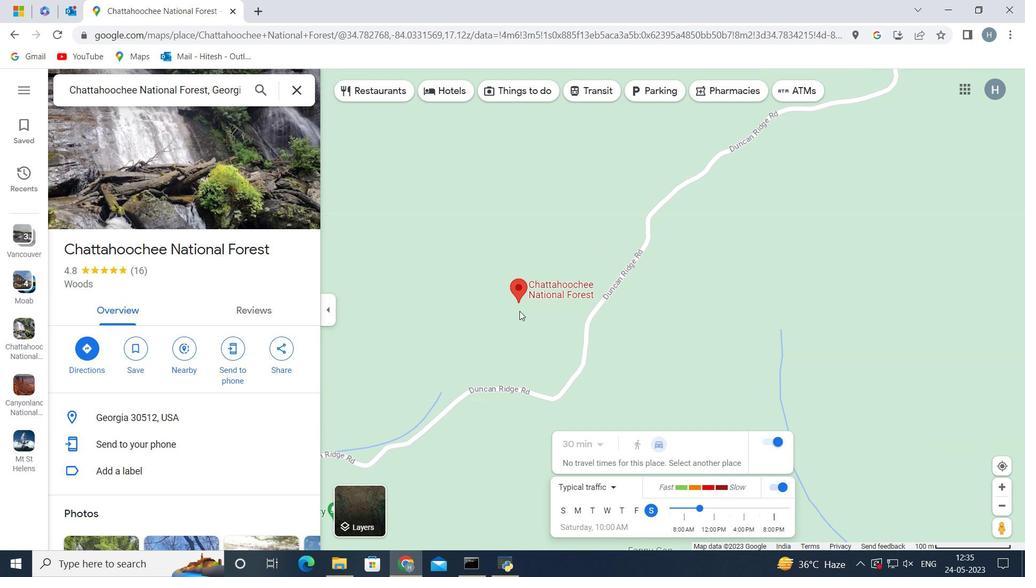 
Action: Mouse scrolled (521, 305) with delta (0, 0)
Screenshot: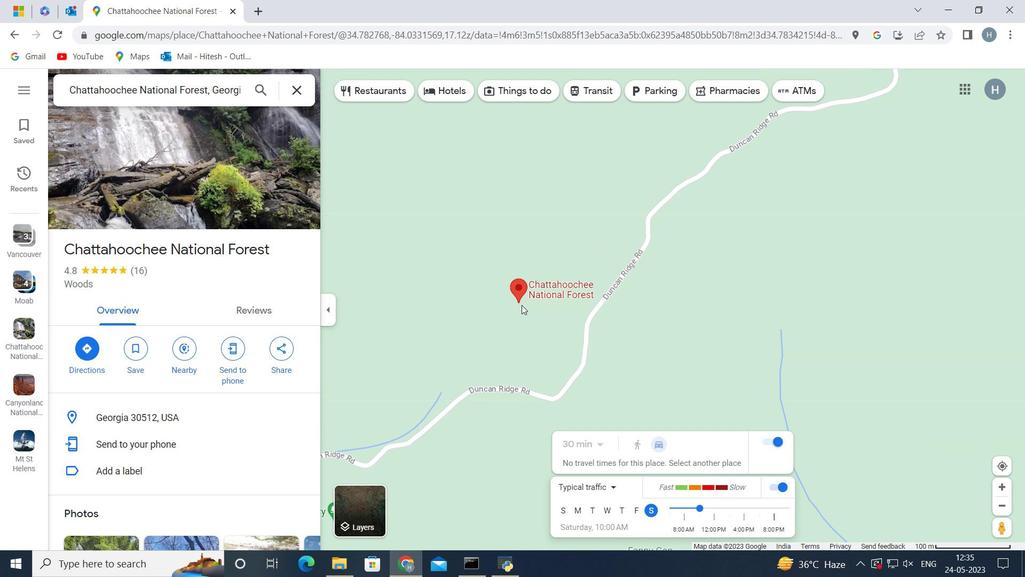 
Action: Mouse scrolled (521, 305) with delta (0, 0)
Screenshot: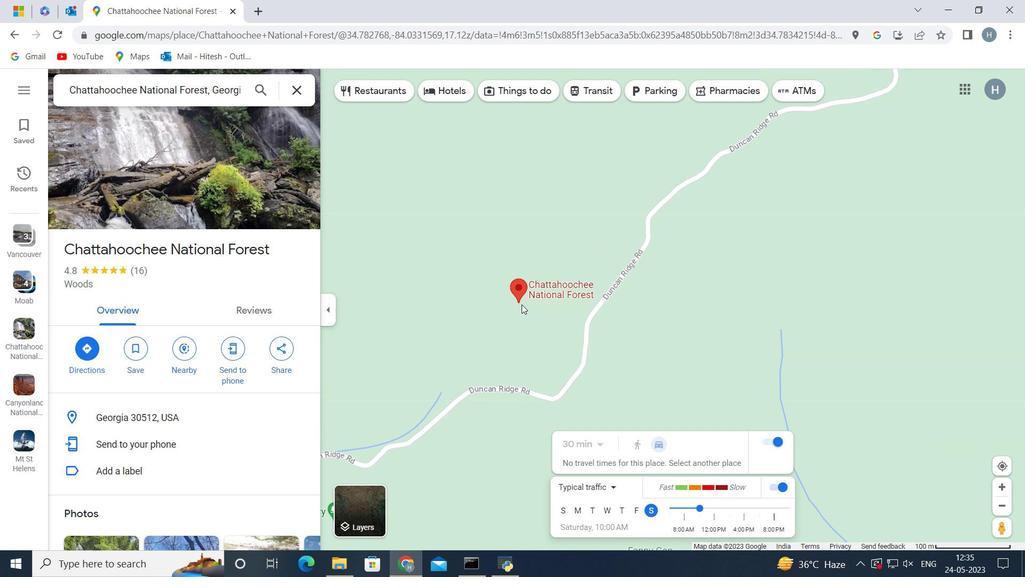 
Action: Mouse scrolled (521, 305) with delta (0, 0)
Screenshot: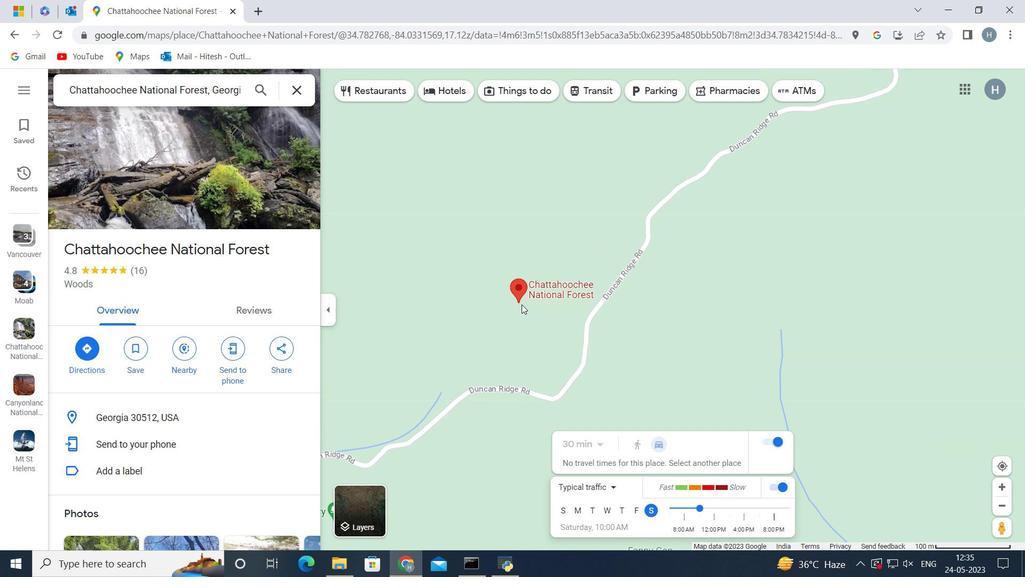 
Action: Mouse scrolled (521, 305) with delta (0, 0)
Screenshot: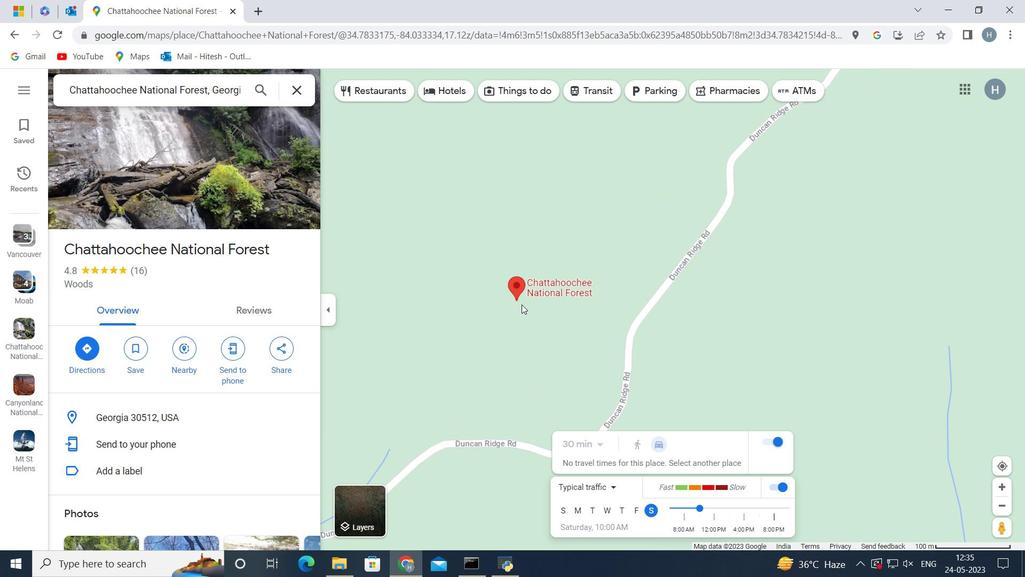 
Action: Mouse scrolled (521, 305) with delta (0, 0)
Screenshot: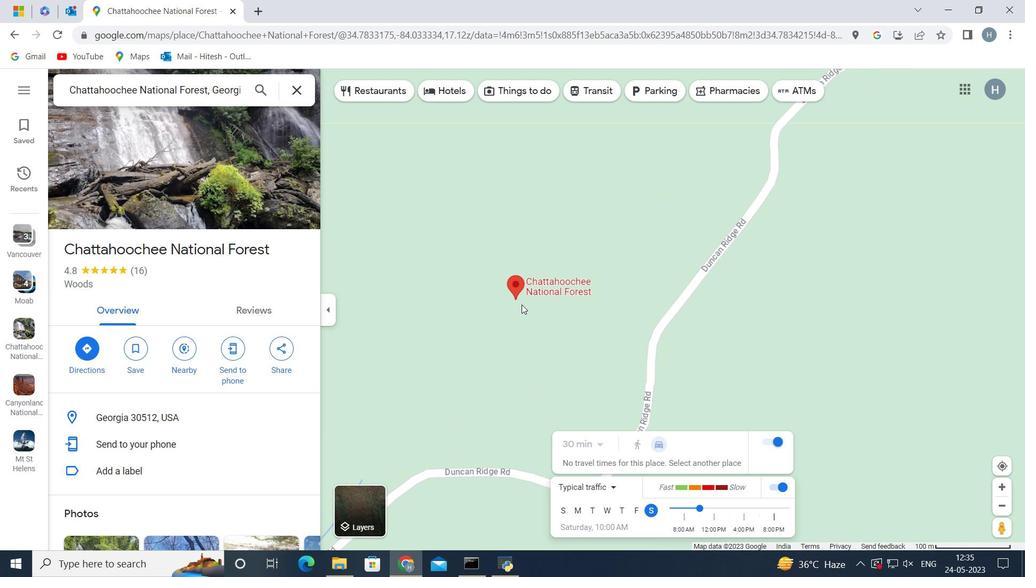 
Action: Mouse scrolled (521, 305) with delta (0, 0)
Screenshot: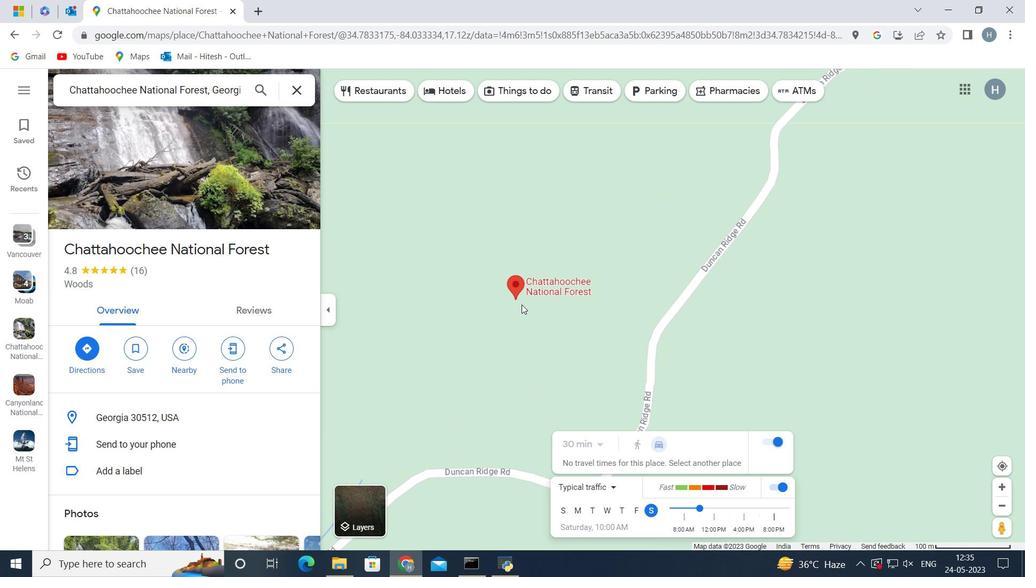 
Action: Mouse scrolled (521, 305) with delta (0, 0)
Screenshot: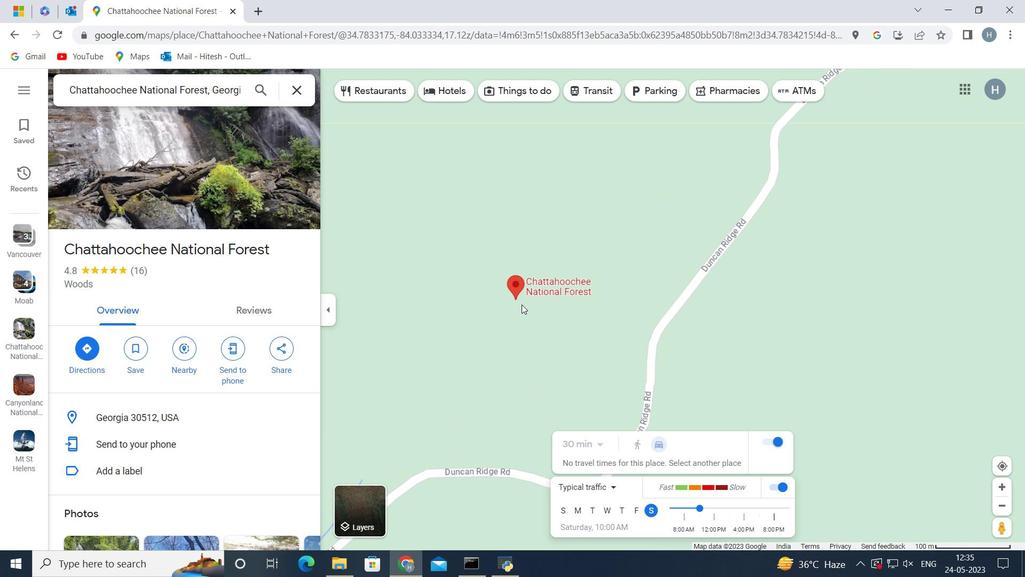 
Action: Mouse scrolled (521, 305) with delta (0, 0)
Screenshot: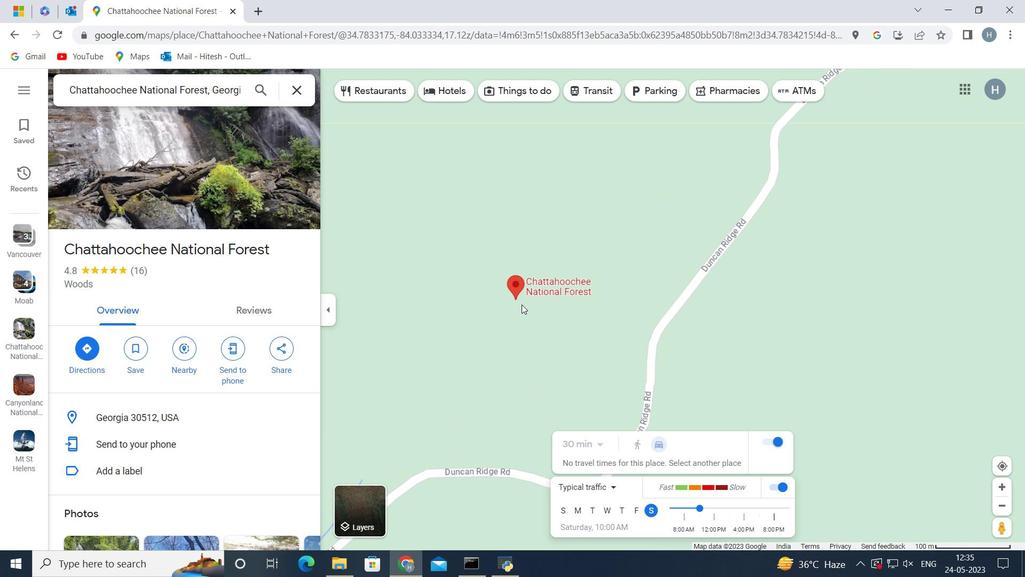 
Action: Mouse scrolled (521, 305) with delta (0, 0)
Screenshot: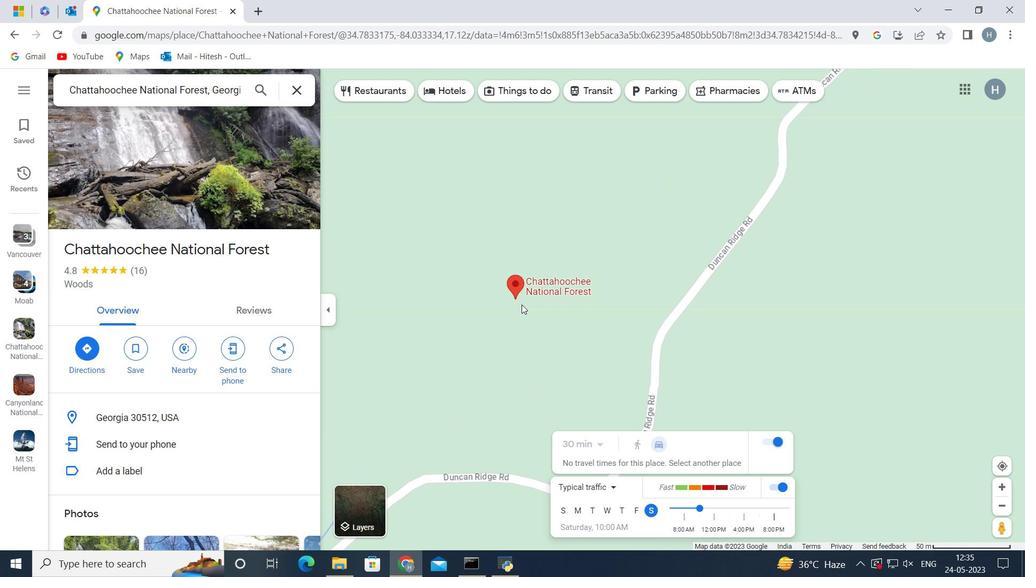 
Action: Mouse scrolled (521, 305) with delta (0, 0)
Screenshot: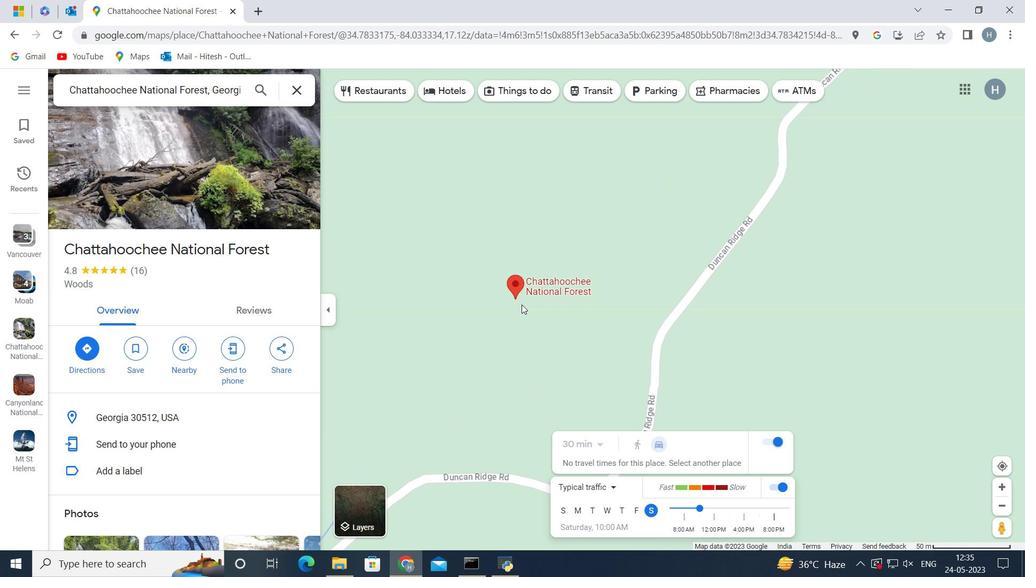 
Action: Mouse scrolled (521, 305) with delta (0, 0)
Screenshot: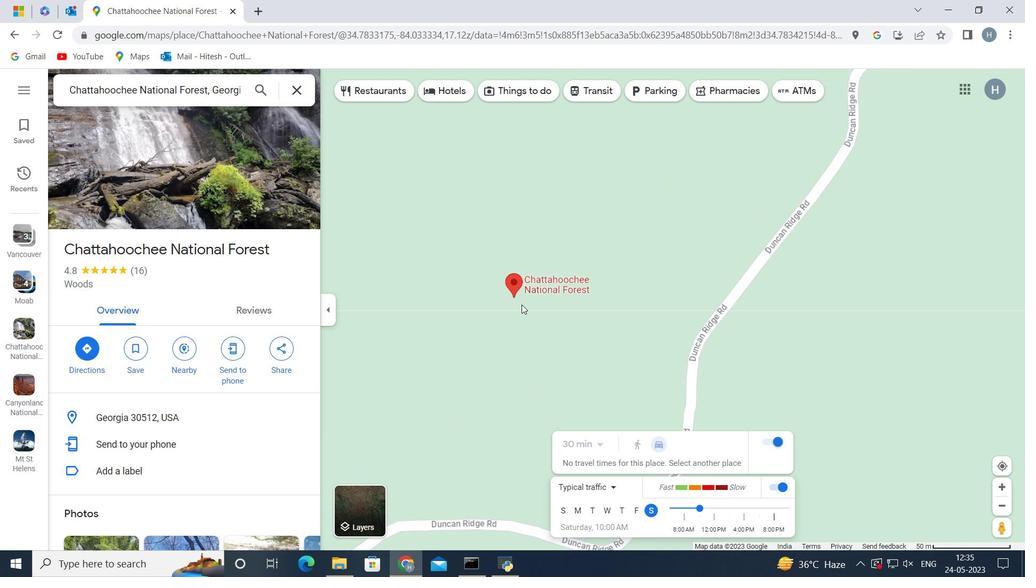 
Action: Mouse scrolled (521, 305) with delta (0, 0)
Screenshot: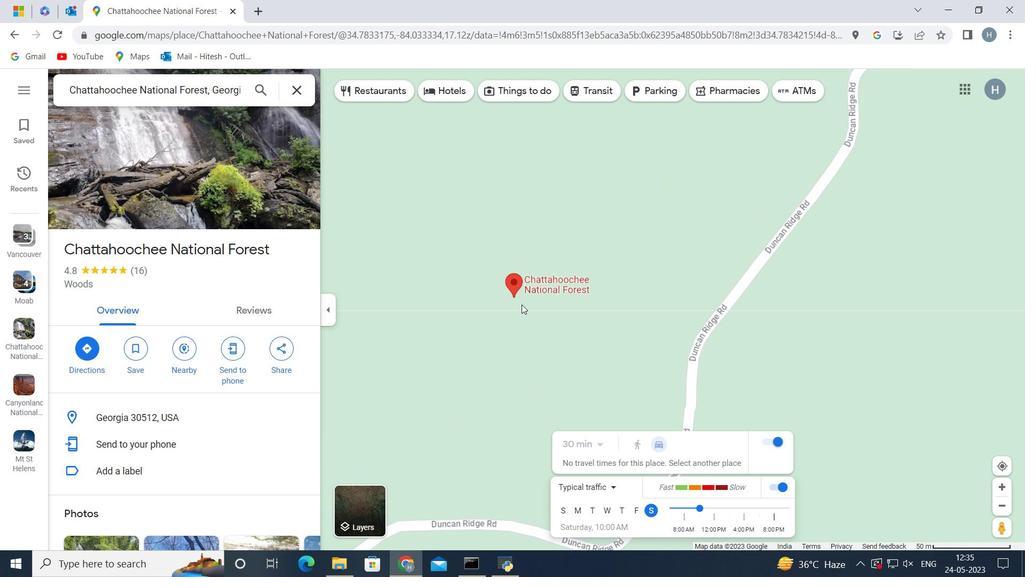 
Action: Mouse scrolled (521, 305) with delta (0, 0)
Screenshot: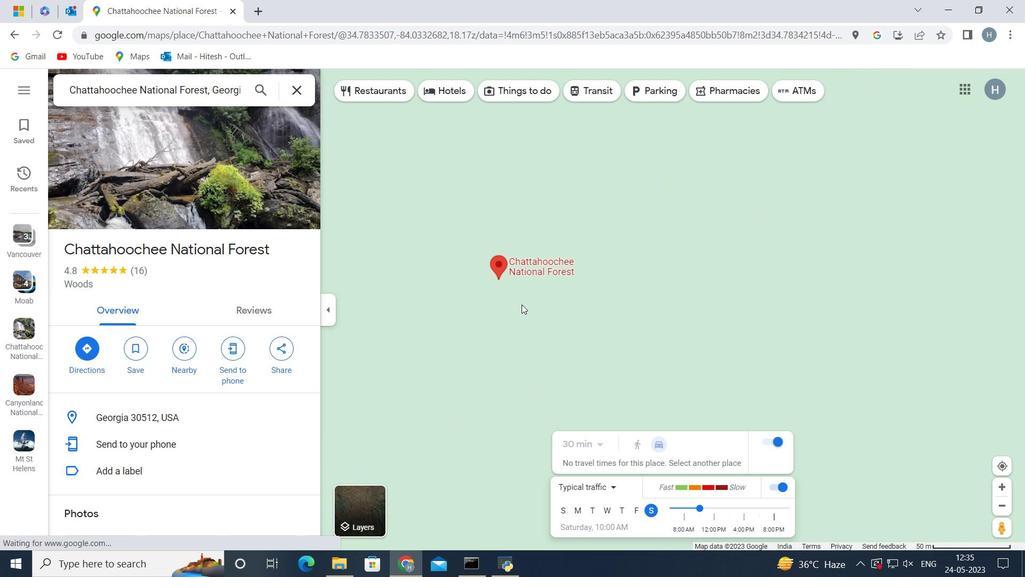 
Action: Mouse scrolled (521, 305) with delta (0, 0)
Screenshot: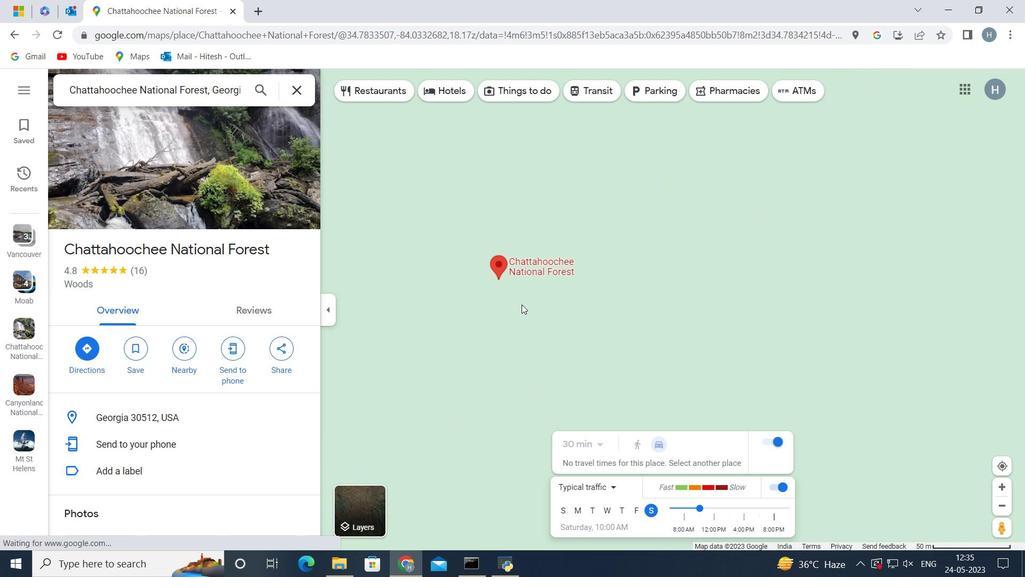 
Action: Mouse scrolled (521, 305) with delta (0, 0)
Screenshot: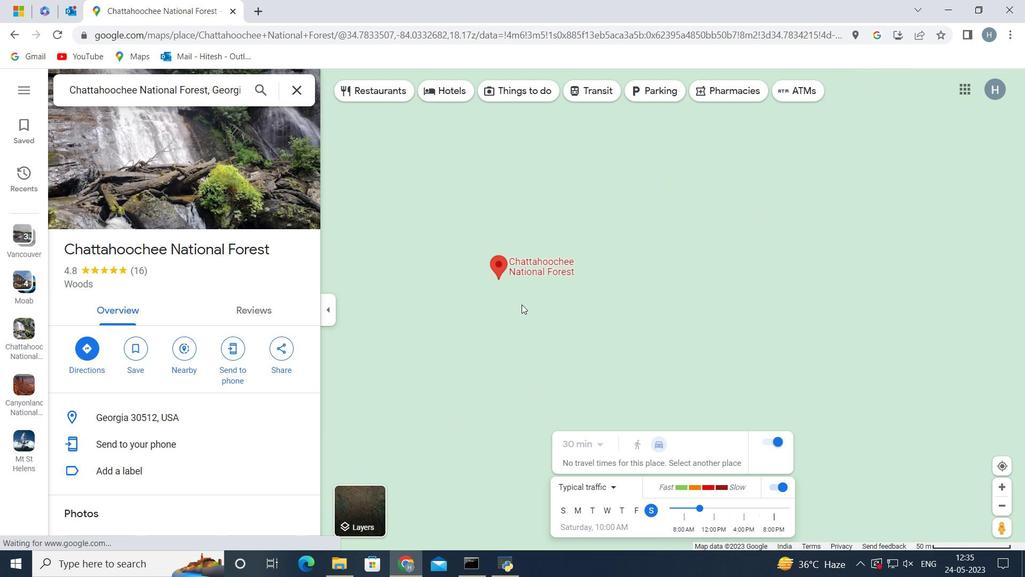 
Action: Mouse scrolled (521, 305) with delta (0, 0)
Screenshot: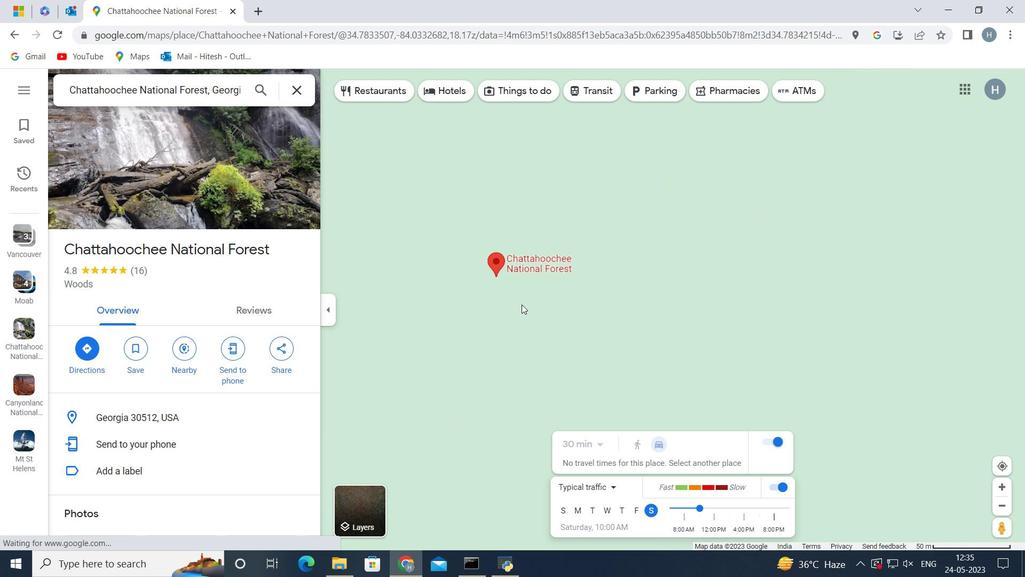 
Action: Mouse moved to (471, 276)
Screenshot: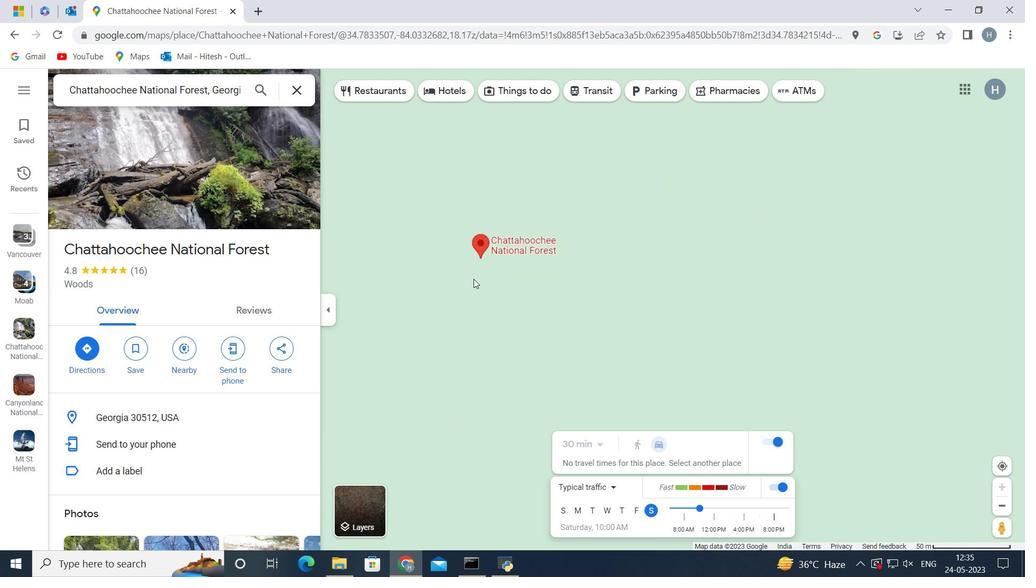 
Action: Mouse pressed left at (471, 276)
Screenshot: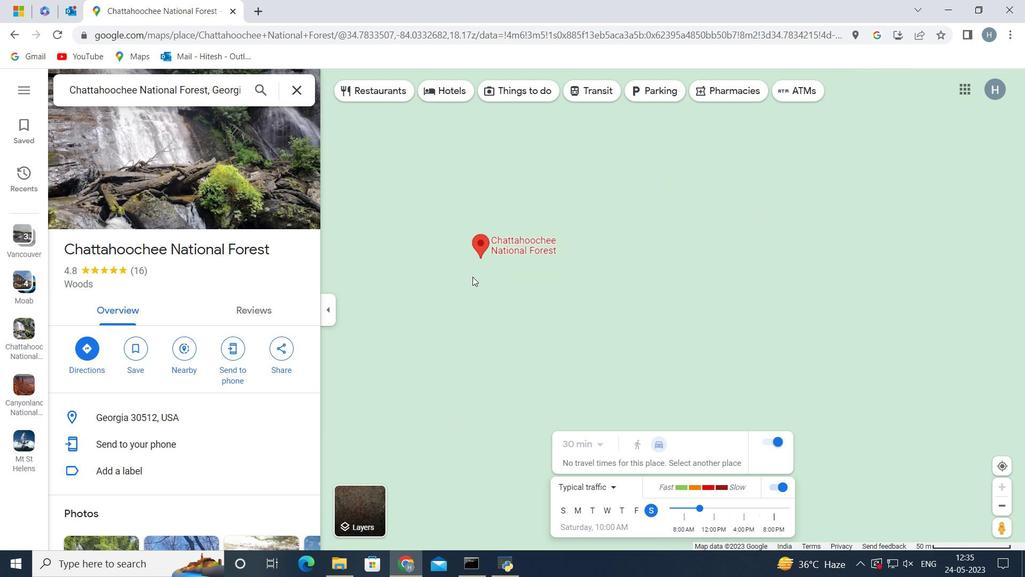 
Action: Mouse moved to (500, 321)
Screenshot: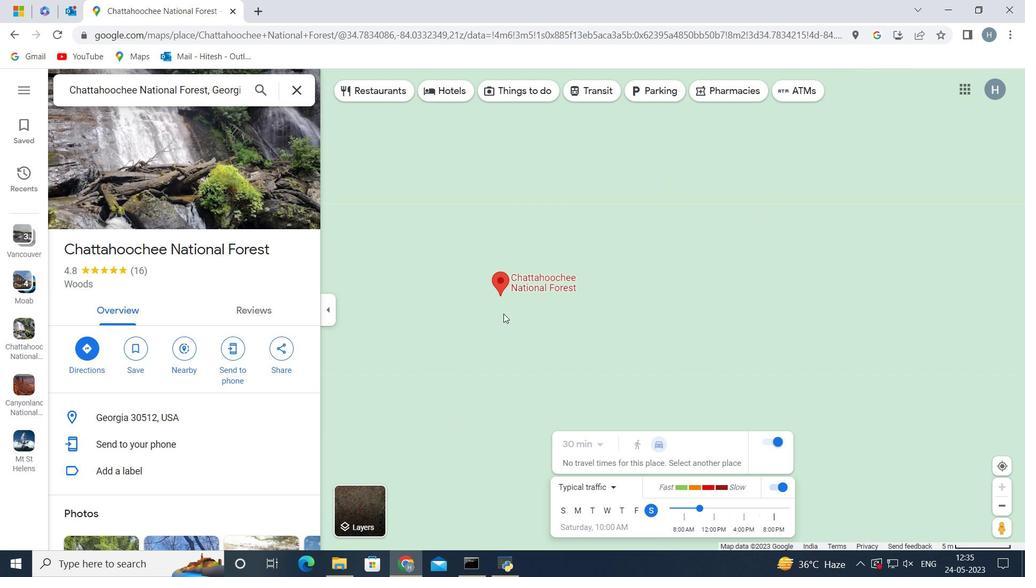 
Action: Mouse scrolled (500, 321) with delta (0, 0)
Screenshot: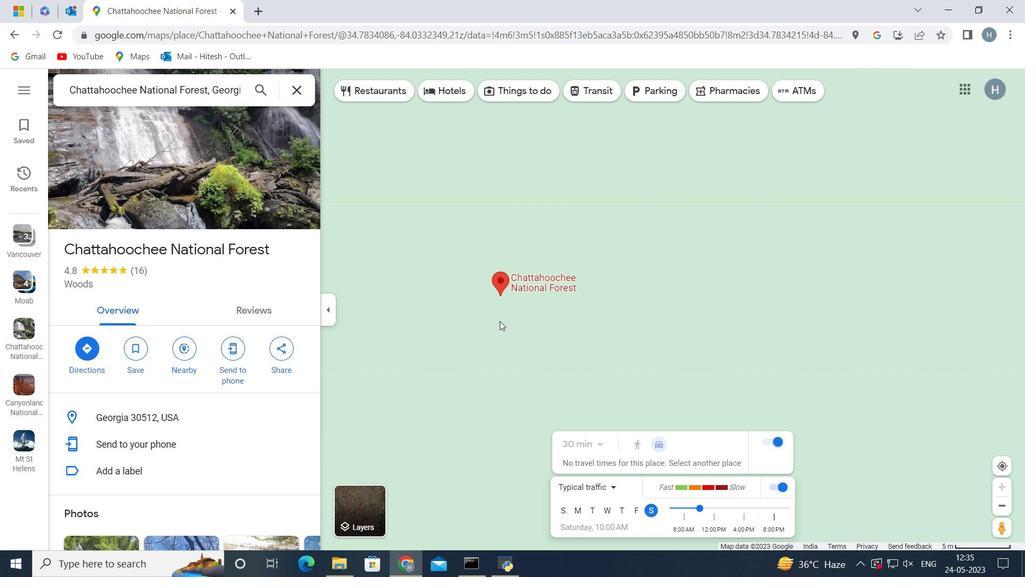 
Action: Mouse scrolled (500, 321) with delta (0, 0)
Screenshot: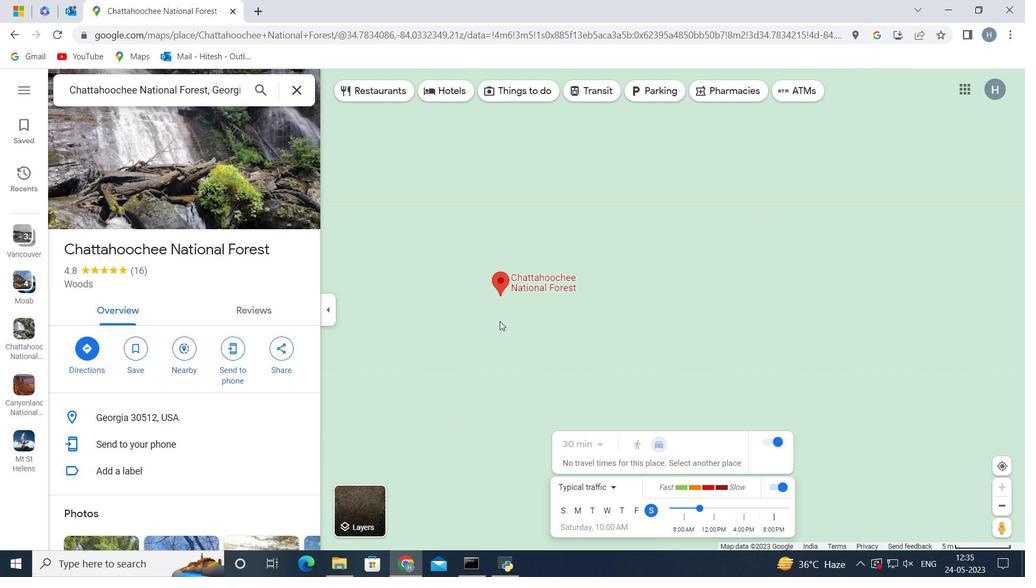 
Action: Mouse scrolled (500, 321) with delta (0, 0)
Screenshot: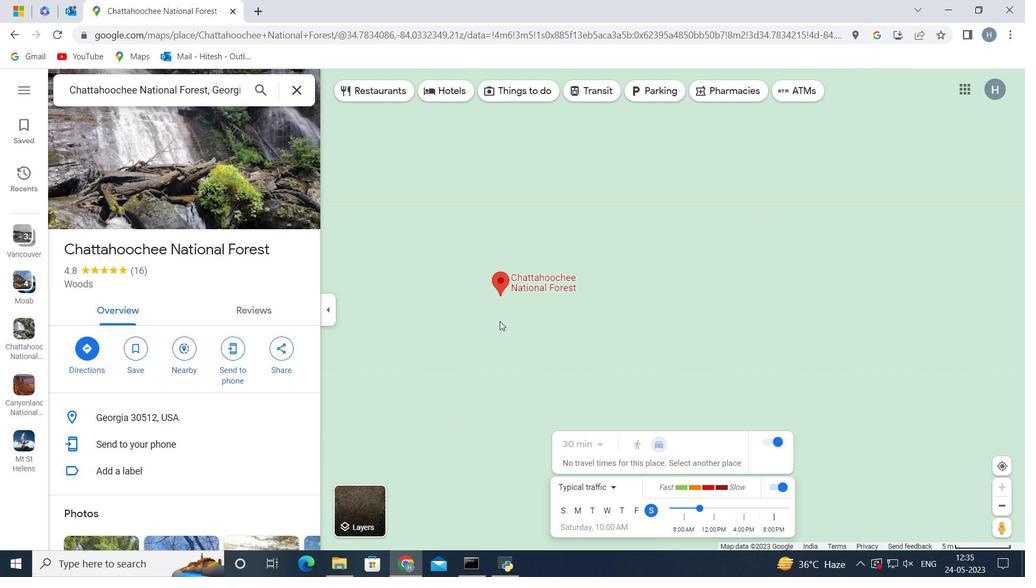 
Action: Mouse scrolled (500, 321) with delta (0, 0)
Screenshot: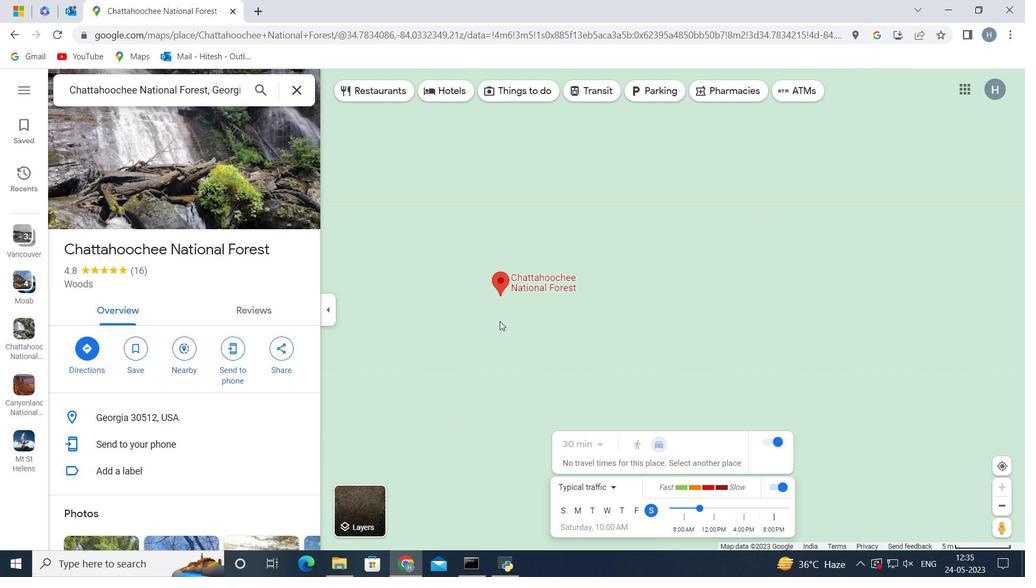 
Action: Mouse scrolled (500, 321) with delta (0, 0)
Screenshot: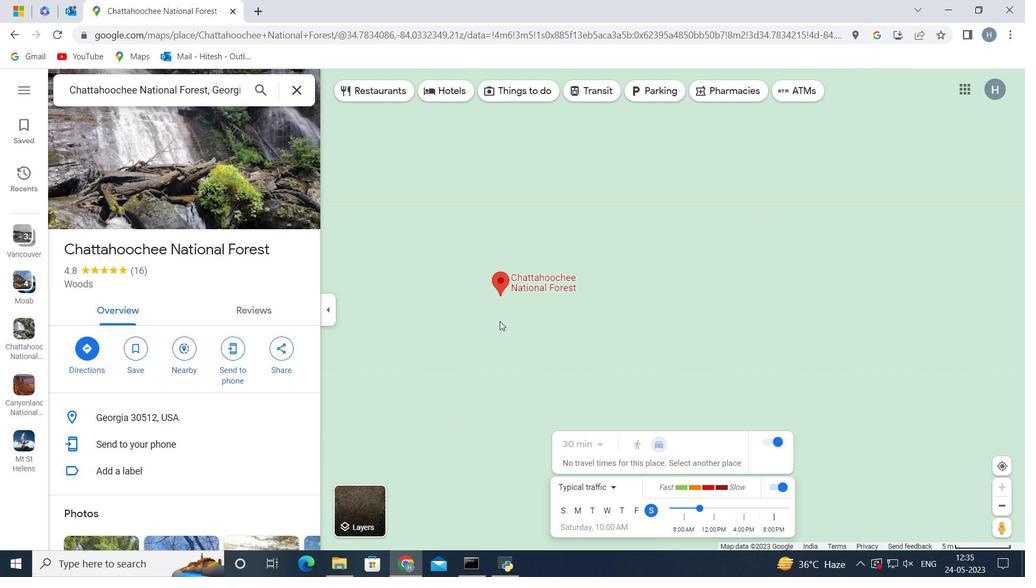
Action: Mouse scrolled (500, 321) with delta (0, 0)
Screenshot: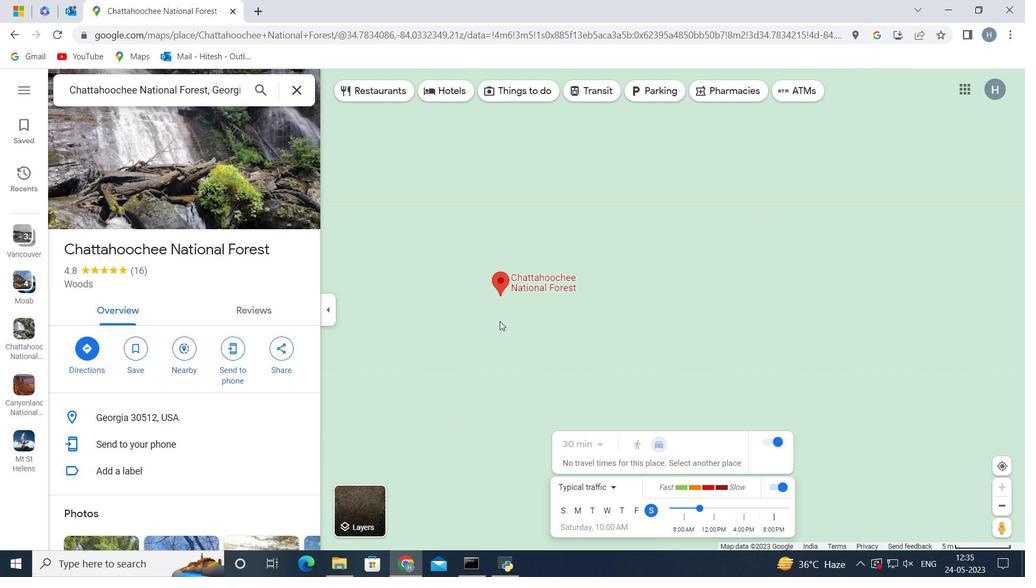 
Action: Mouse scrolled (500, 321) with delta (0, 0)
Screenshot: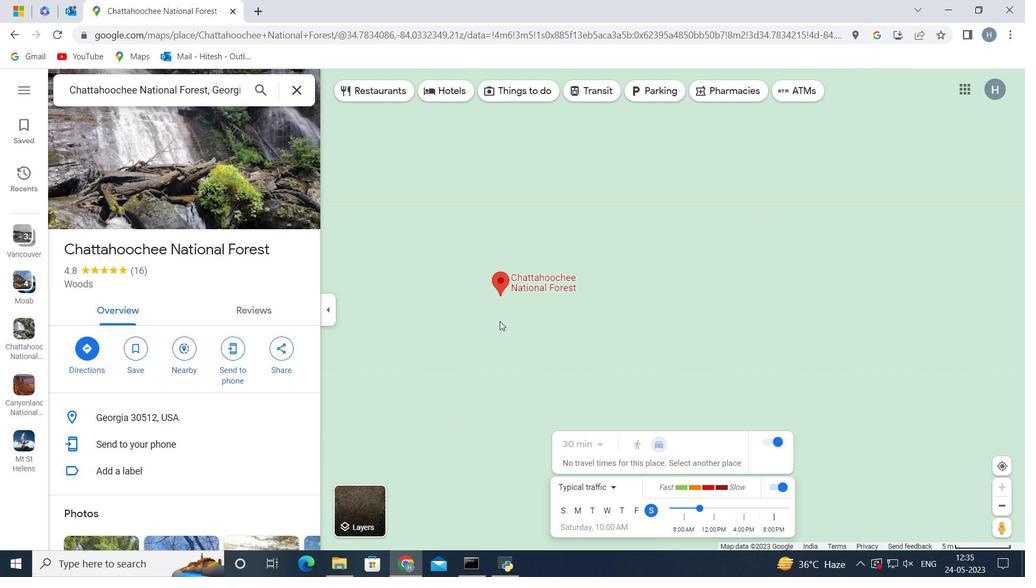 
Action: Mouse scrolled (500, 321) with delta (0, 0)
Screenshot: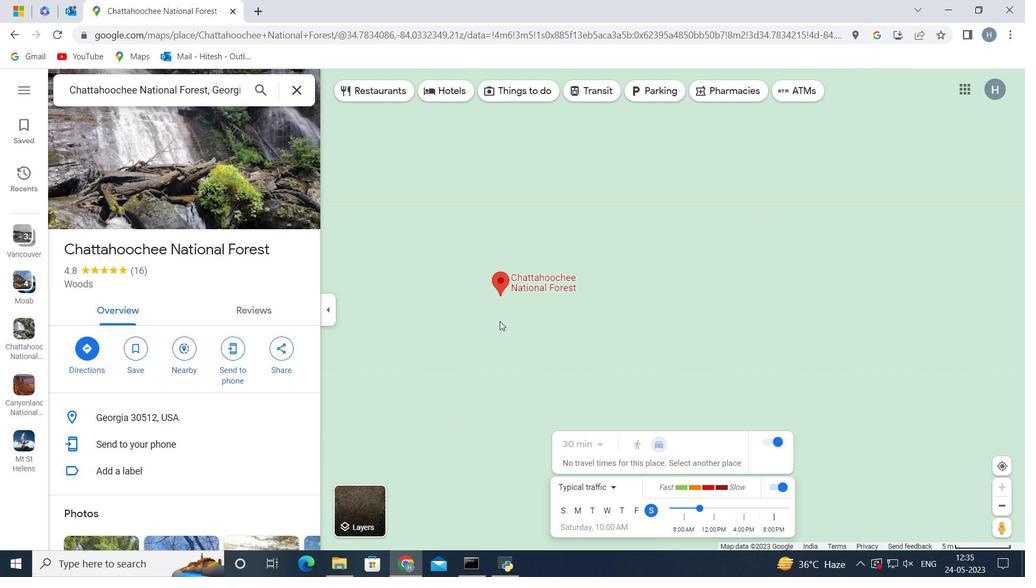 
Action: Mouse moved to (492, 310)
Screenshot: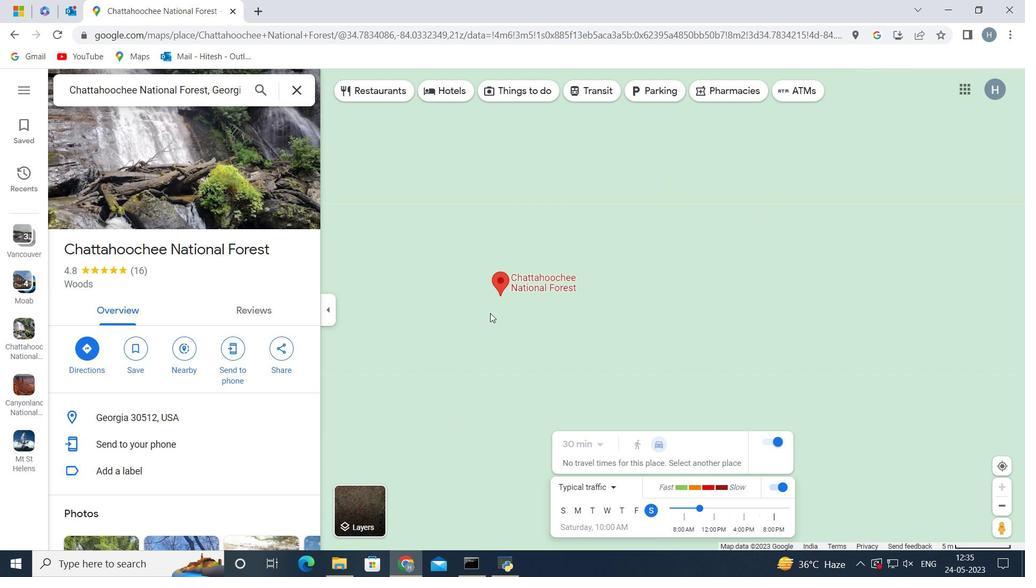 
Action: Mouse scrolled (492, 310) with delta (0, 0)
Screenshot: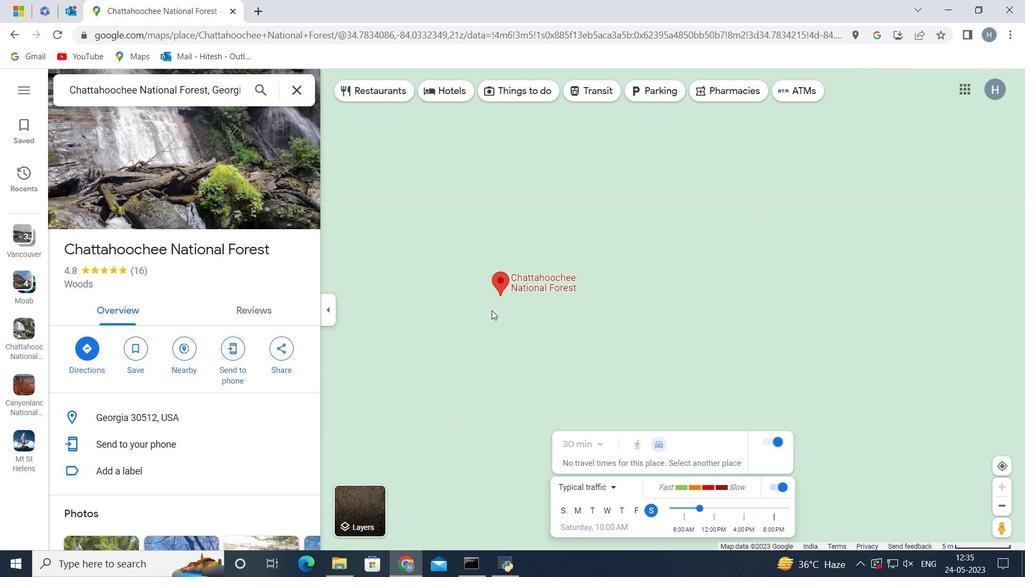 
Action: Mouse scrolled (492, 310) with delta (0, 0)
Screenshot: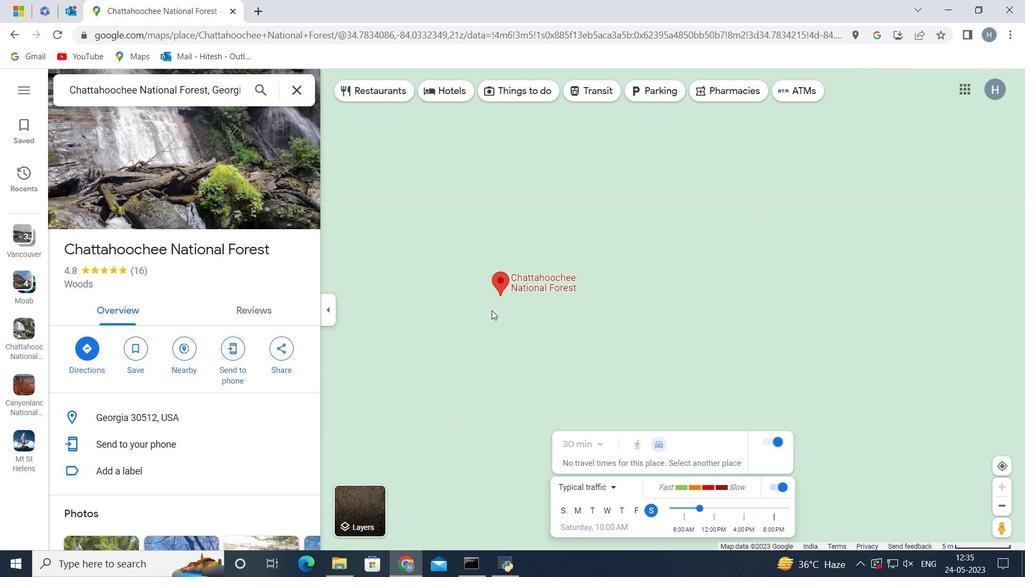 
Action: Mouse scrolled (492, 310) with delta (0, 0)
Screenshot: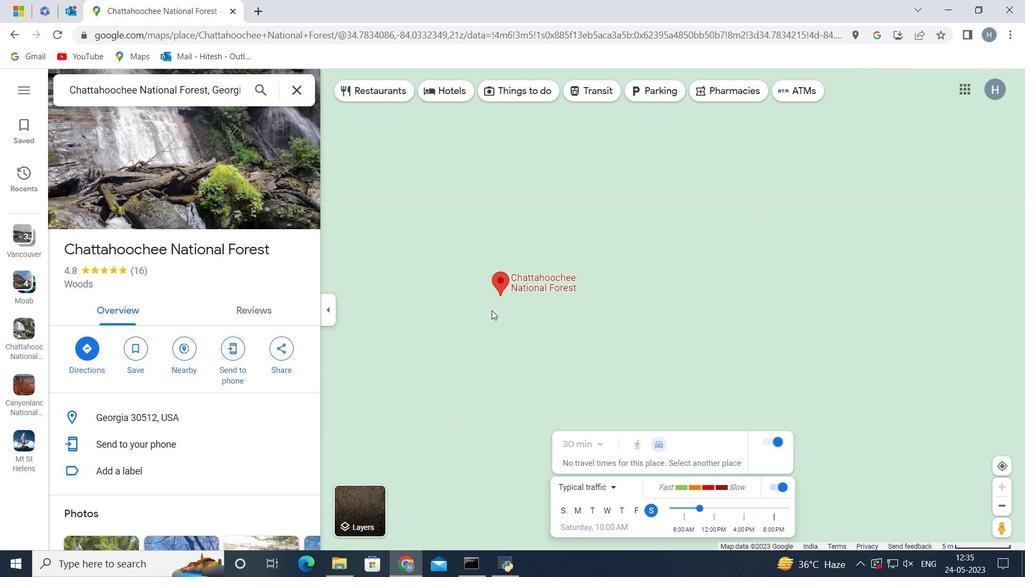
Action: Mouse scrolled (492, 310) with delta (0, 0)
Screenshot: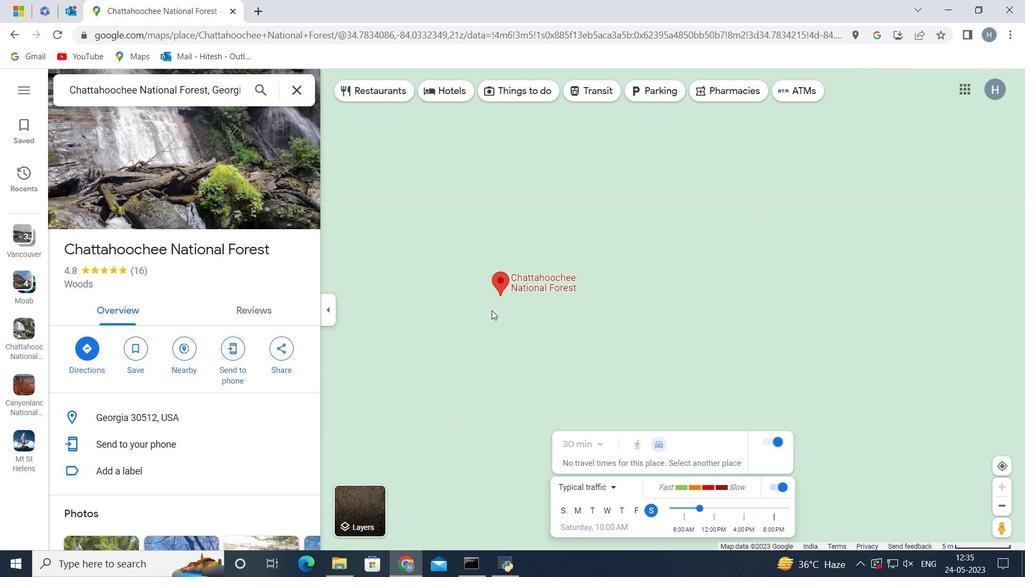 
Action: Mouse scrolled (492, 310) with delta (0, 0)
Screenshot: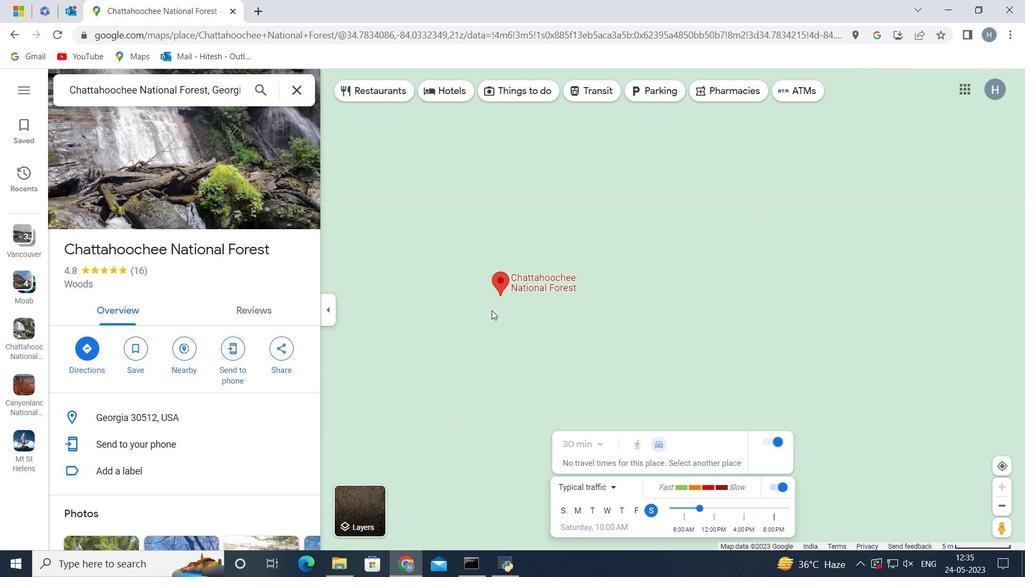 
Action: Mouse scrolled (492, 310) with delta (0, 0)
Screenshot: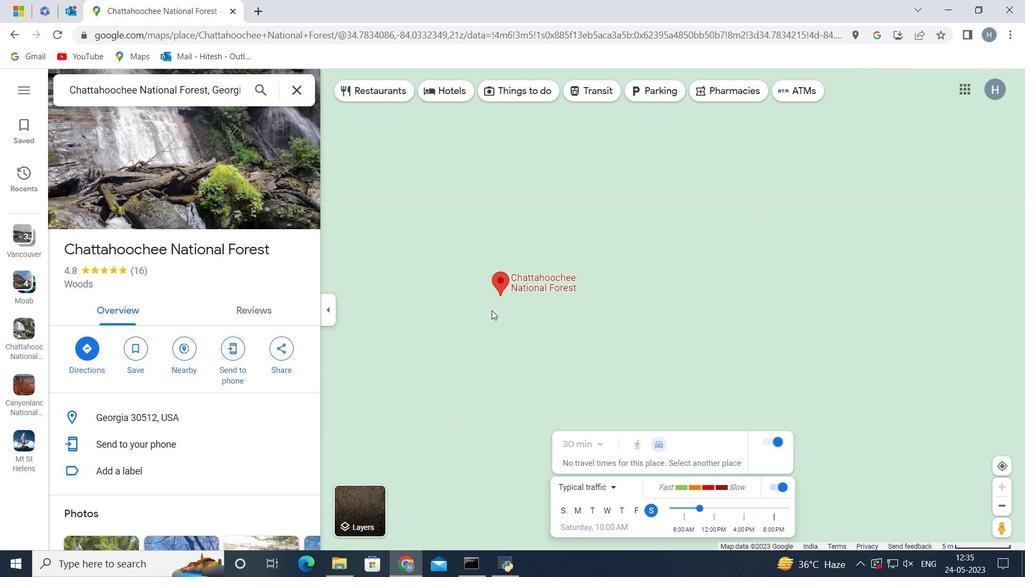 
Action: Mouse scrolled (492, 310) with delta (0, 0)
Screenshot: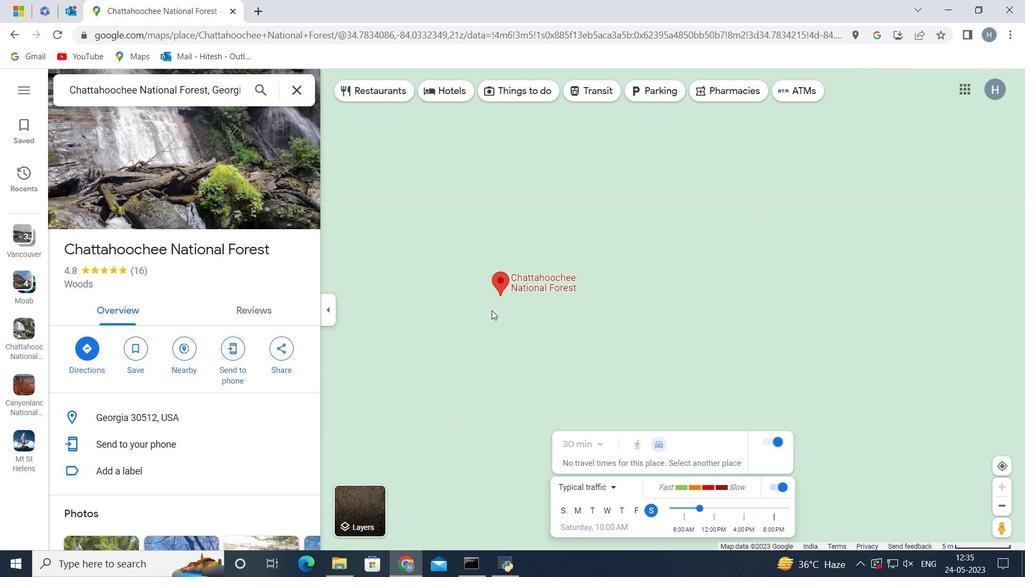 
Action: Mouse scrolled (492, 310) with delta (0, 0)
Screenshot: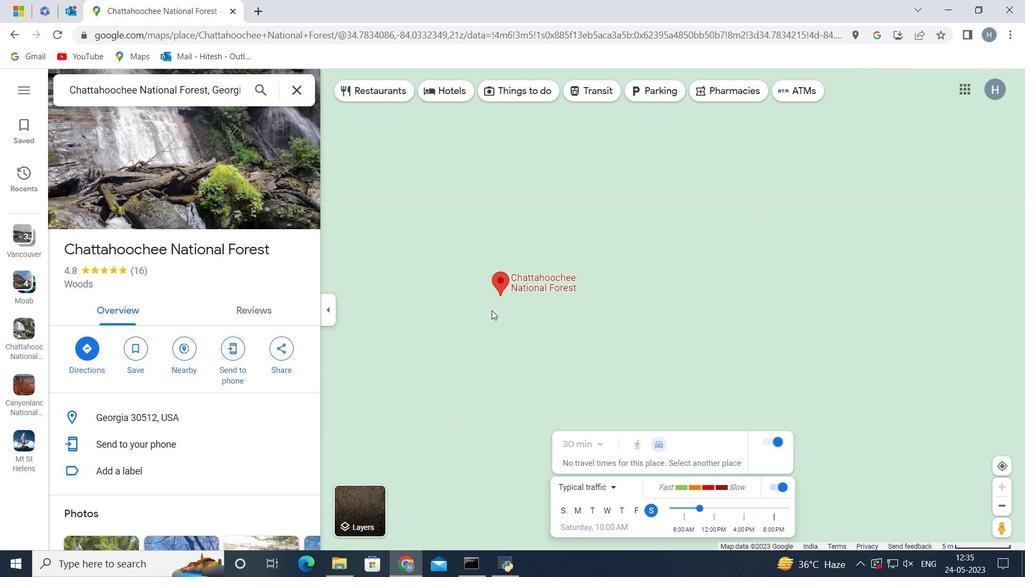 
Action: Mouse scrolled (492, 310) with delta (0, 0)
Screenshot: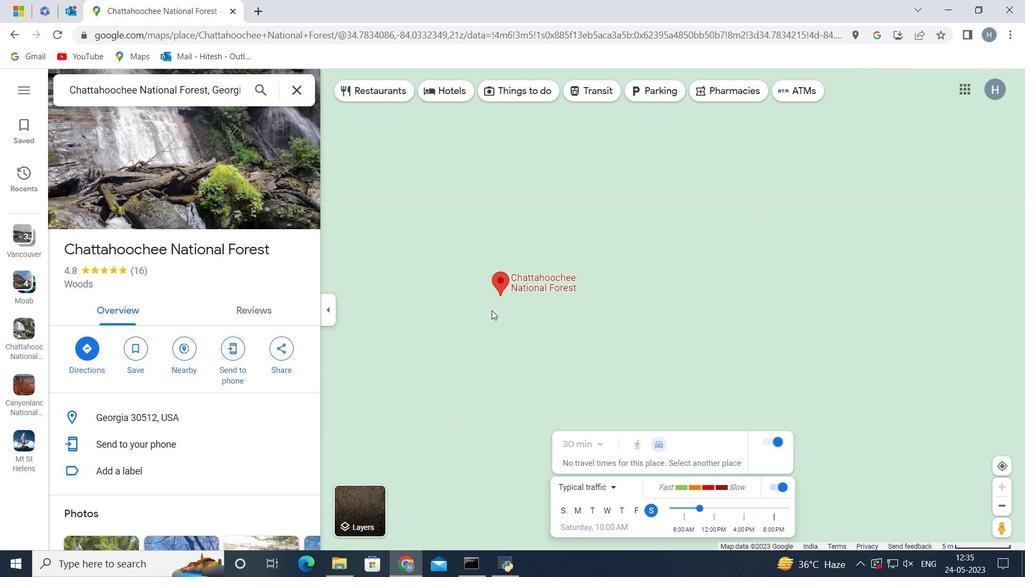 
Action: Mouse scrolled (492, 310) with delta (0, 0)
Screenshot: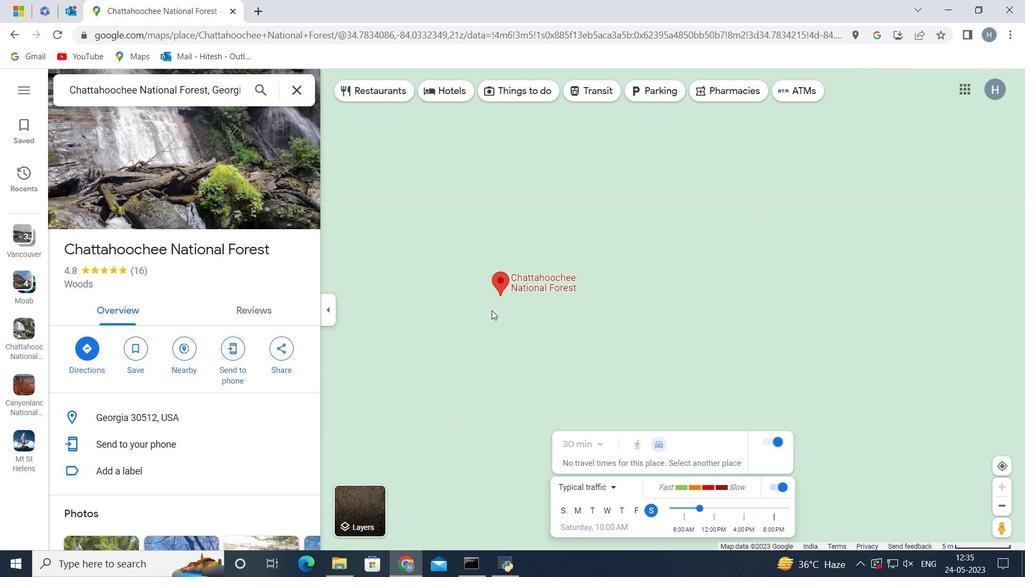 
Action: Mouse scrolled (492, 310) with delta (0, 0)
Screenshot: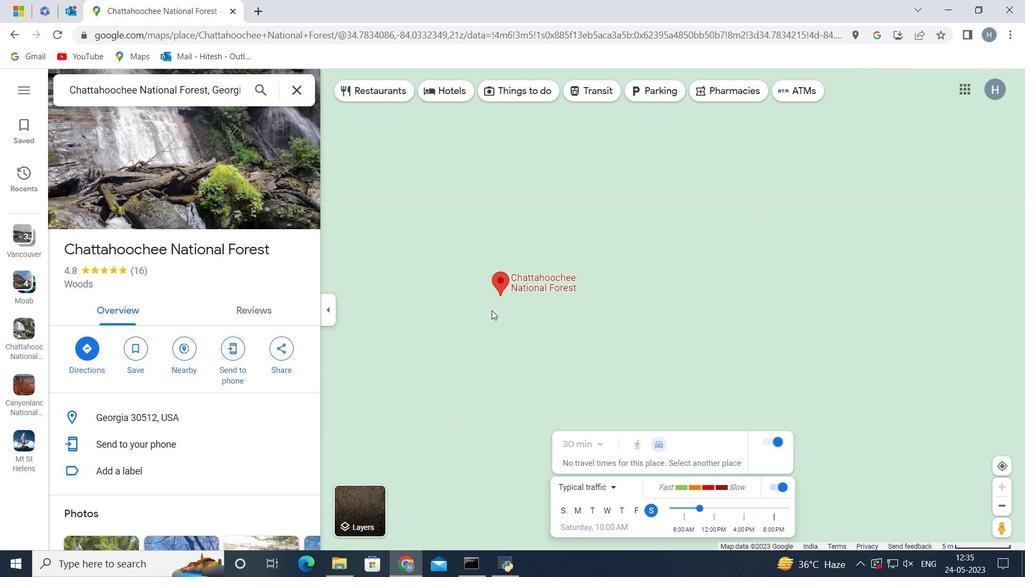 
Action: Mouse scrolled (492, 310) with delta (0, 0)
Screenshot: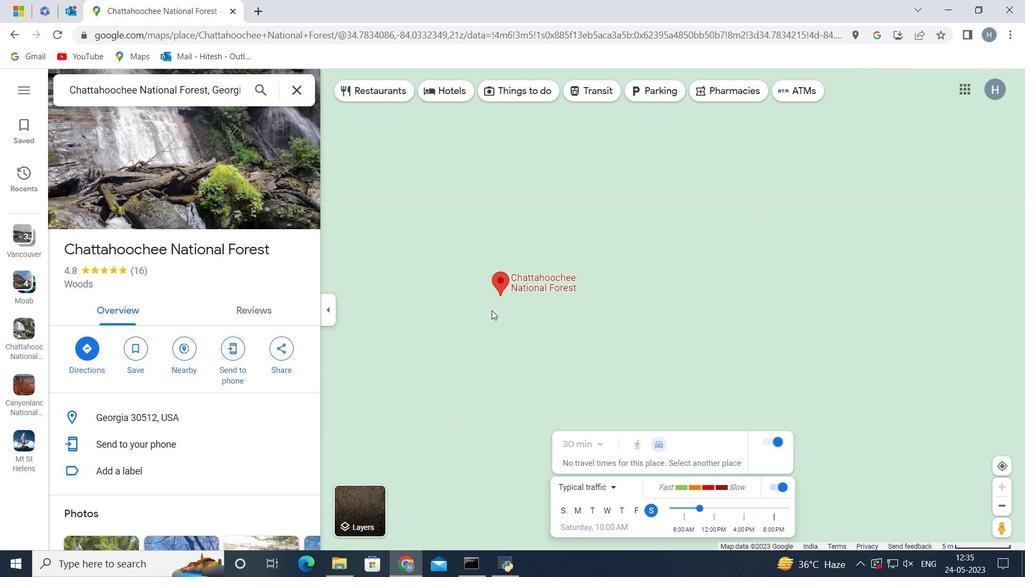 
Action: Mouse scrolled (492, 310) with delta (0, 0)
Screenshot: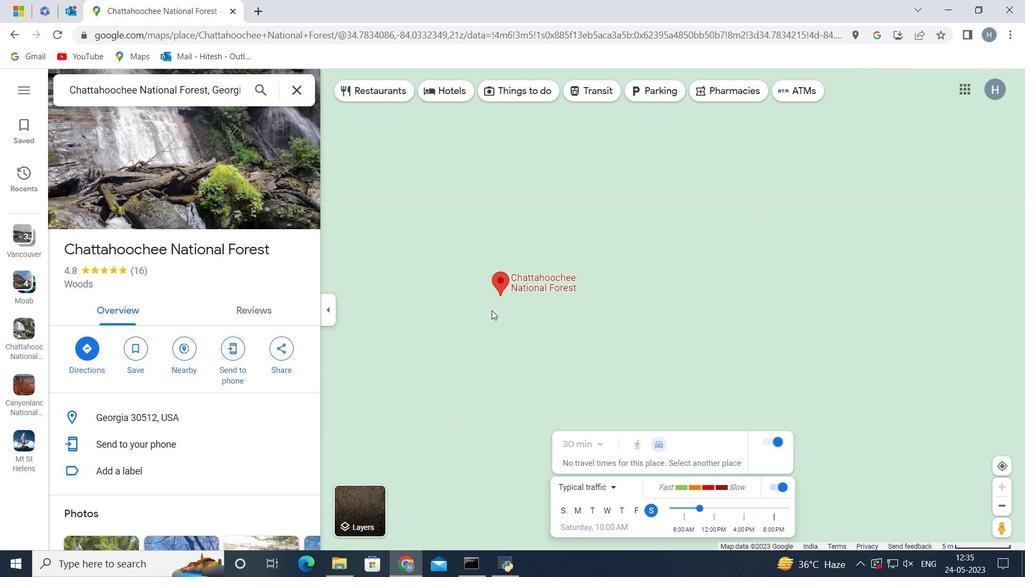 
Action: Mouse scrolled (492, 310) with delta (0, 0)
Screenshot: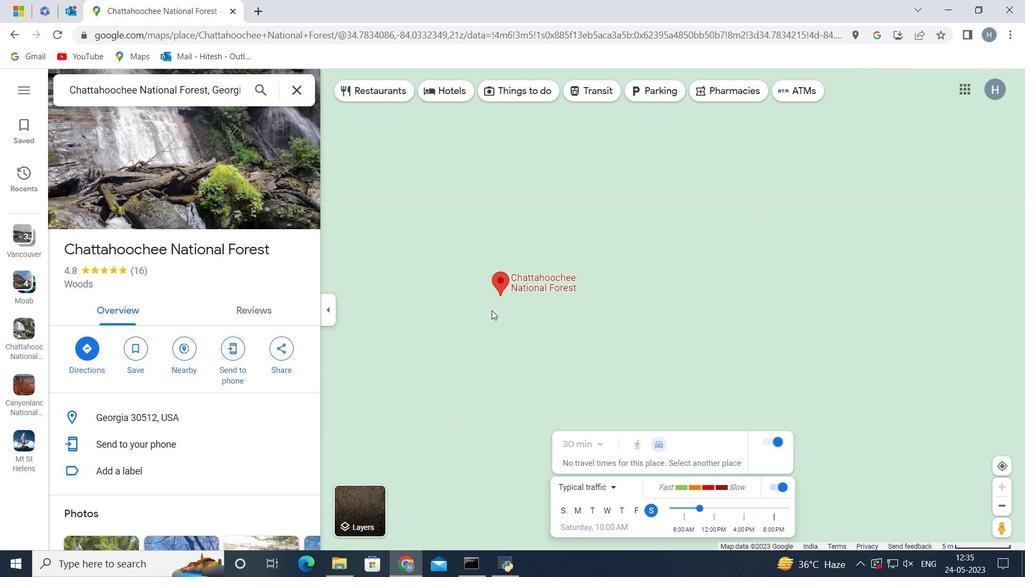 
Action: Mouse scrolled (492, 310) with delta (0, 0)
Screenshot: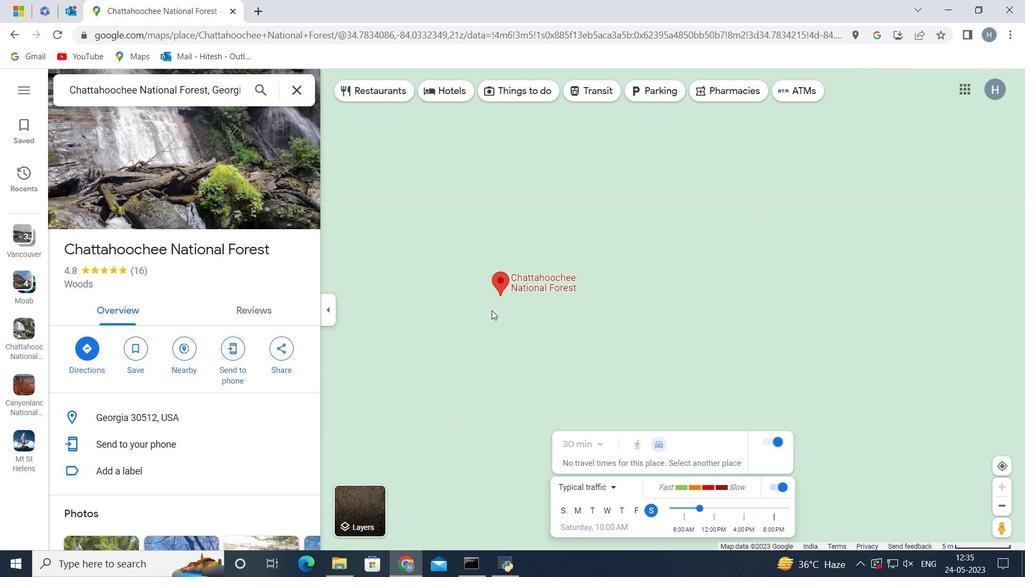 
Action: Mouse moved to (495, 287)
Screenshot: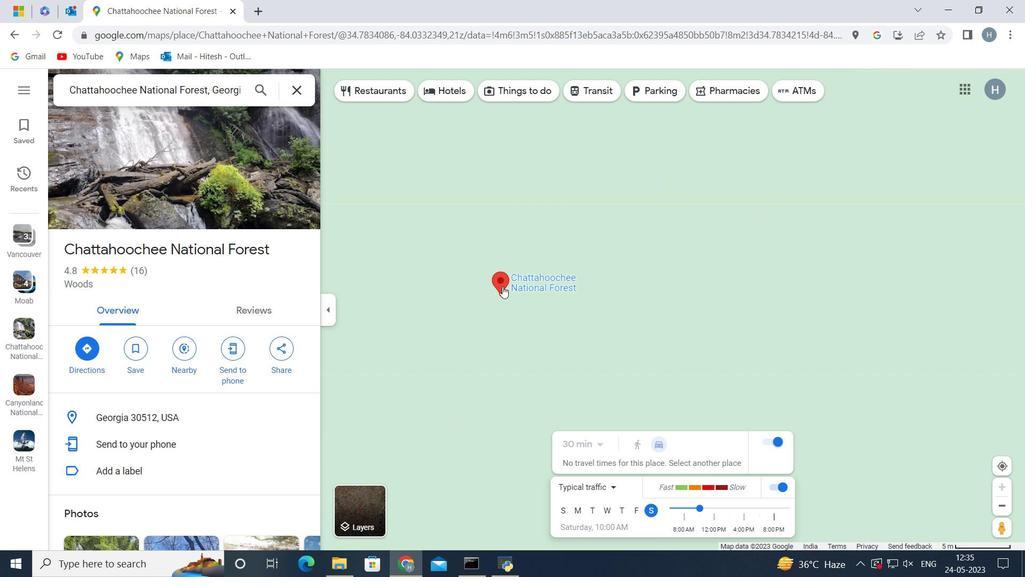 
Action: Mouse pressed left at (495, 287)
Screenshot: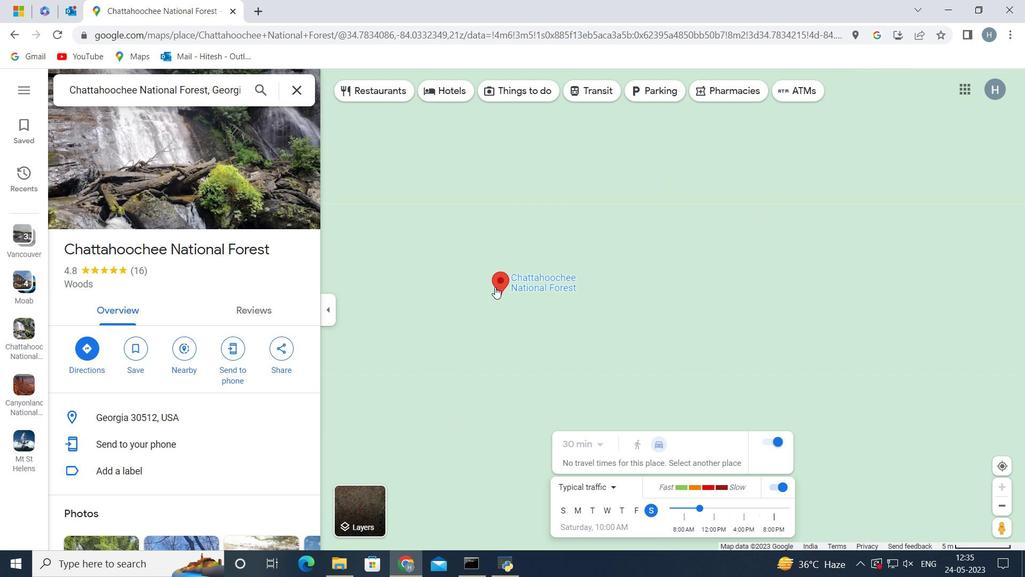 
Action: Mouse moved to (509, 282)
Screenshot: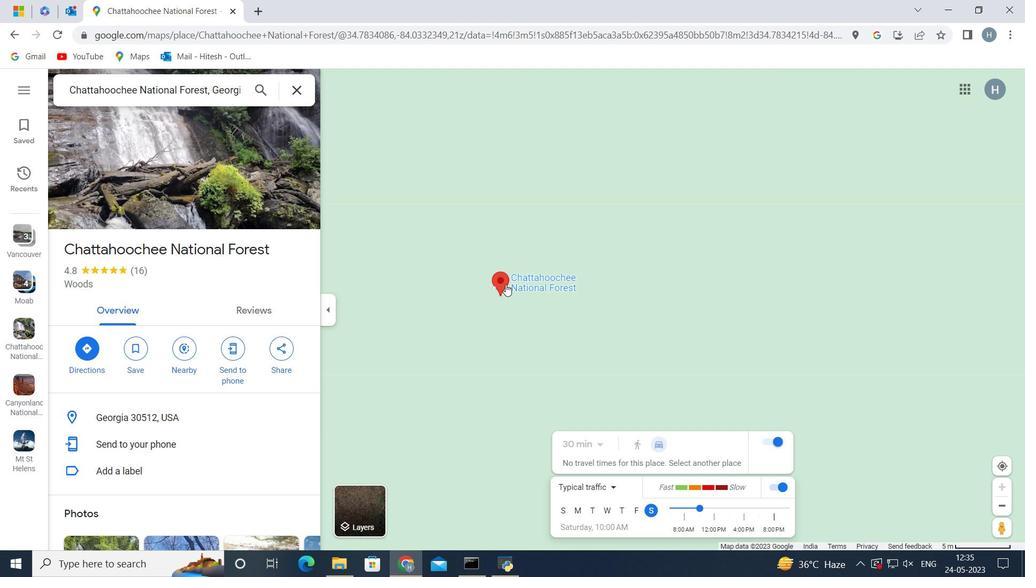 
Action: Mouse pressed left at (509, 282)
Screenshot: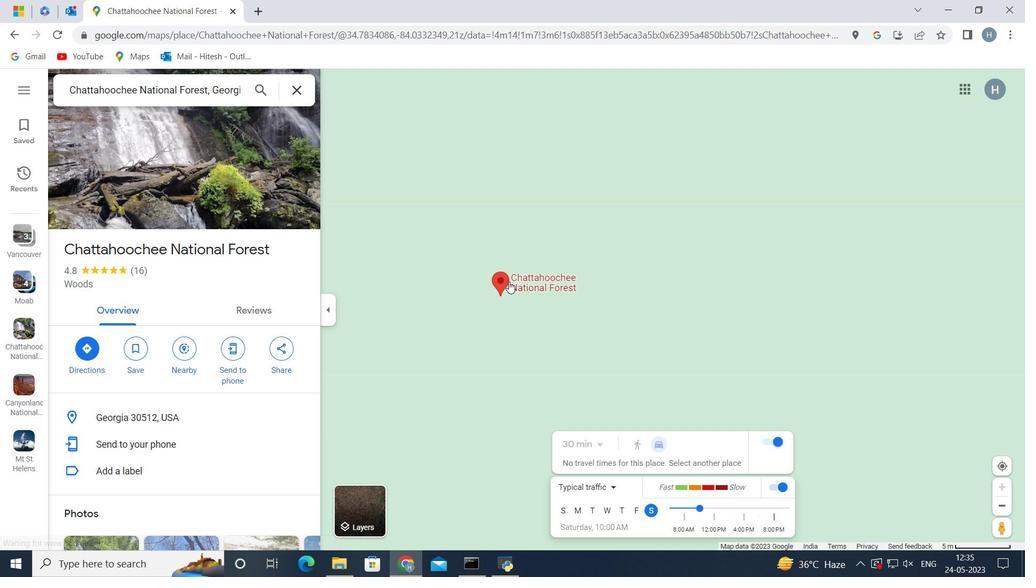 
Action: Mouse moved to (1004, 509)
Screenshot: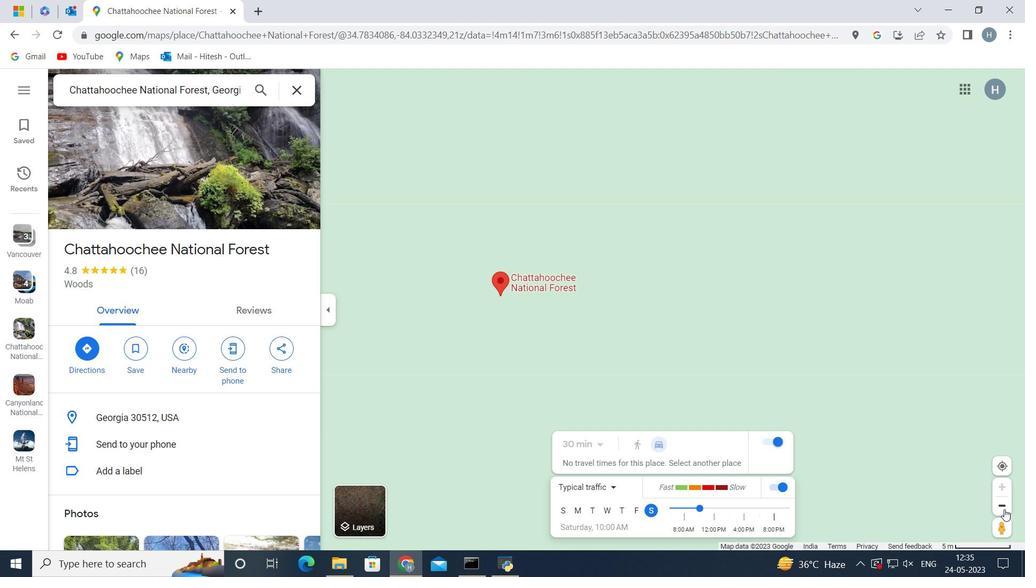 
Action: Mouse pressed left at (1004, 509)
Screenshot: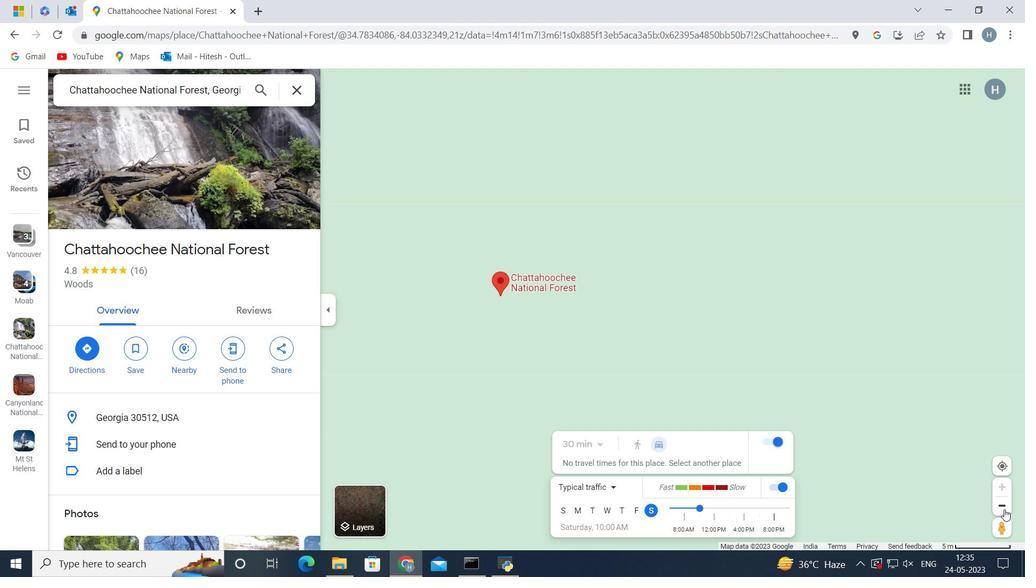
Action: Mouse moved to (975, 499)
Screenshot: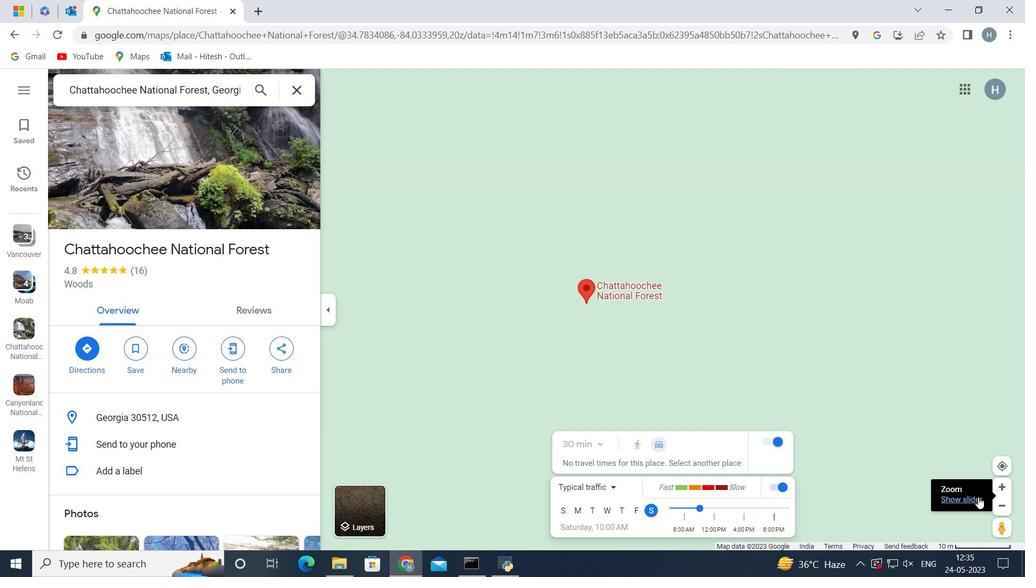 
Action: Mouse pressed left at (975, 499)
Screenshot: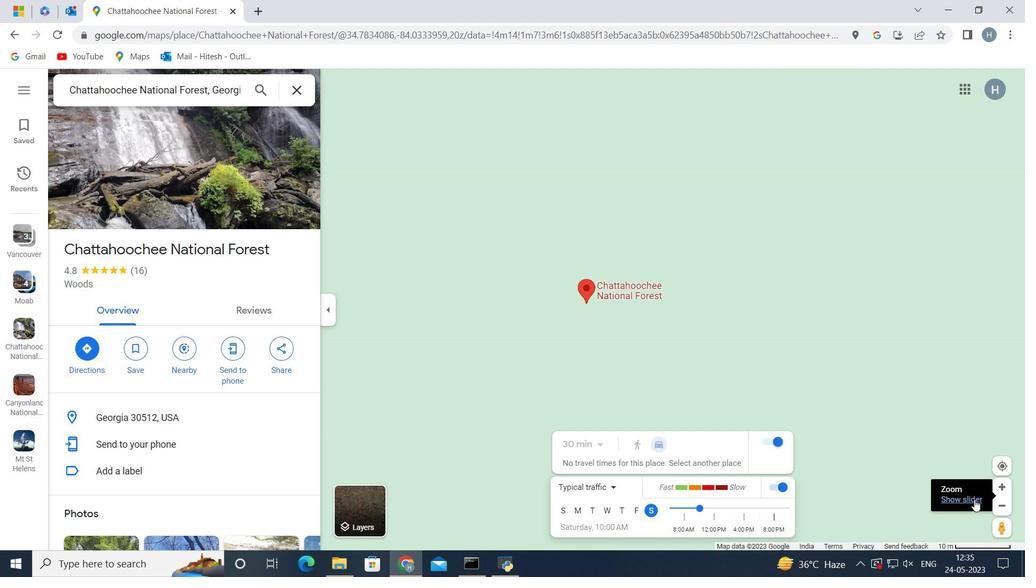 
Action: Mouse moved to (636, 294)
Screenshot: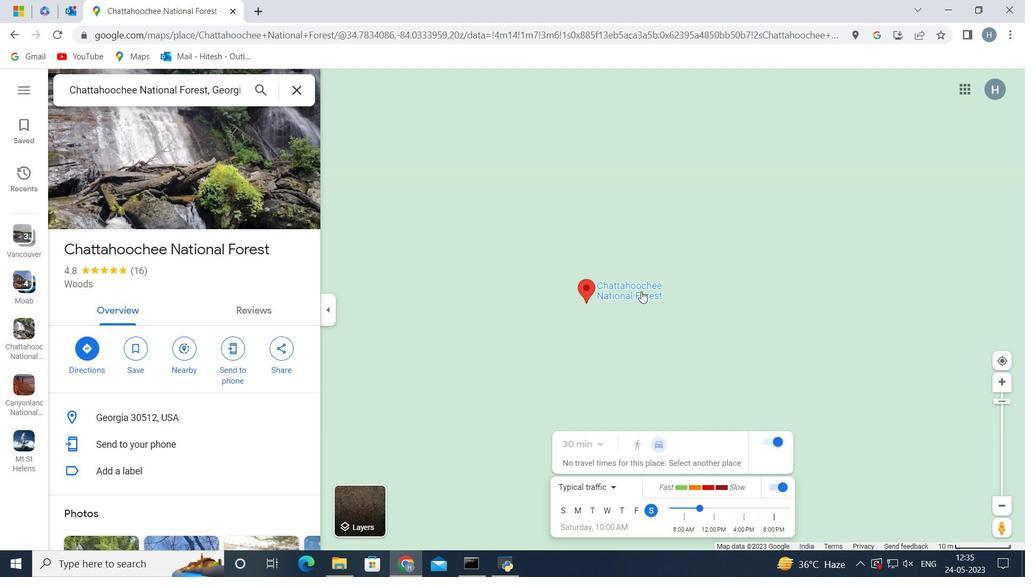 
Action: Mouse pressed left at (636, 294)
Screenshot: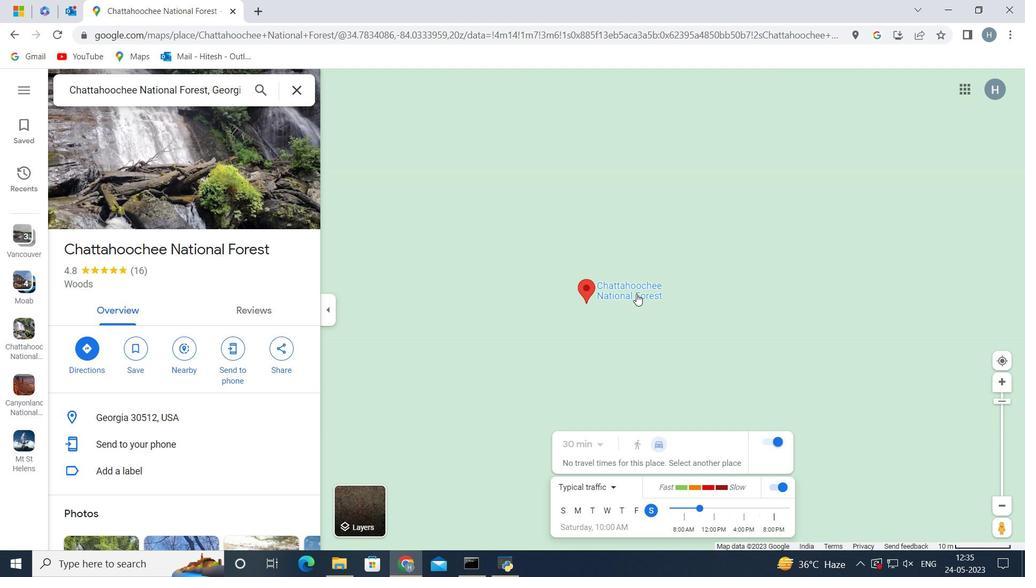 
Action: Mouse moved to (634, 322)
Screenshot: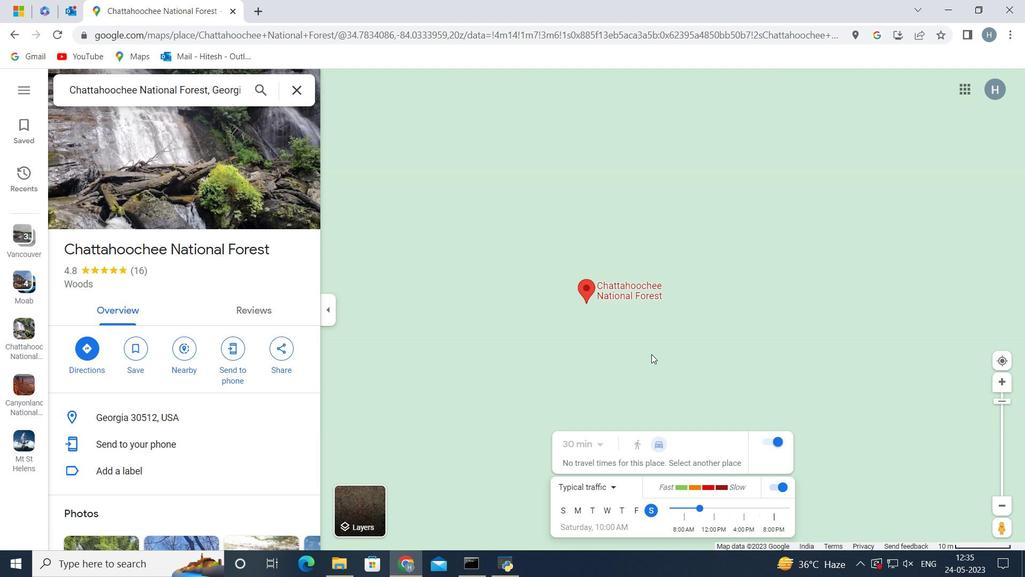 
